 Task: Find connections with filter location Araraquara with filter topic #Storytellingwith filter profile language Potuguese with filter current company Taj Hotels with filter school PGDAV College with filter industry Historical Sites with filter service category Public Speaking with filter keywords title Suicide Hotline Volunteer
Action: Mouse moved to (644, 126)
Screenshot: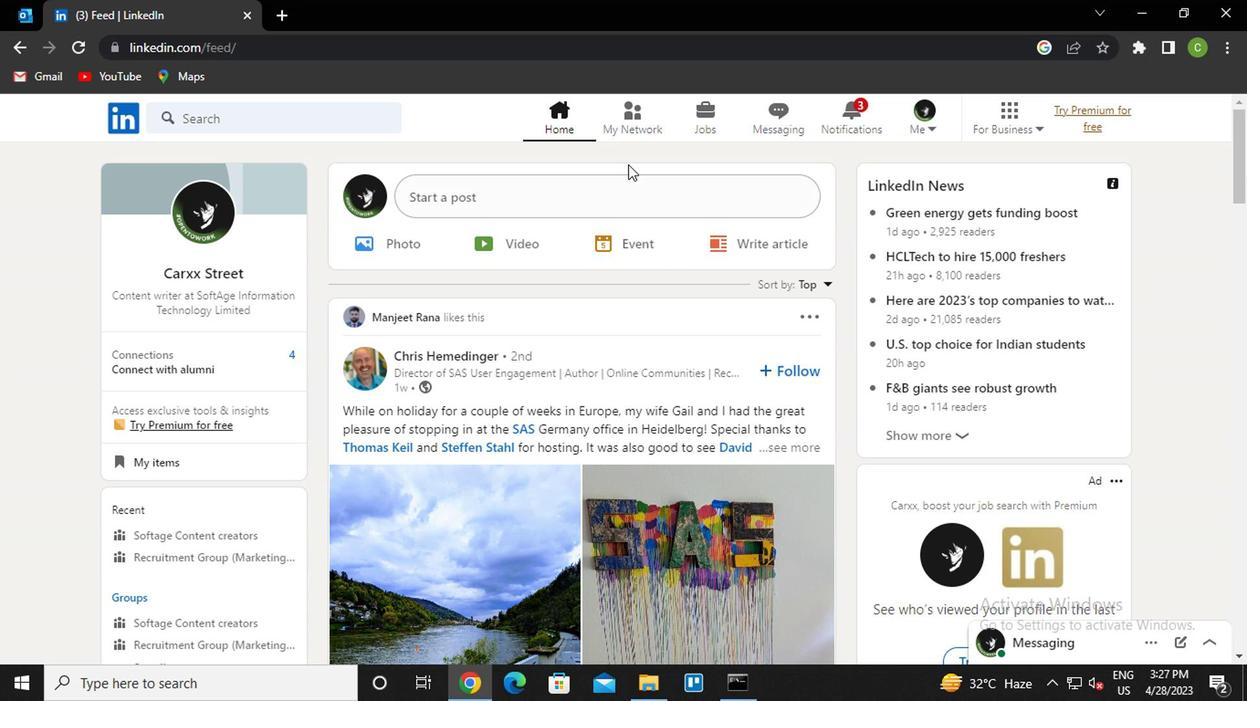 
Action: Mouse pressed left at (644, 126)
Screenshot: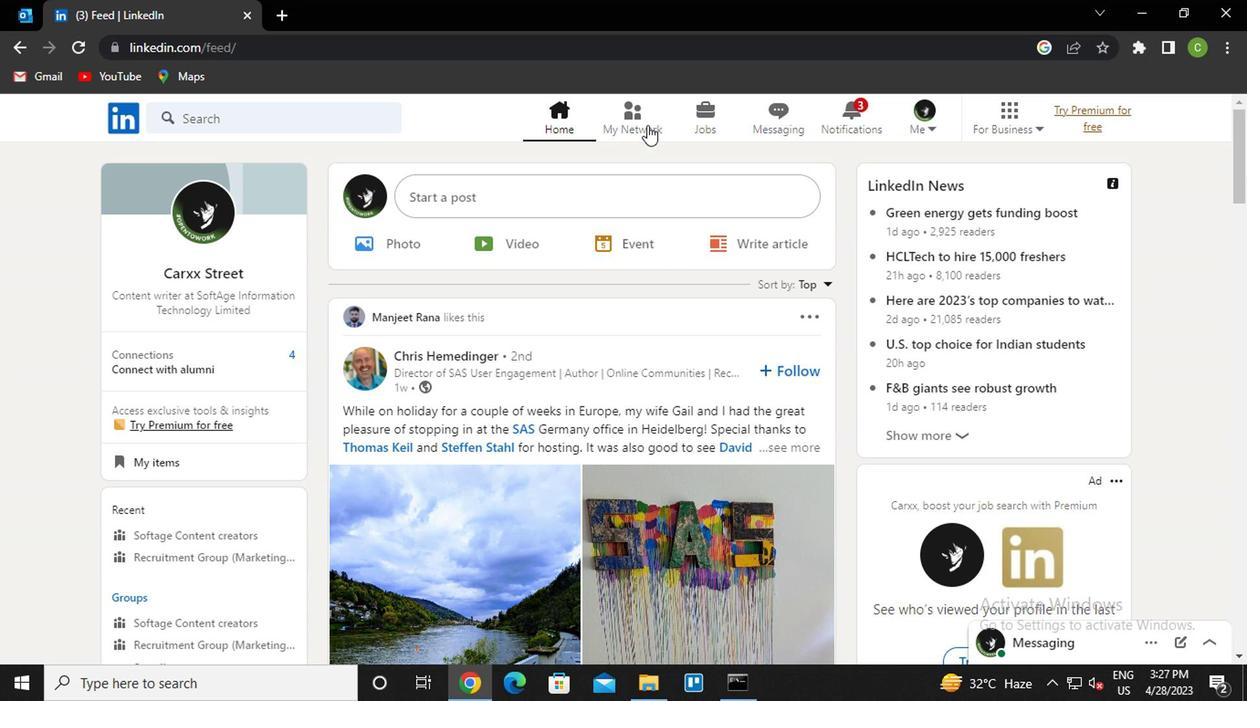 
Action: Mouse moved to (231, 214)
Screenshot: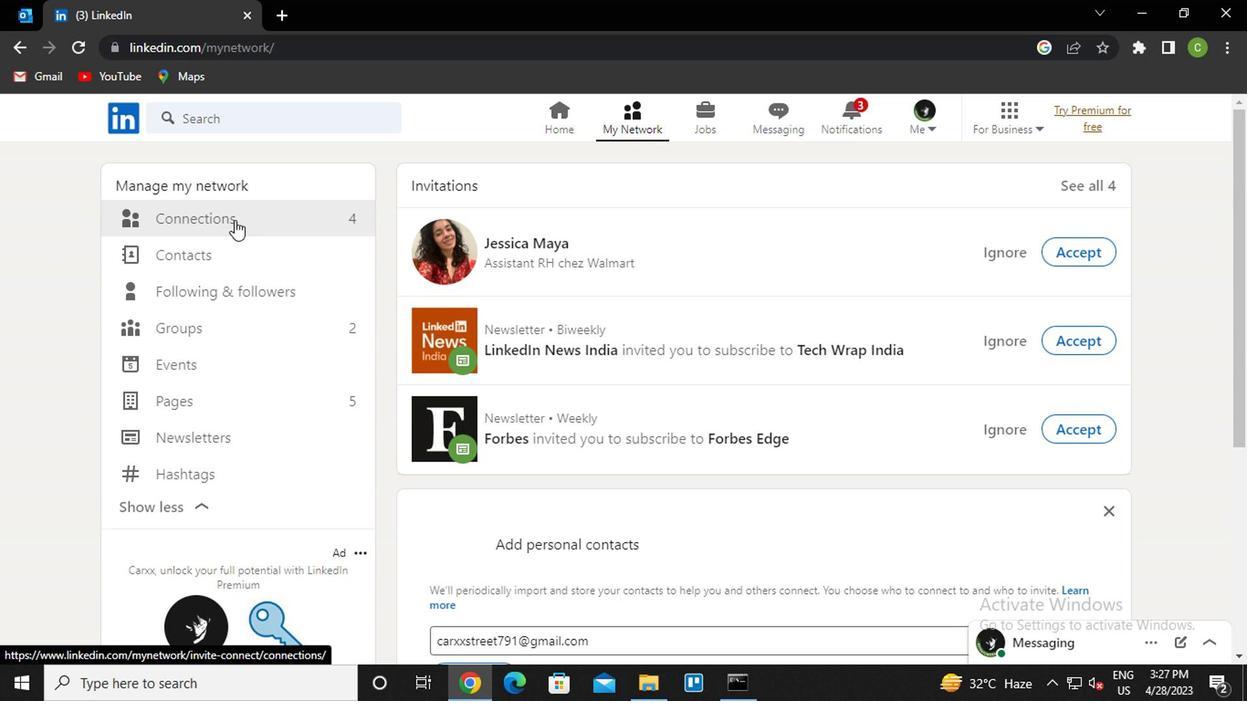 
Action: Mouse pressed left at (231, 214)
Screenshot: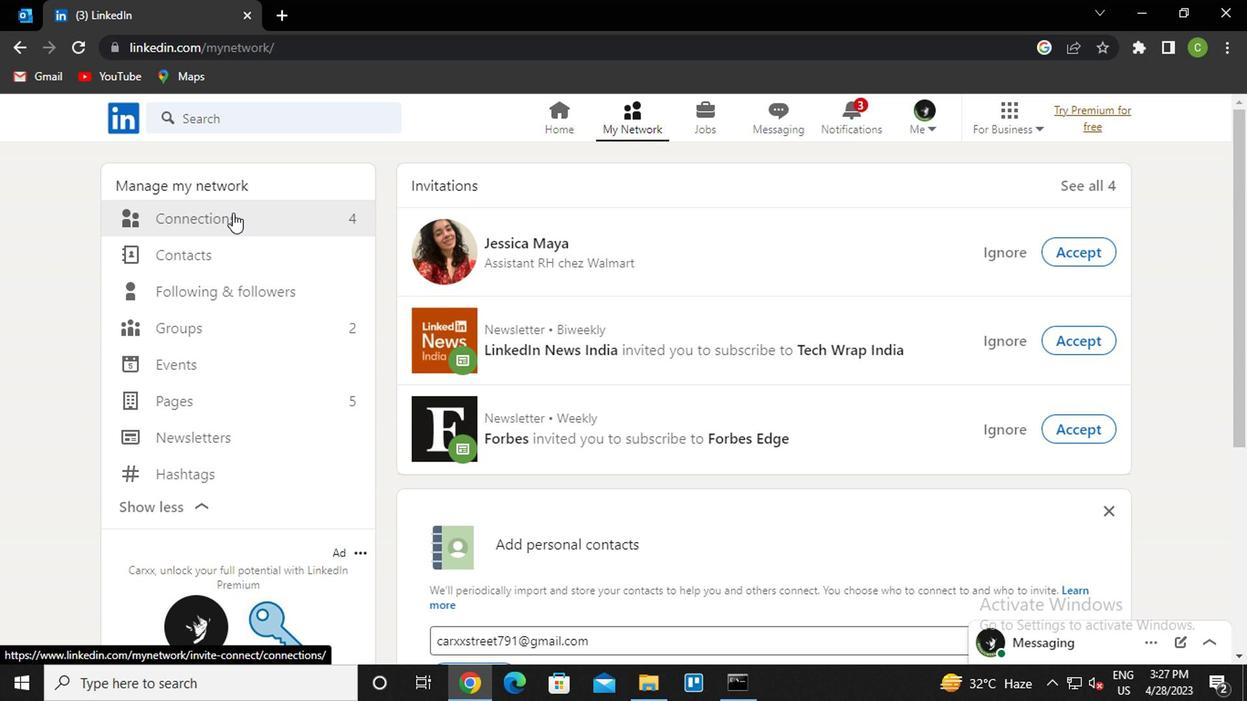 
Action: Mouse moved to (761, 226)
Screenshot: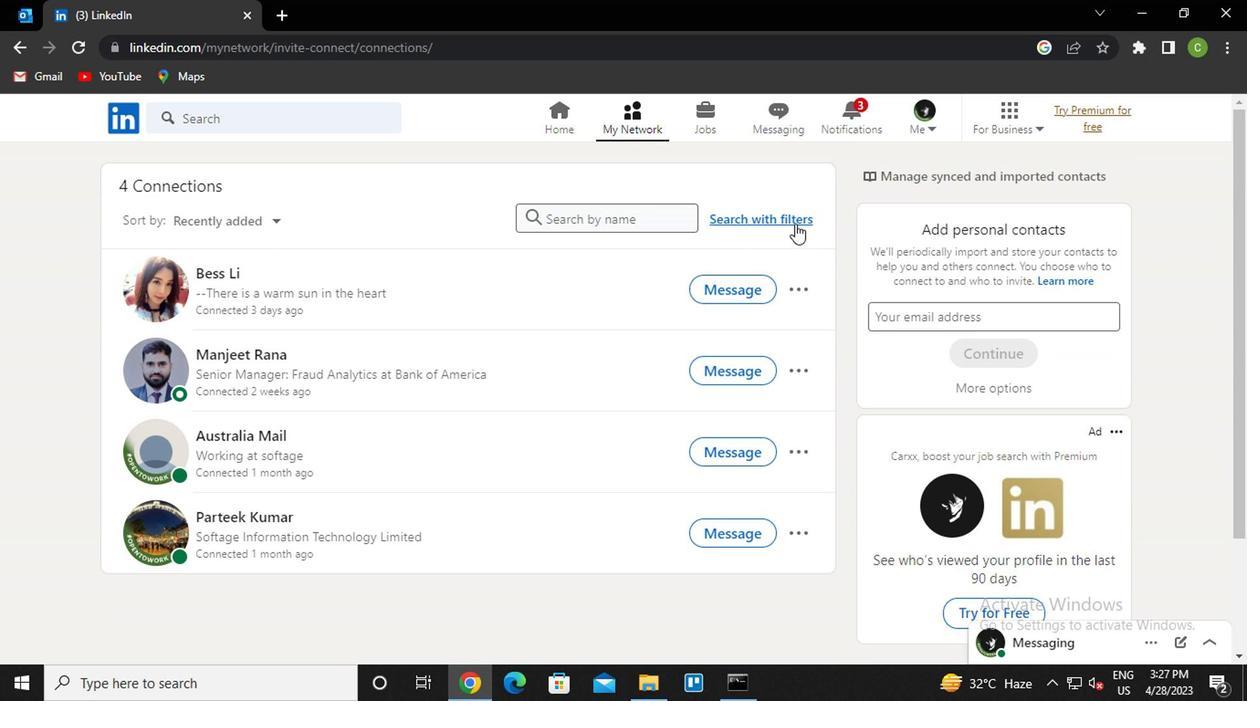 
Action: Mouse pressed left at (761, 226)
Screenshot: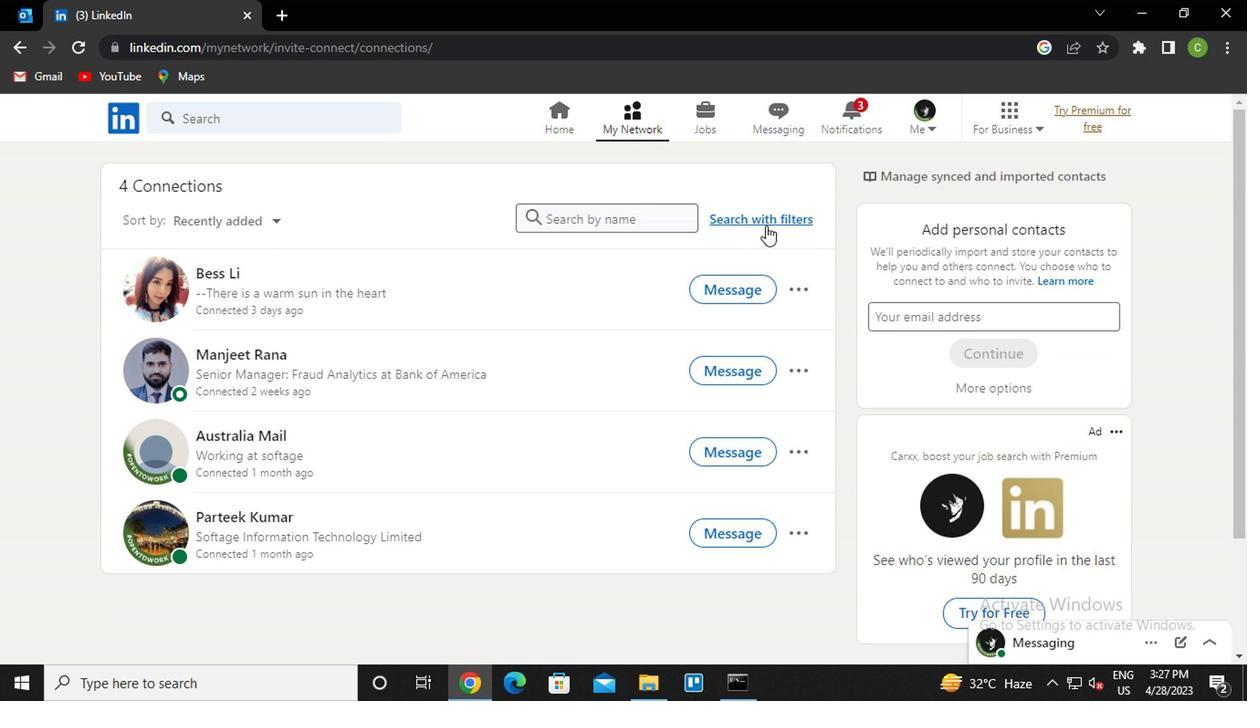 
Action: Mouse moved to (685, 172)
Screenshot: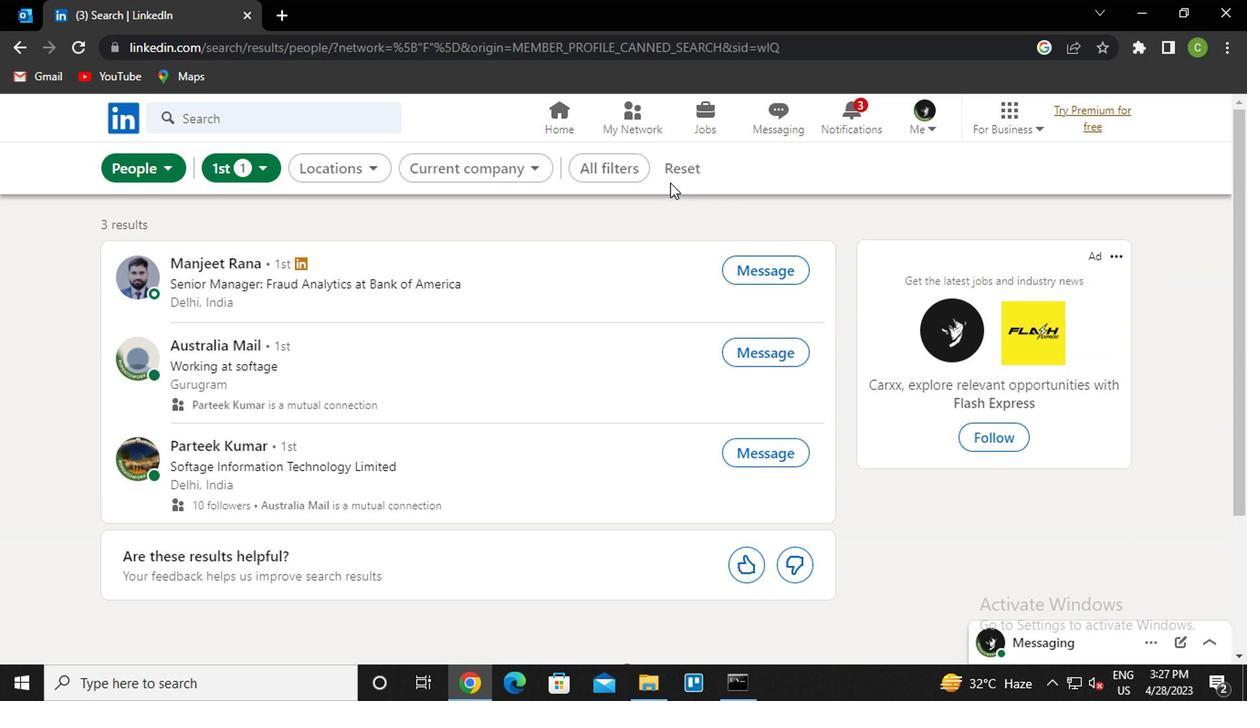
Action: Mouse pressed left at (685, 172)
Screenshot: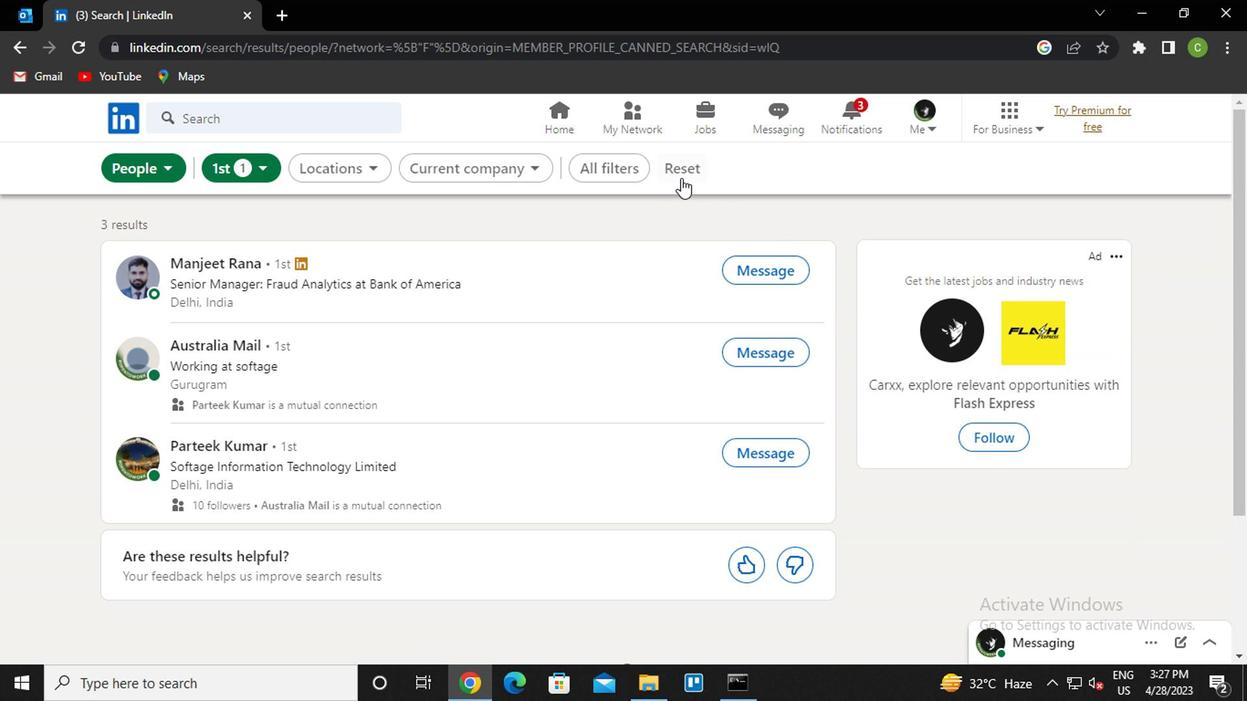 
Action: Mouse moved to (664, 170)
Screenshot: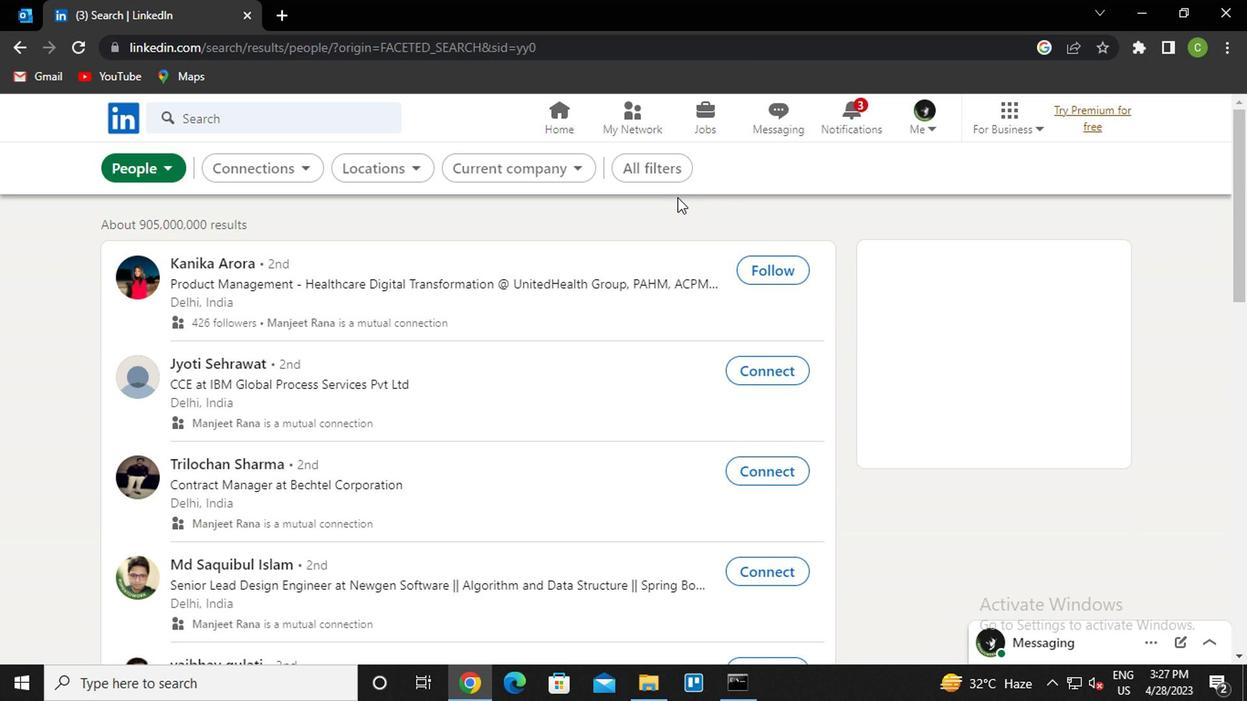 
Action: Mouse pressed left at (664, 170)
Screenshot: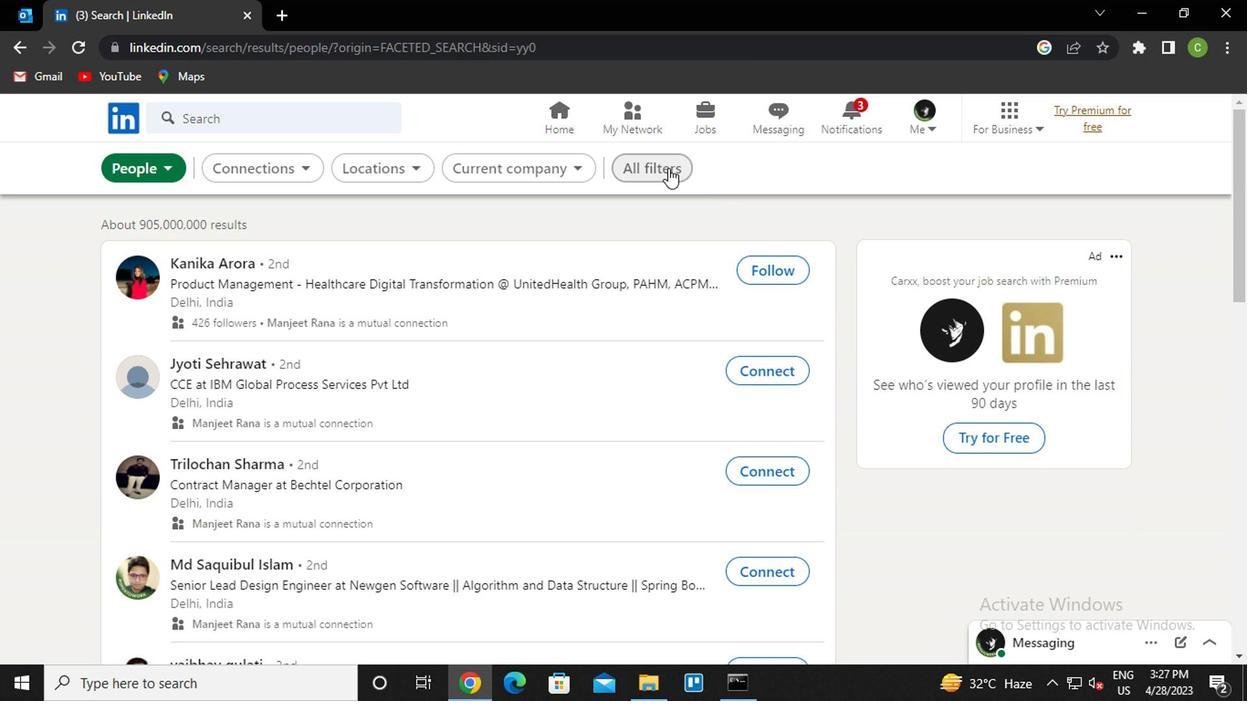 
Action: Mouse moved to (1004, 396)
Screenshot: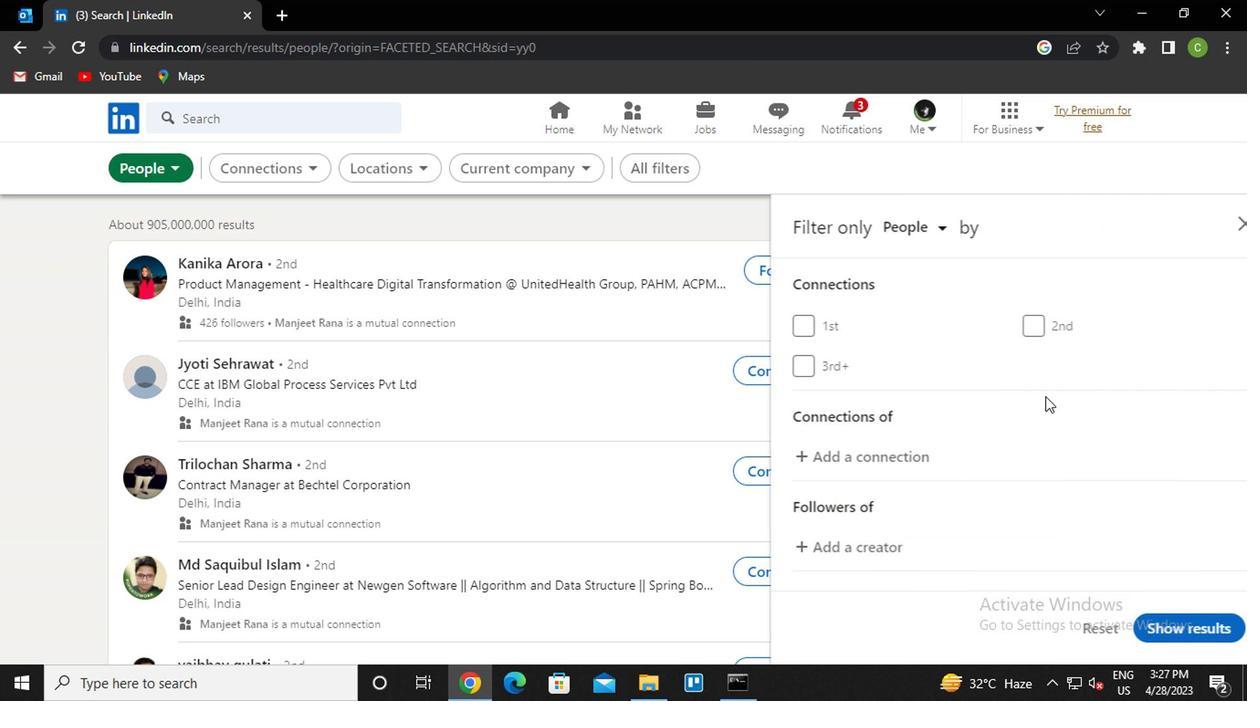 
Action: Mouse scrolled (1004, 395) with delta (0, -1)
Screenshot: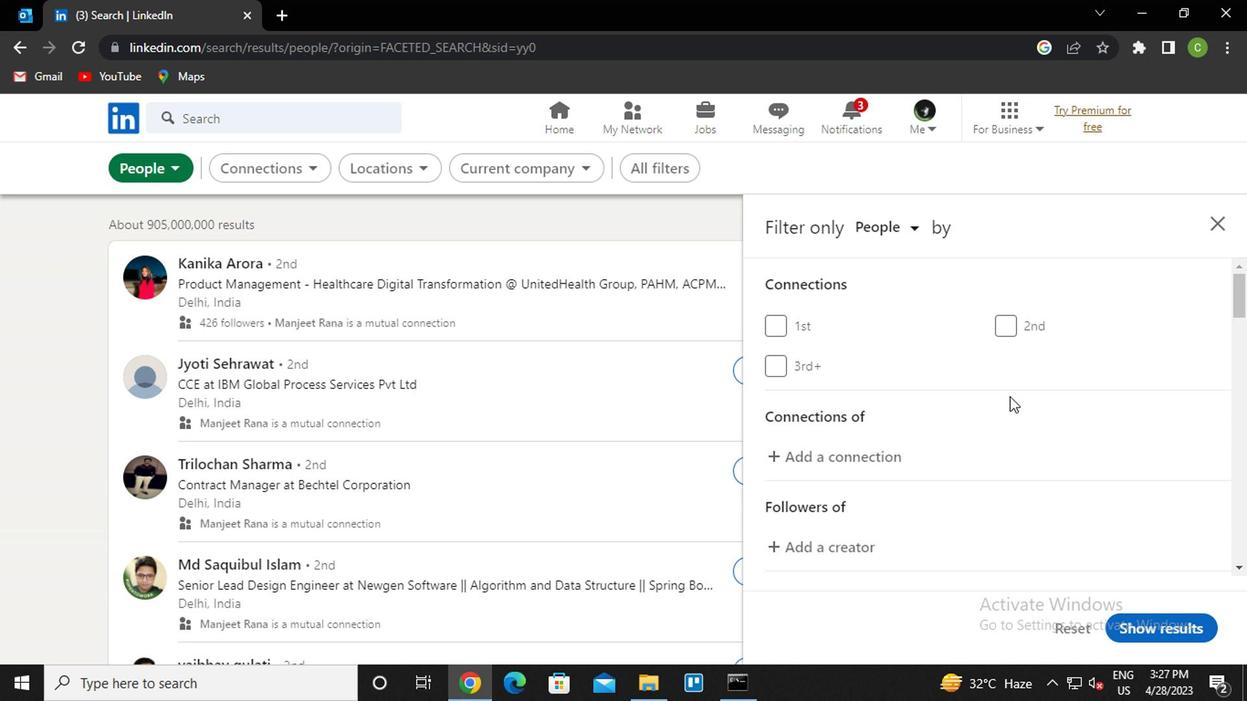 
Action: Mouse scrolled (1004, 395) with delta (0, -1)
Screenshot: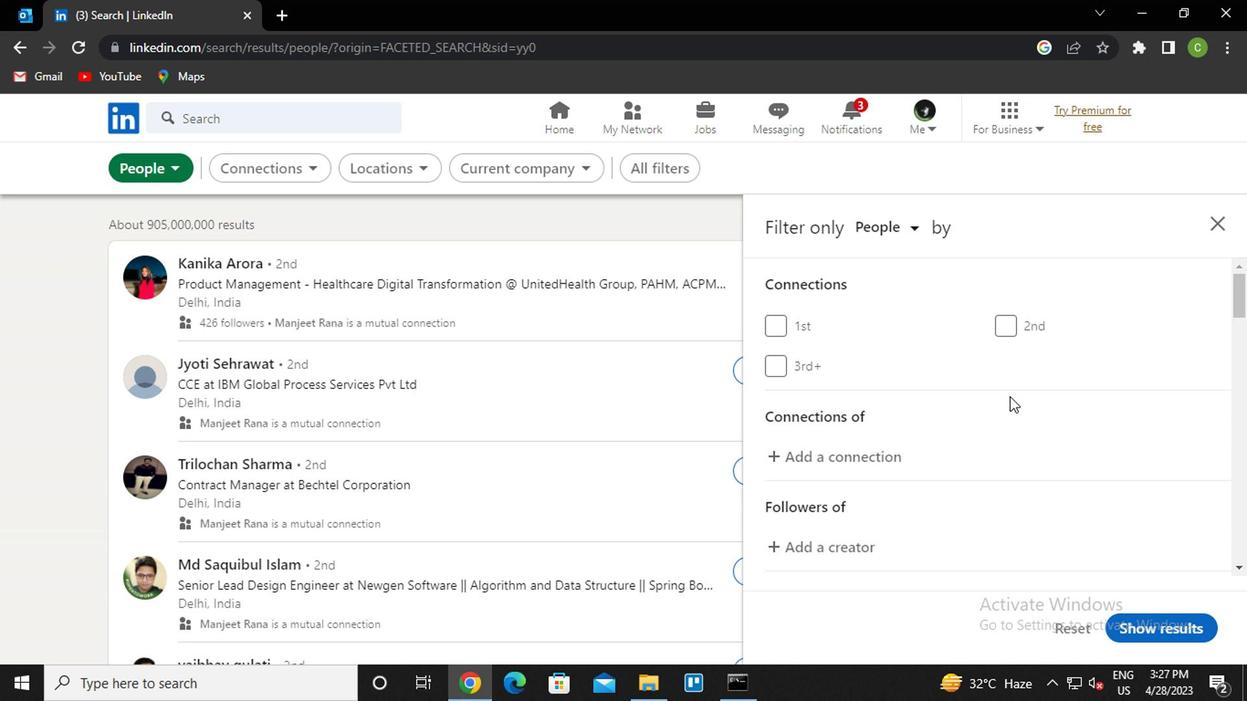 
Action: Mouse scrolled (1004, 395) with delta (0, -1)
Screenshot: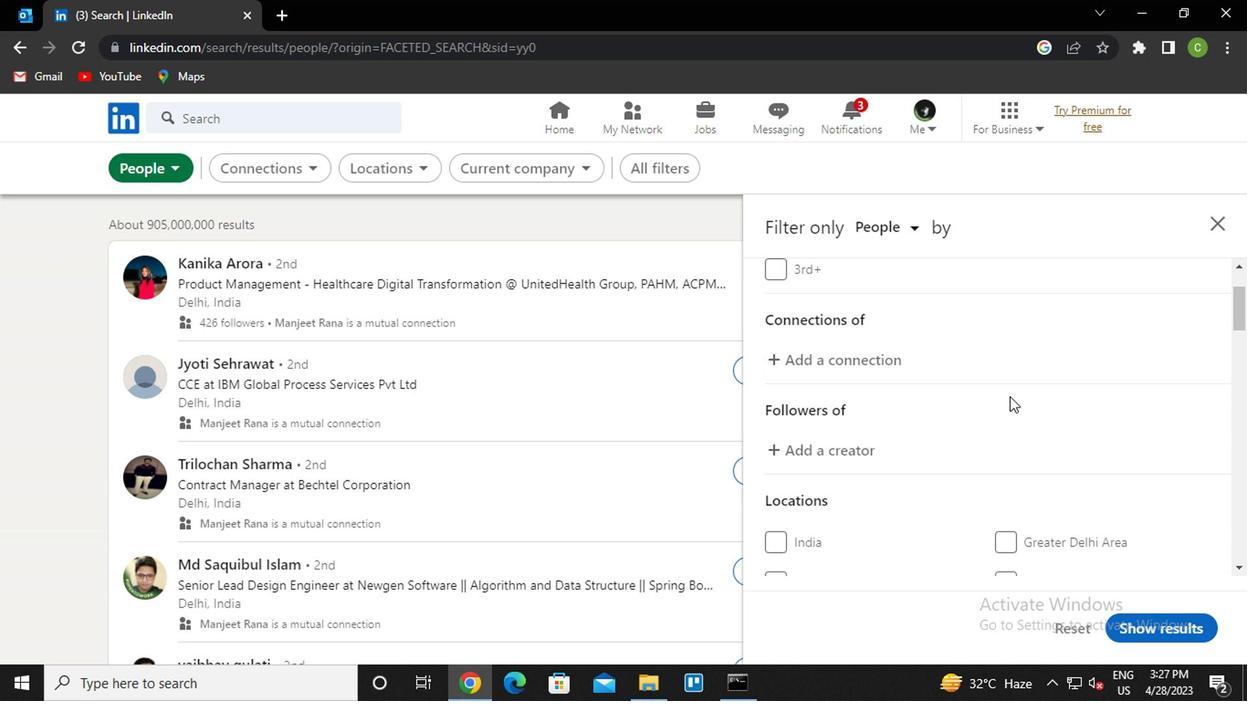
Action: Mouse scrolled (1004, 395) with delta (0, -1)
Screenshot: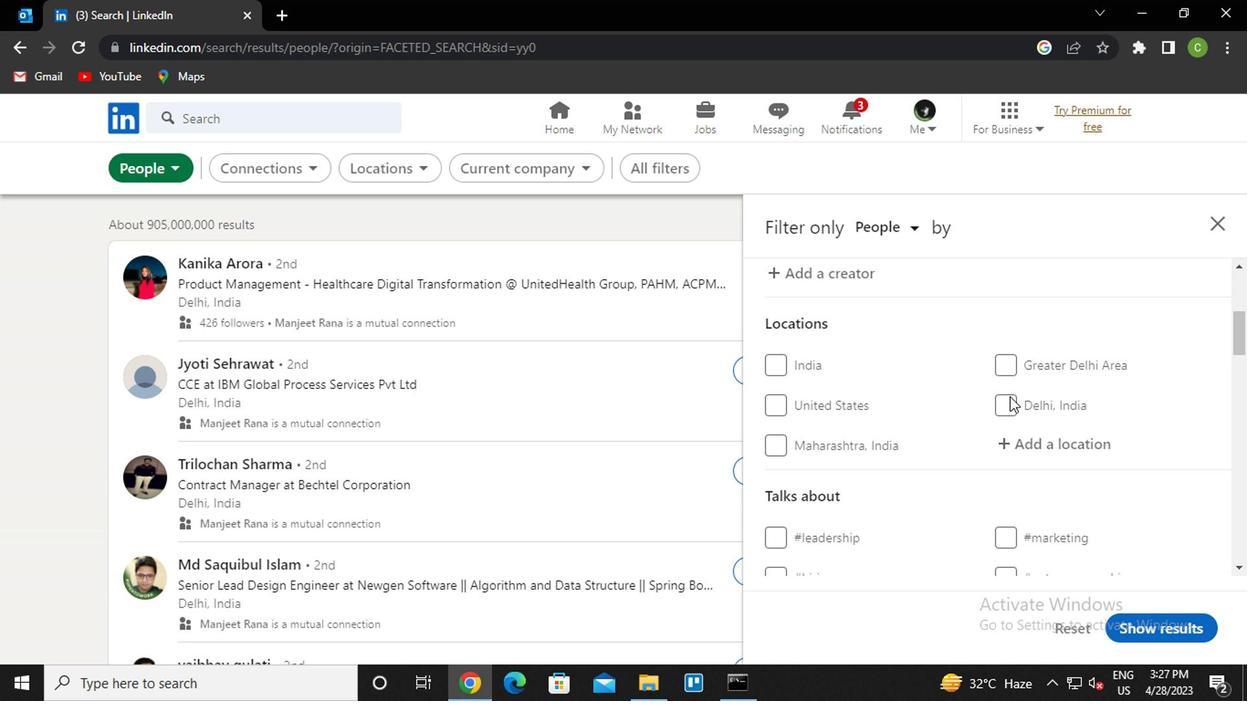 
Action: Mouse moved to (1049, 358)
Screenshot: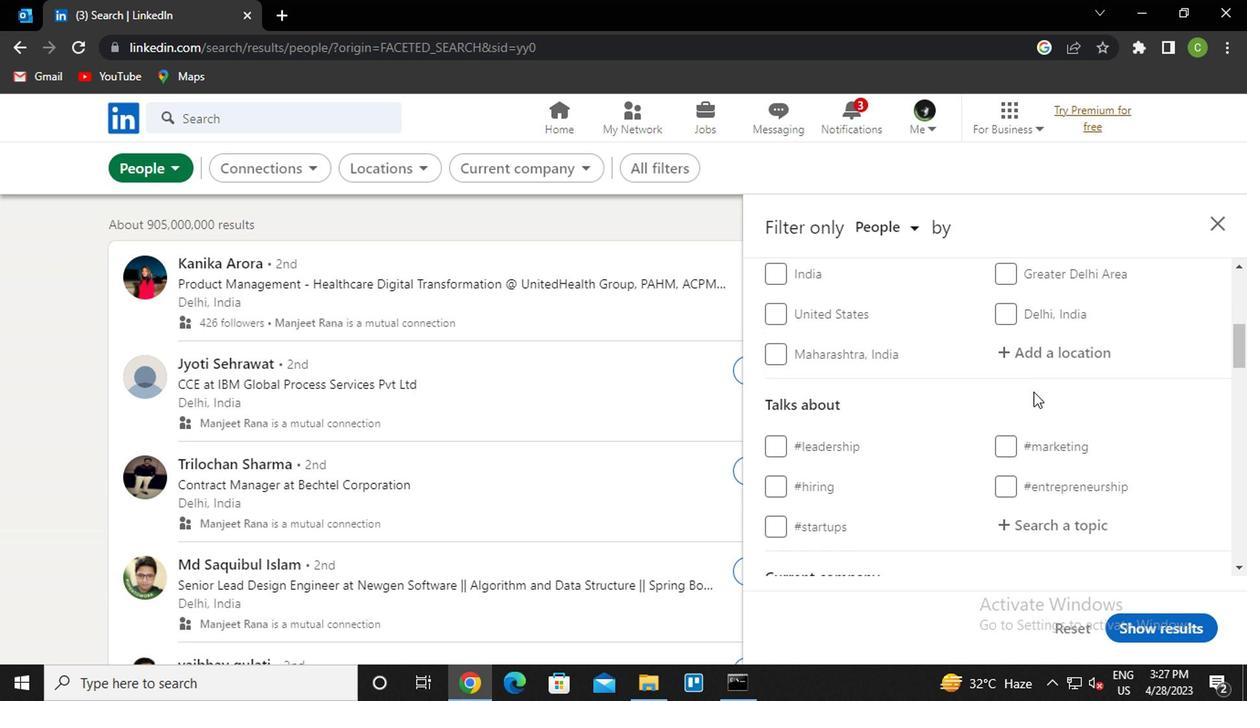 
Action: Mouse pressed left at (1049, 358)
Screenshot: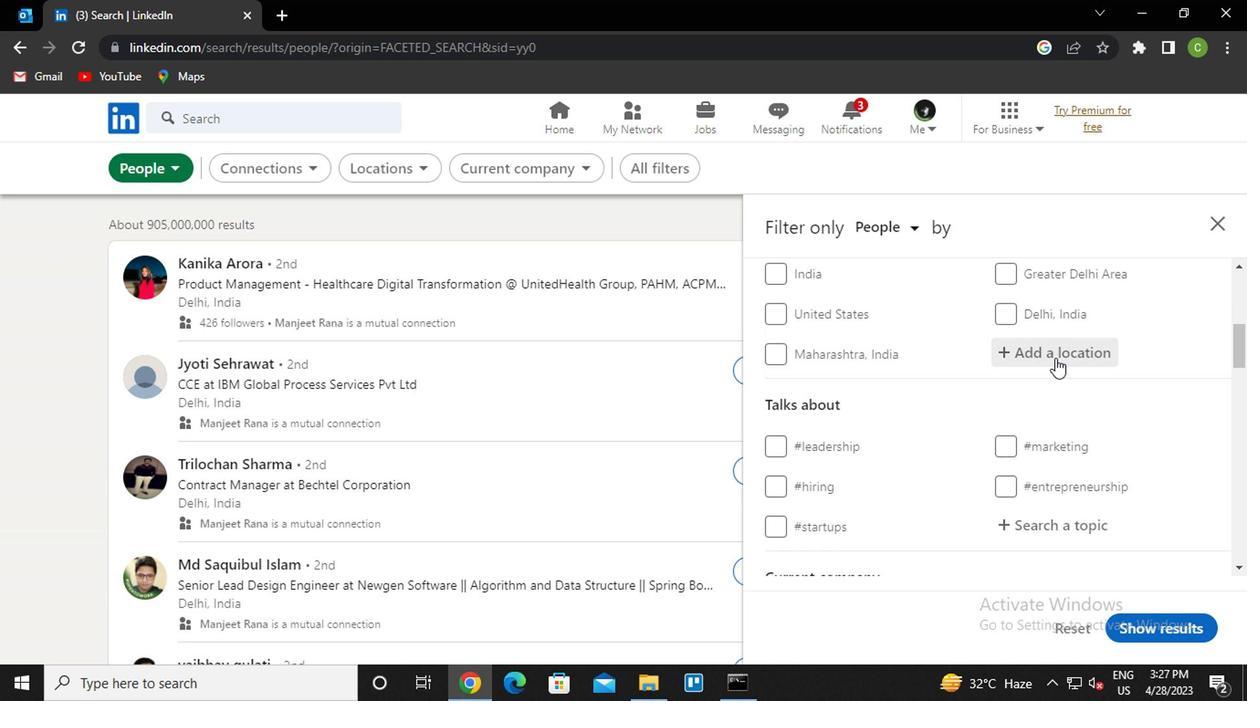 
Action: Key pressed <Key.caps_lock>a<Key.caps_lock>raraq<Key.down><Key.enter>
Screenshot: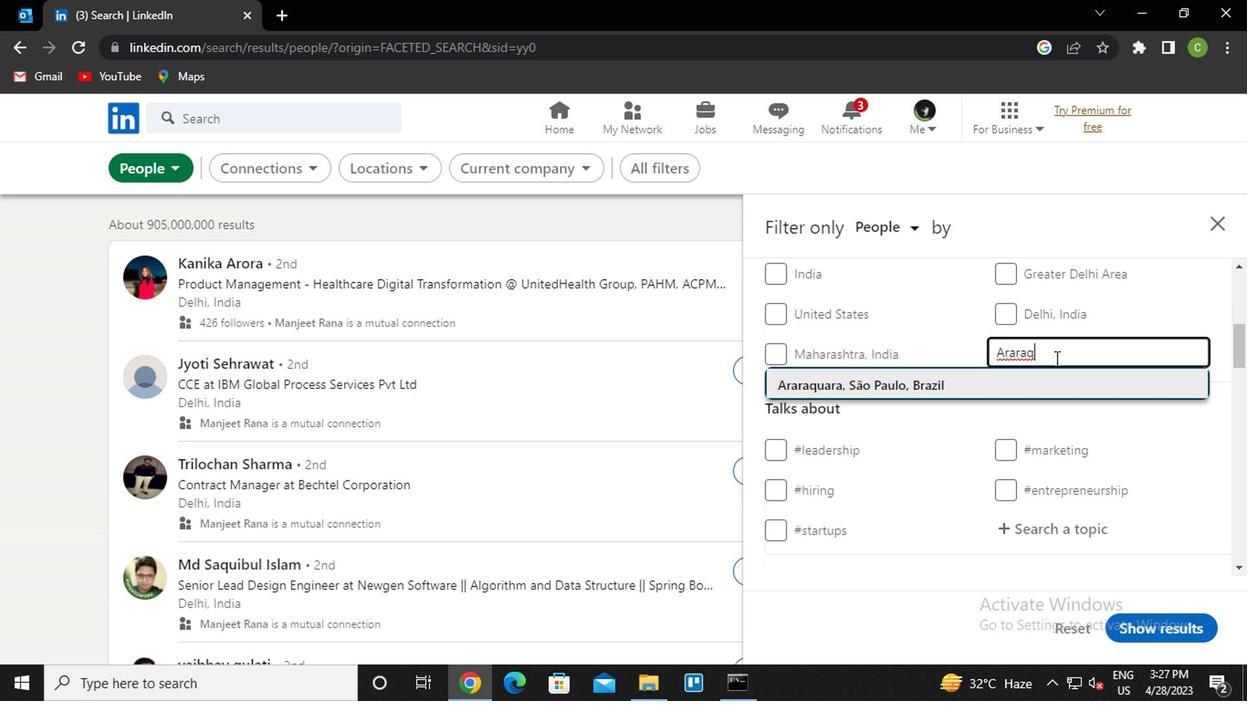 
Action: Mouse scrolled (1049, 357) with delta (0, 0)
Screenshot: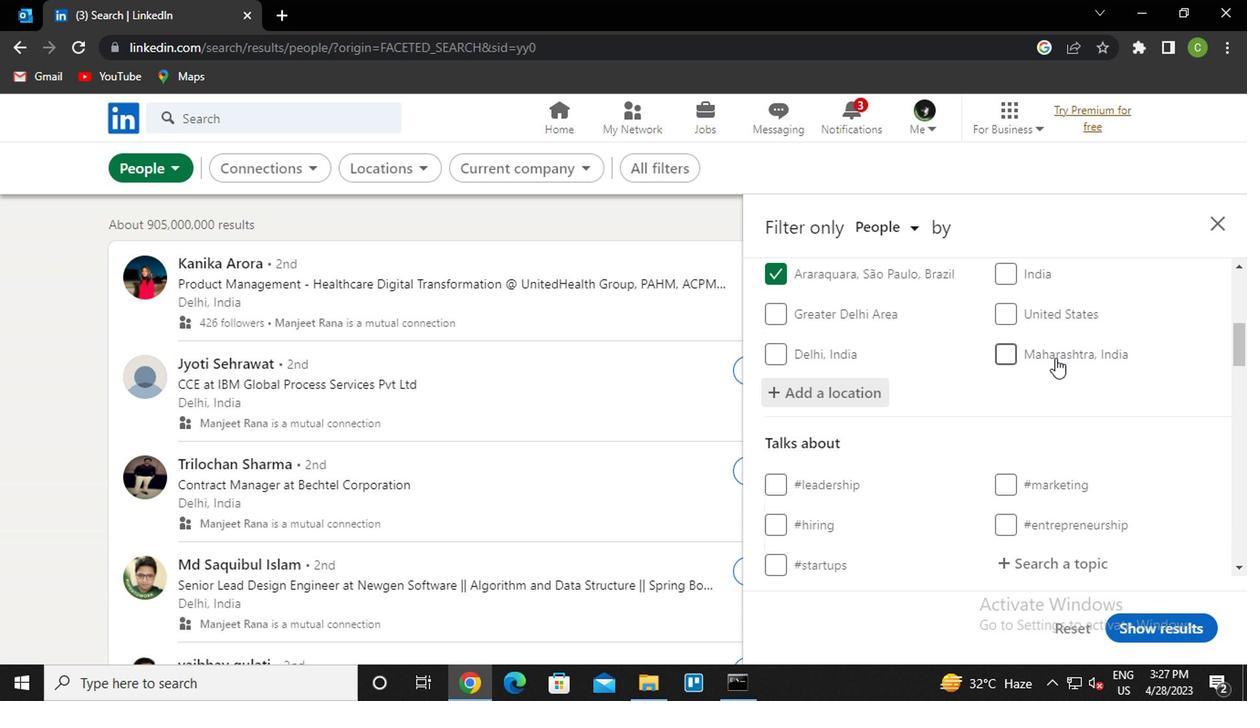 
Action: Mouse scrolled (1049, 357) with delta (0, 0)
Screenshot: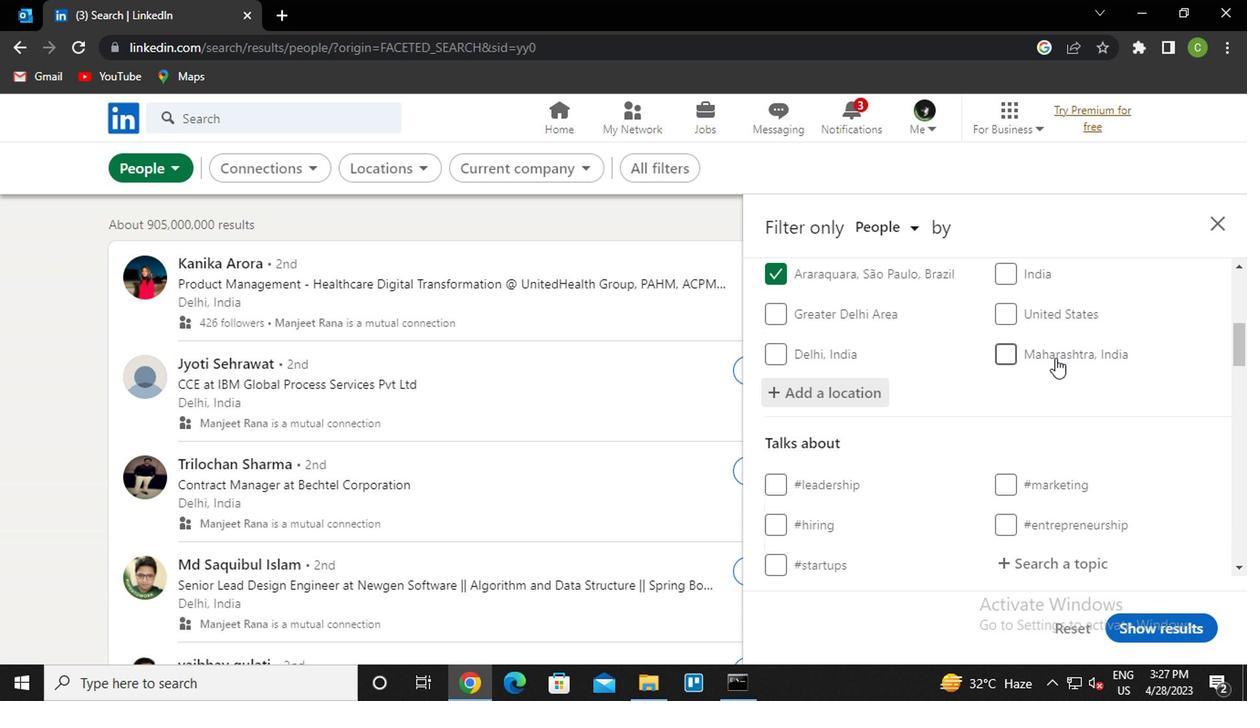 
Action: Mouse moved to (1037, 373)
Screenshot: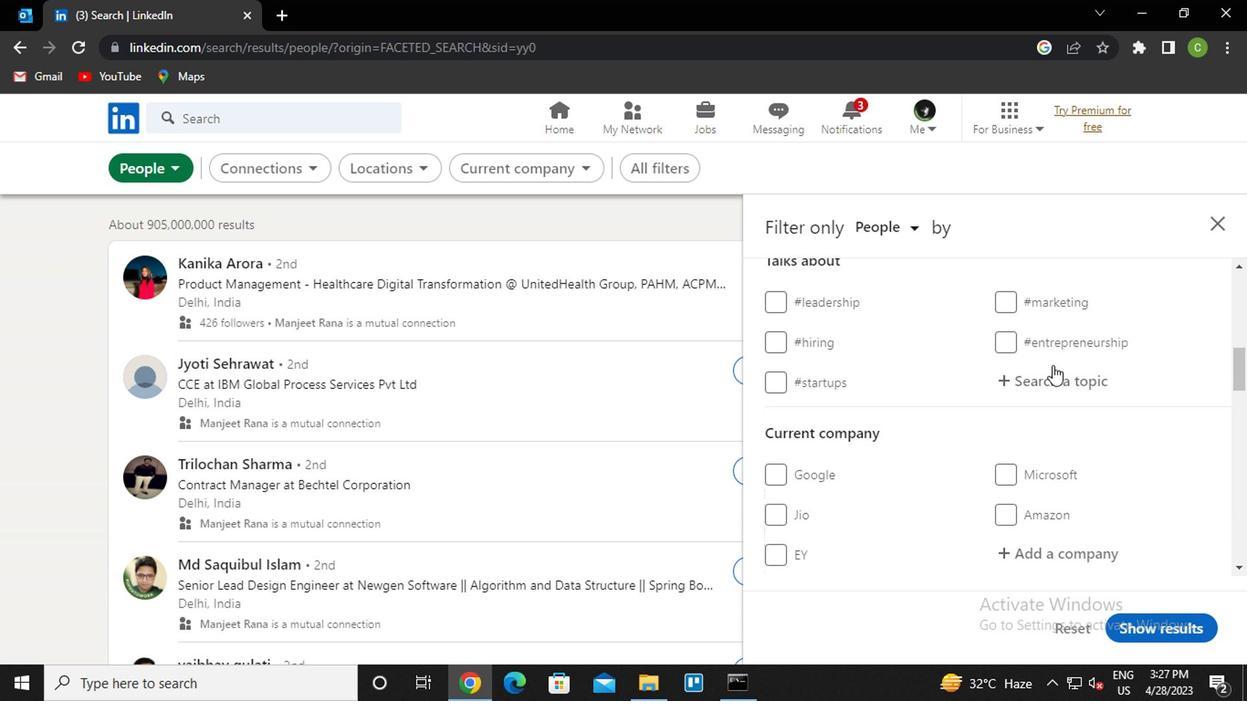 
Action: Mouse pressed left at (1037, 373)
Screenshot: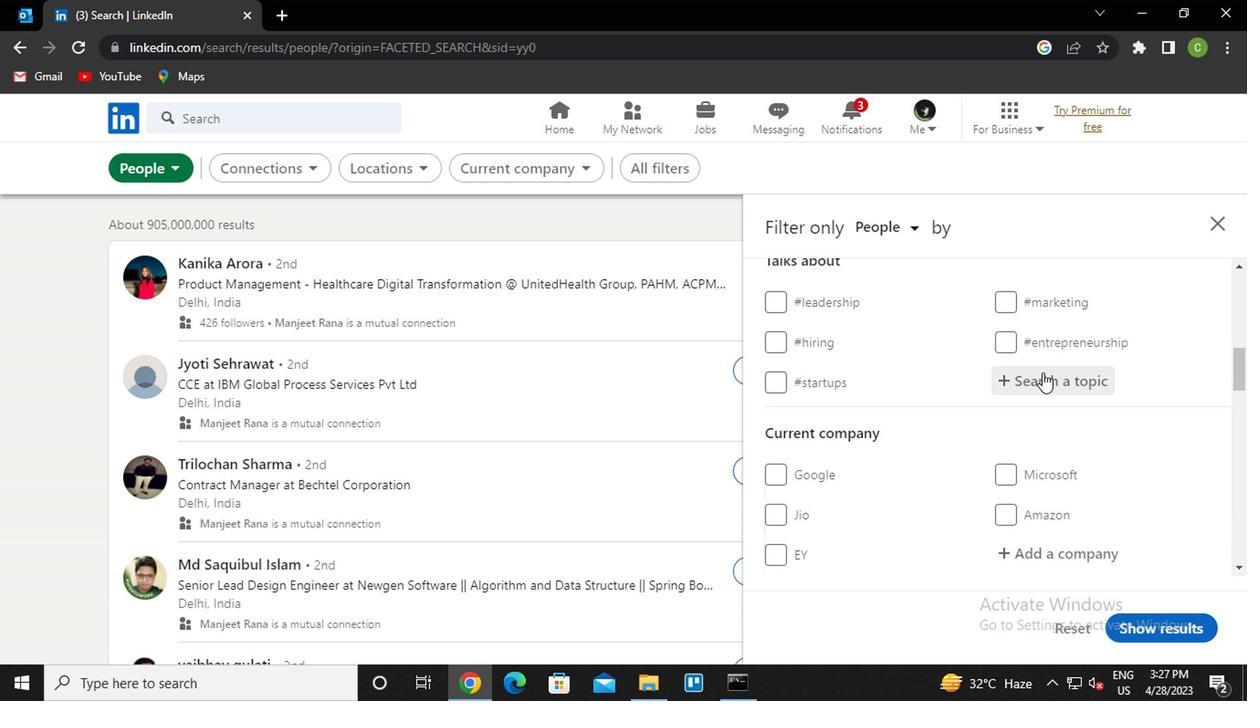 
Action: Key pressed <Key.caps_lock>s<Key.caps_lock>torytelling<Key.down><Key.enter>
Screenshot: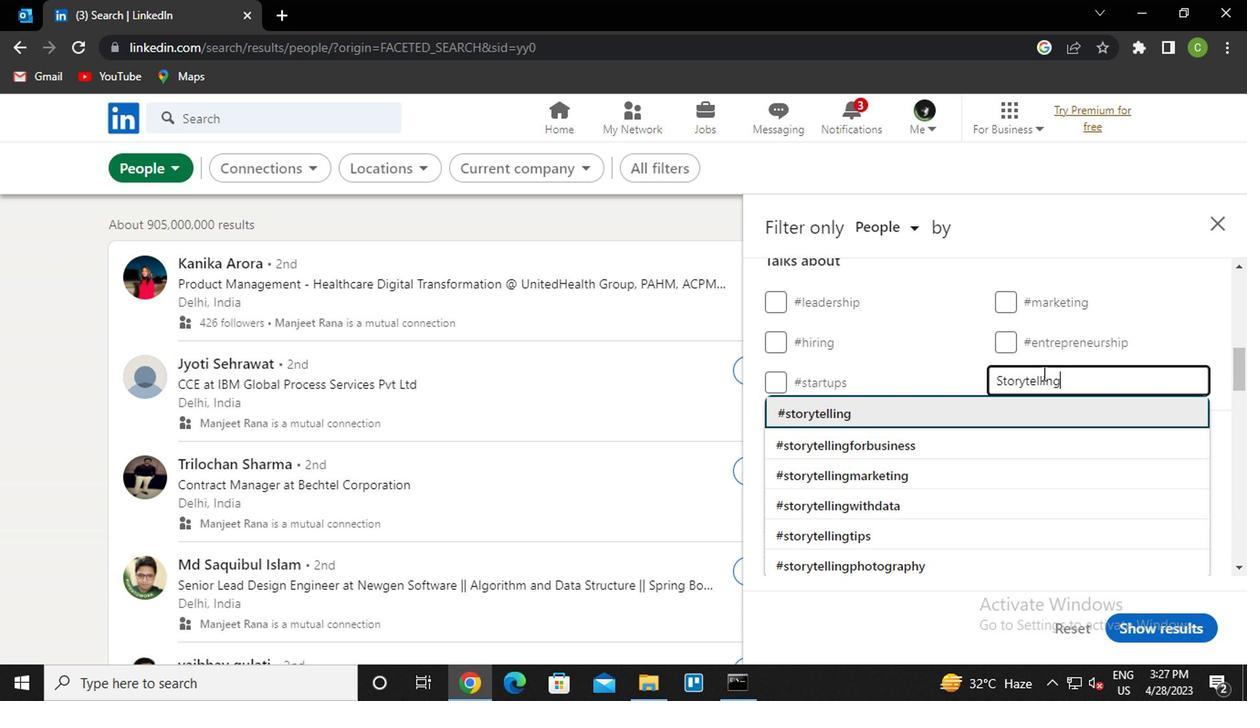 
Action: Mouse scrolled (1037, 373) with delta (0, 0)
Screenshot: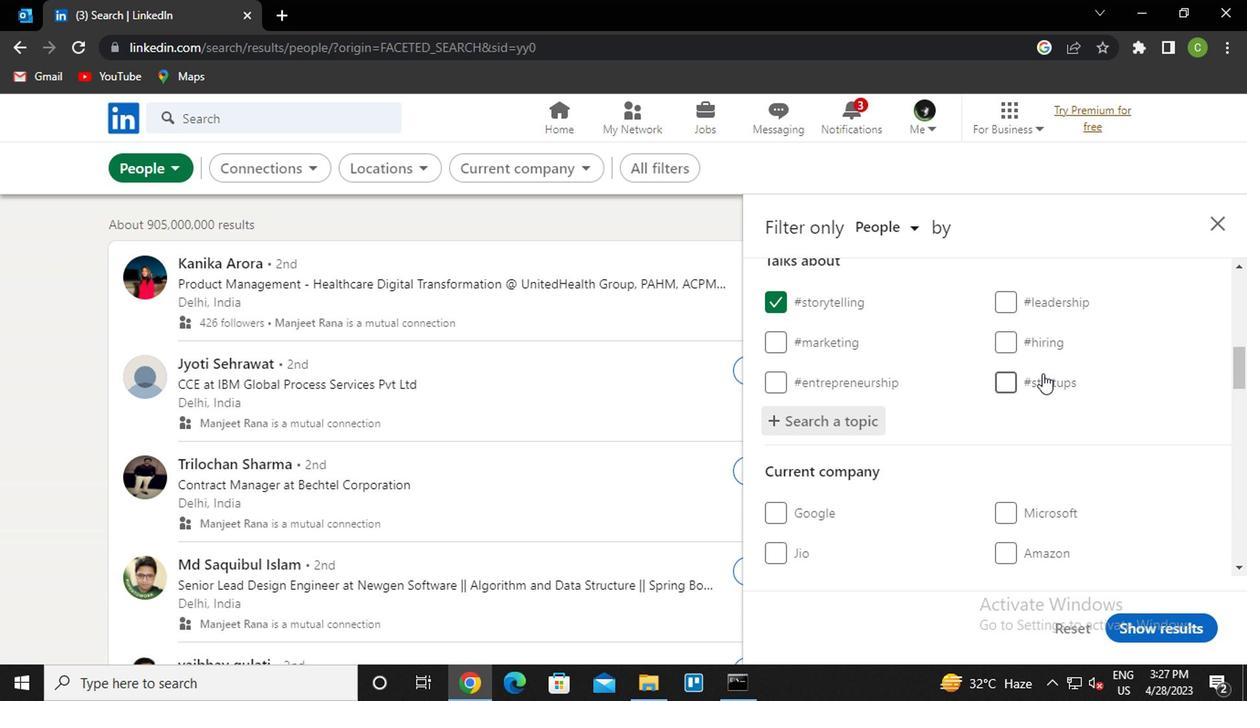
Action: Mouse scrolled (1037, 373) with delta (0, 0)
Screenshot: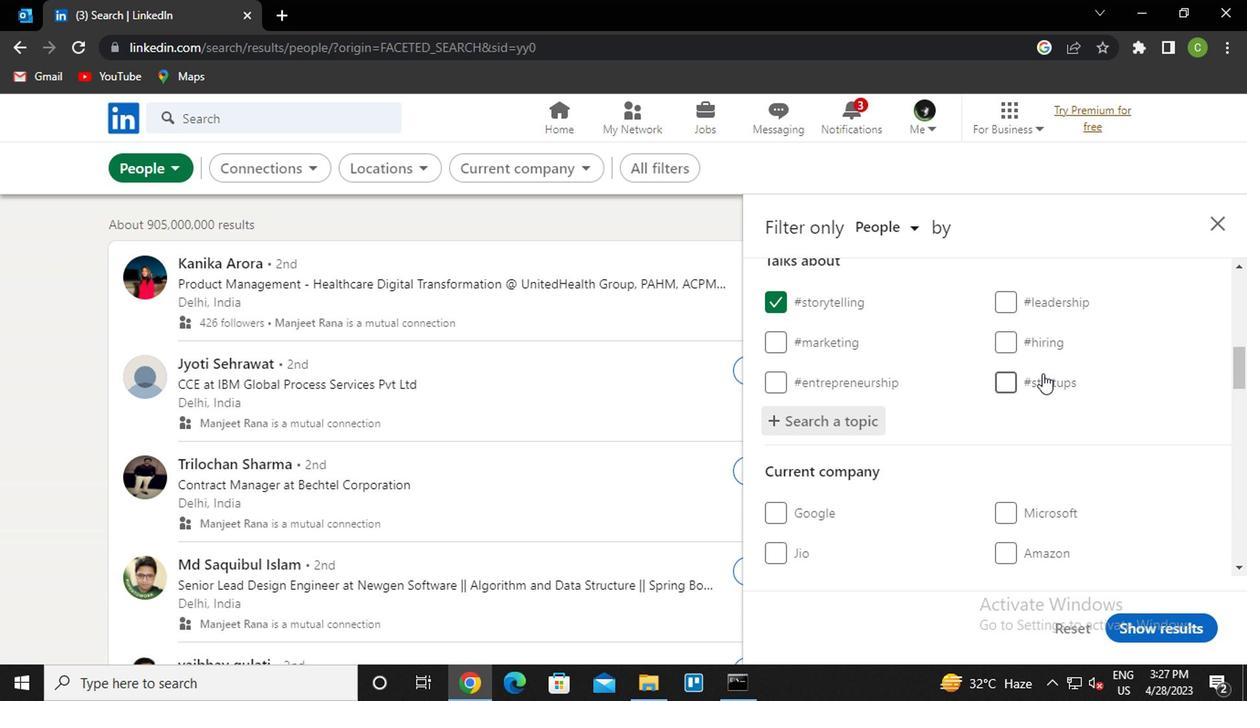 
Action: Mouse scrolled (1037, 373) with delta (0, 0)
Screenshot: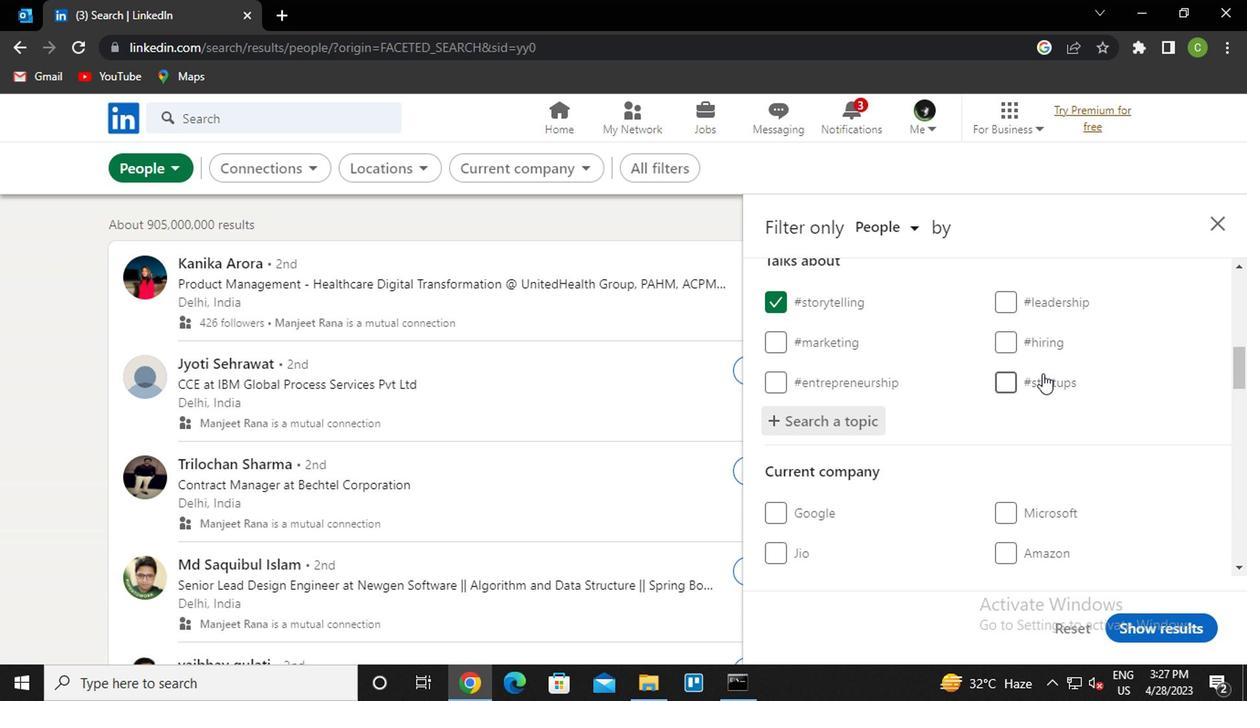 
Action: Mouse scrolled (1037, 373) with delta (0, 0)
Screenshot: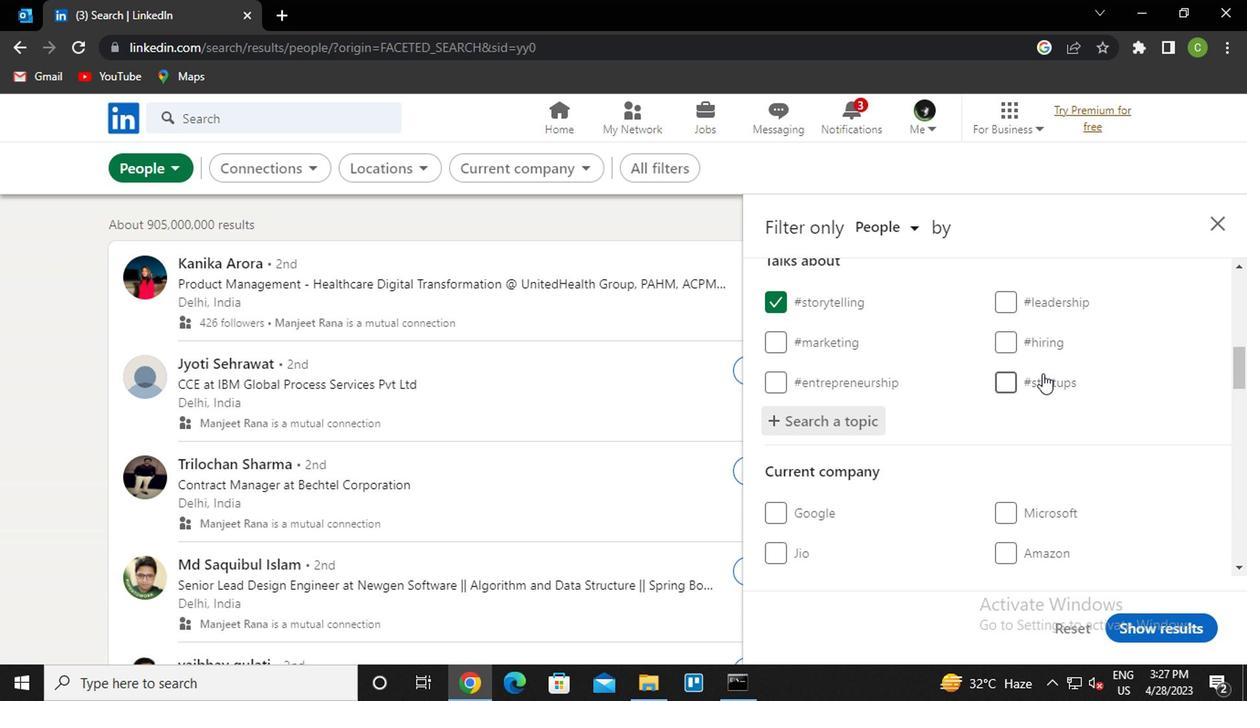 
Action: Mouse scrolled (1037, 373) with delta (0, 0)
Screenshot: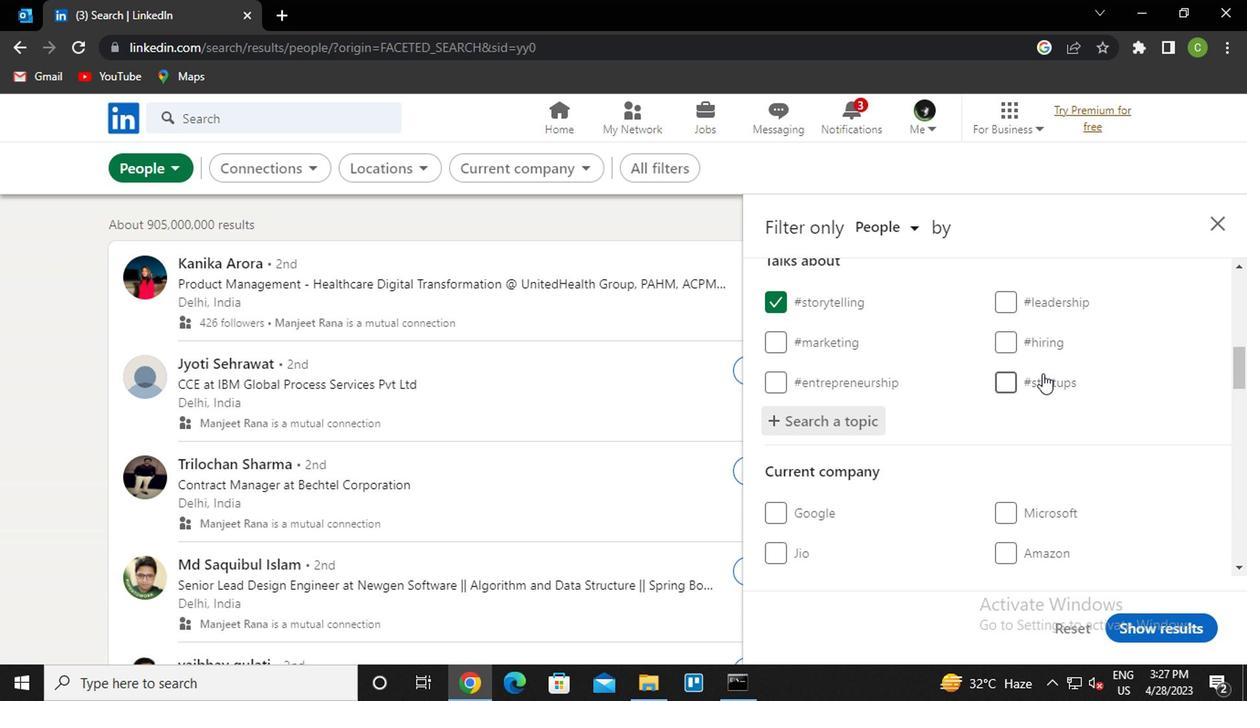 
Action: Mouse moved to (1037, 377)
Screenshot: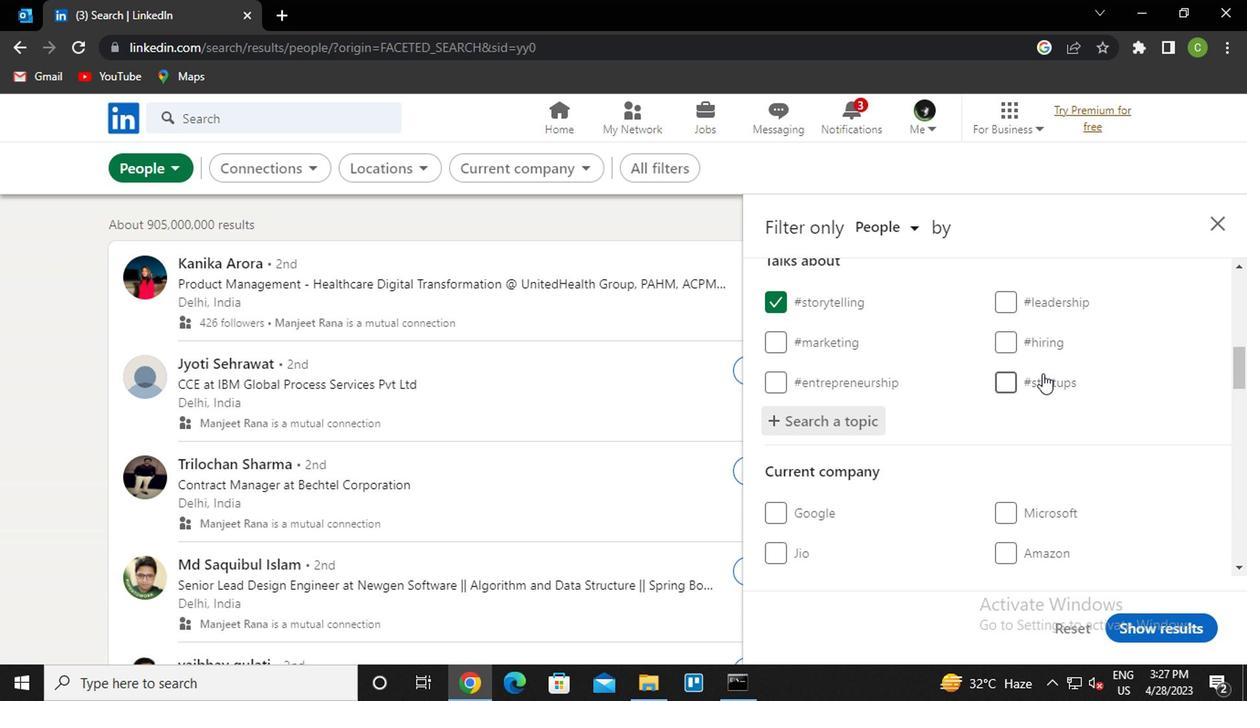 
Action: Mouse scrolled (1037, 376) with delta (0, -1)
Screenshot: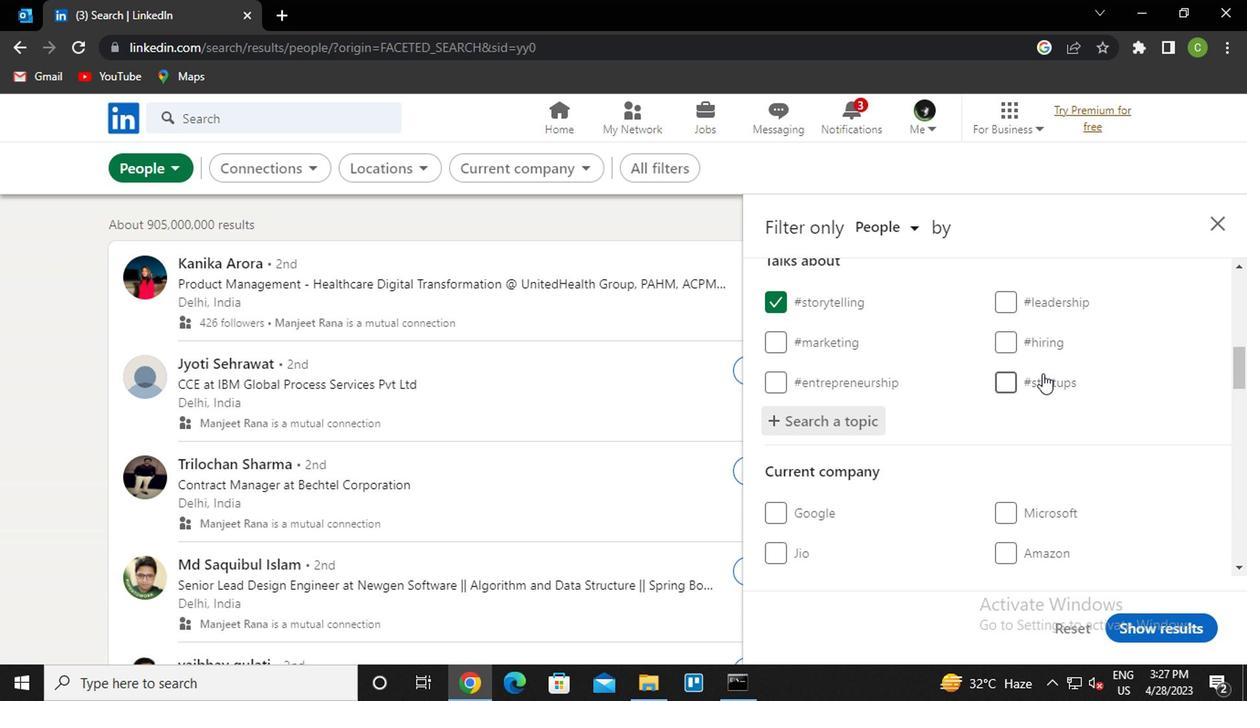 
Action: Mouse moved to (1032, 381)
Screenshot: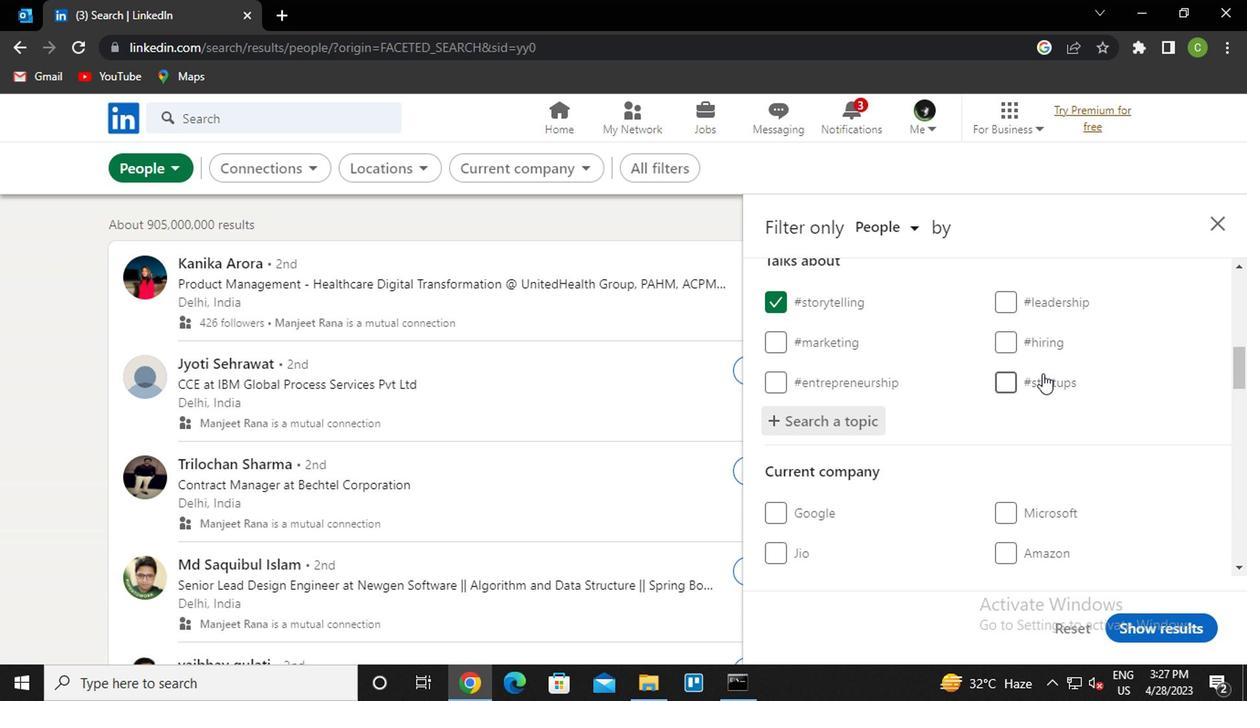 
Action: Mouse scrolled (1032, 380) with delta (0, 0)
Screenshot: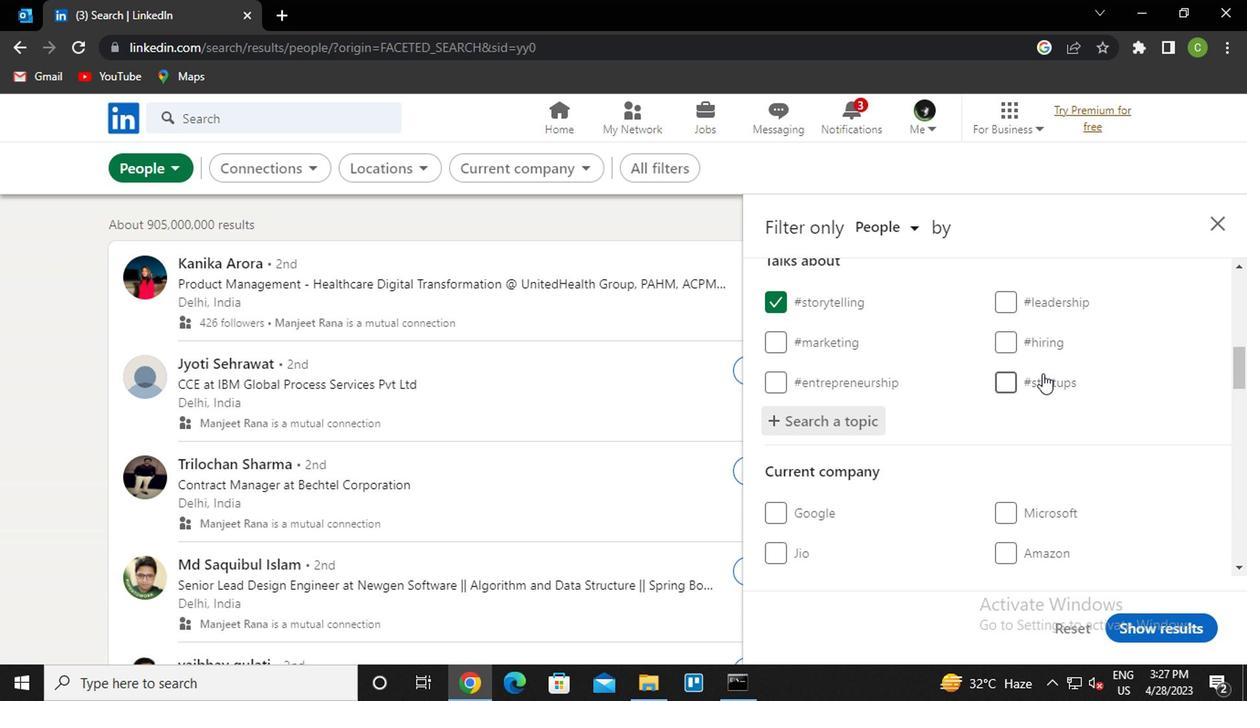 
Action: Mouse moved to (1030, 384)
Screenshot: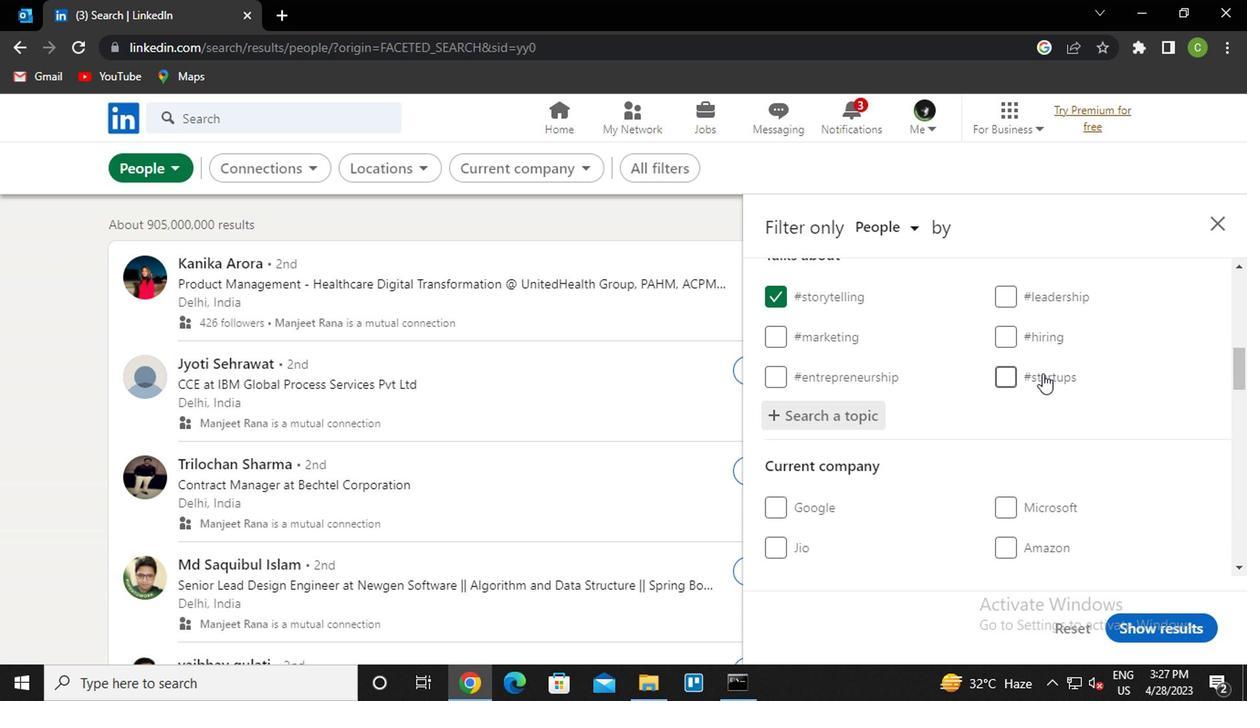 
Action: Mouse scrolled (1030, 383) with delta (0, -1)
Screenshot: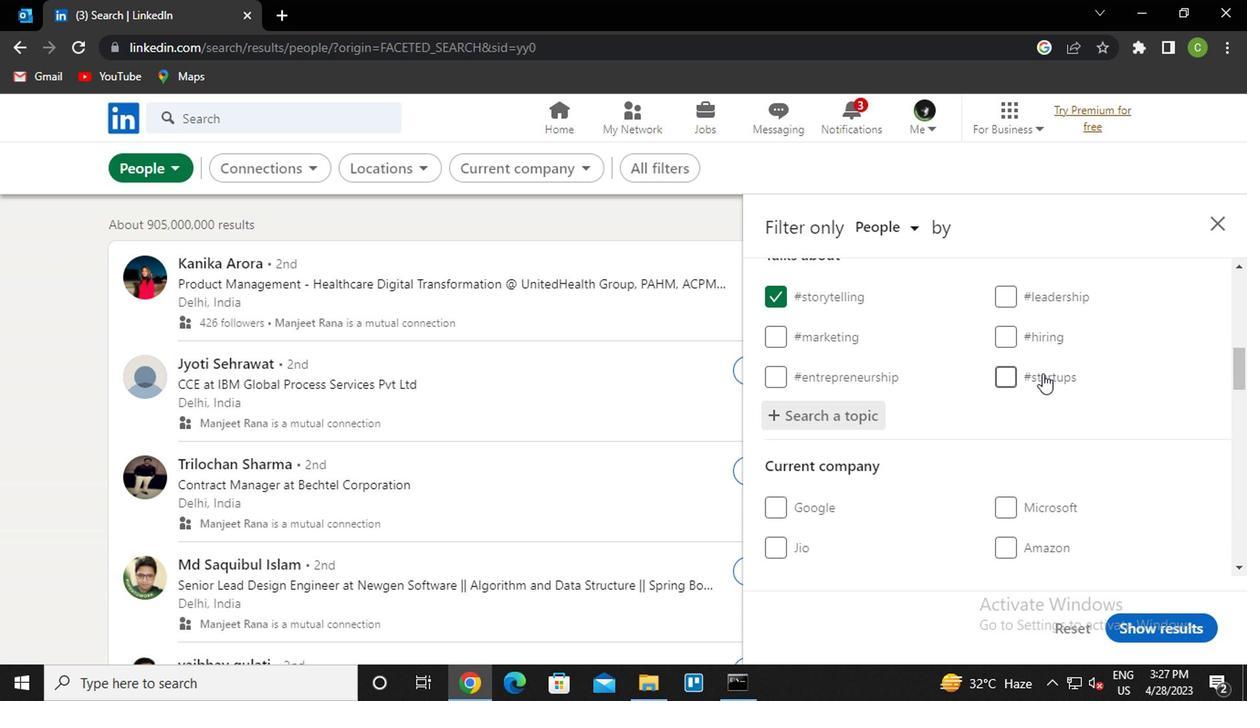 
Action: Mouse scrolled (1030, 383) with delta (0, -1)
Screenshot: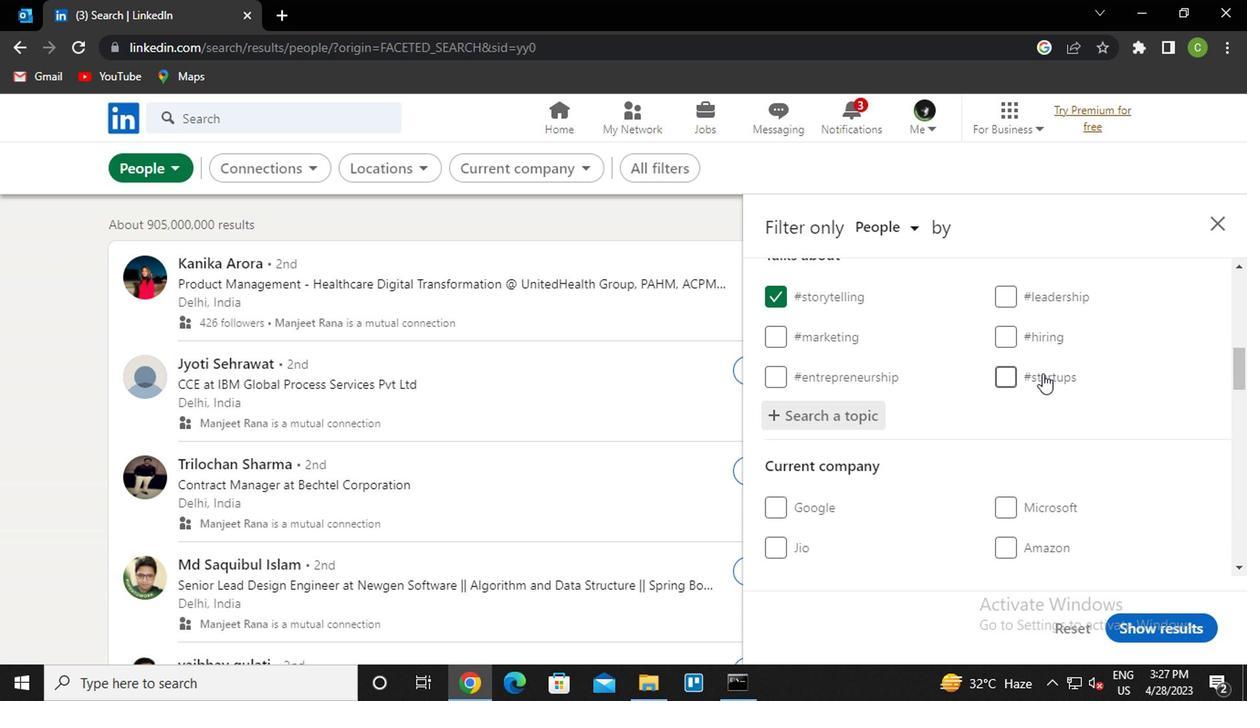 
Action: Mouse moved to (1001, 454)
Screenshot: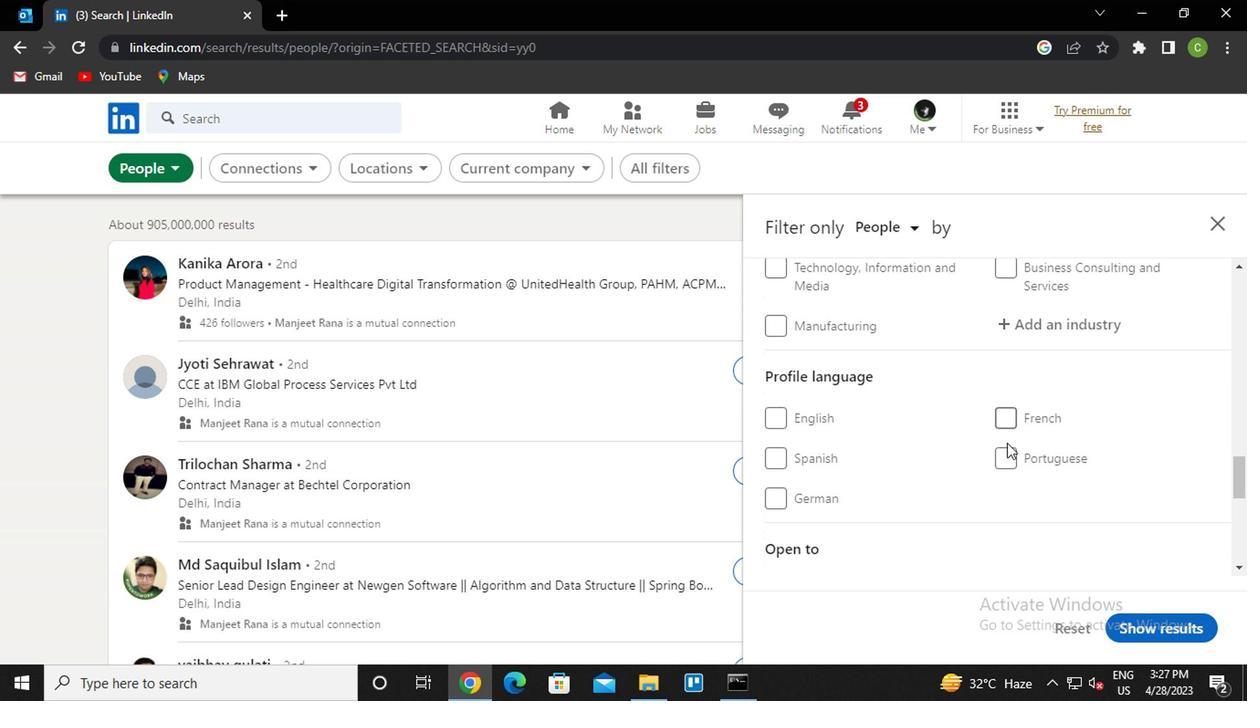 
Action: Mouse pressed left at (1001, 454)
Screenshot: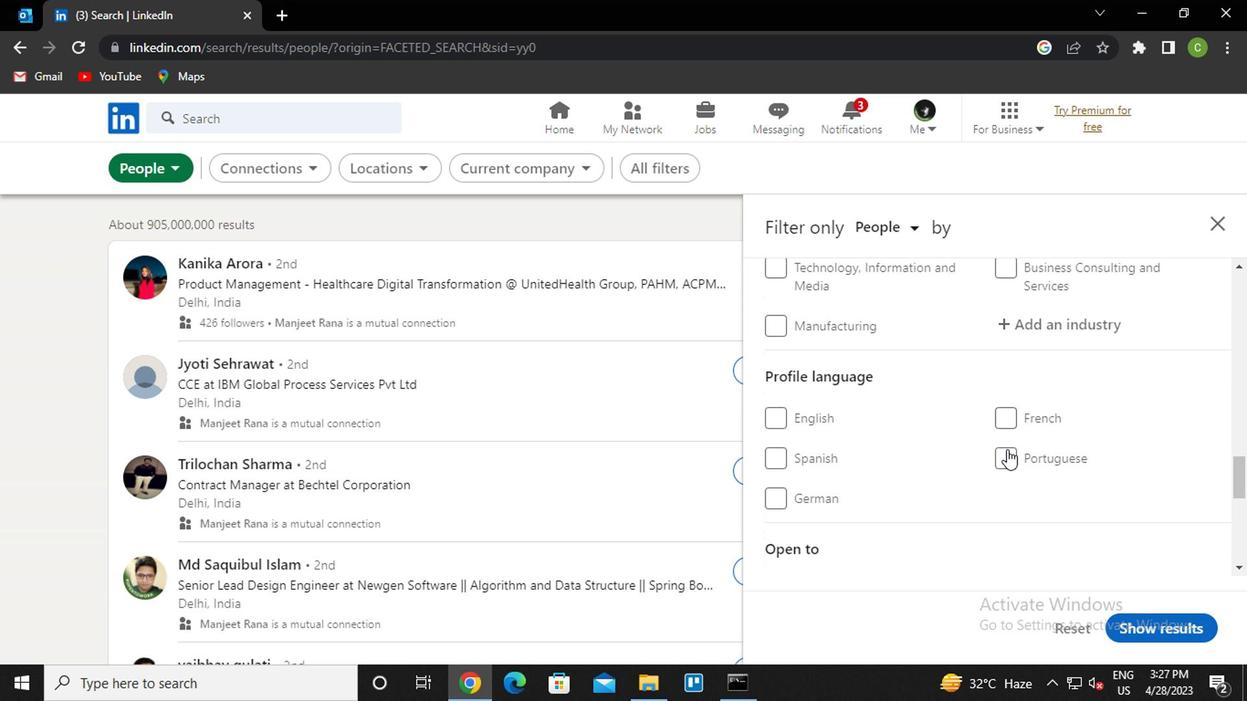 
Action: Mouse moved to (1000, 454)
Screenshot: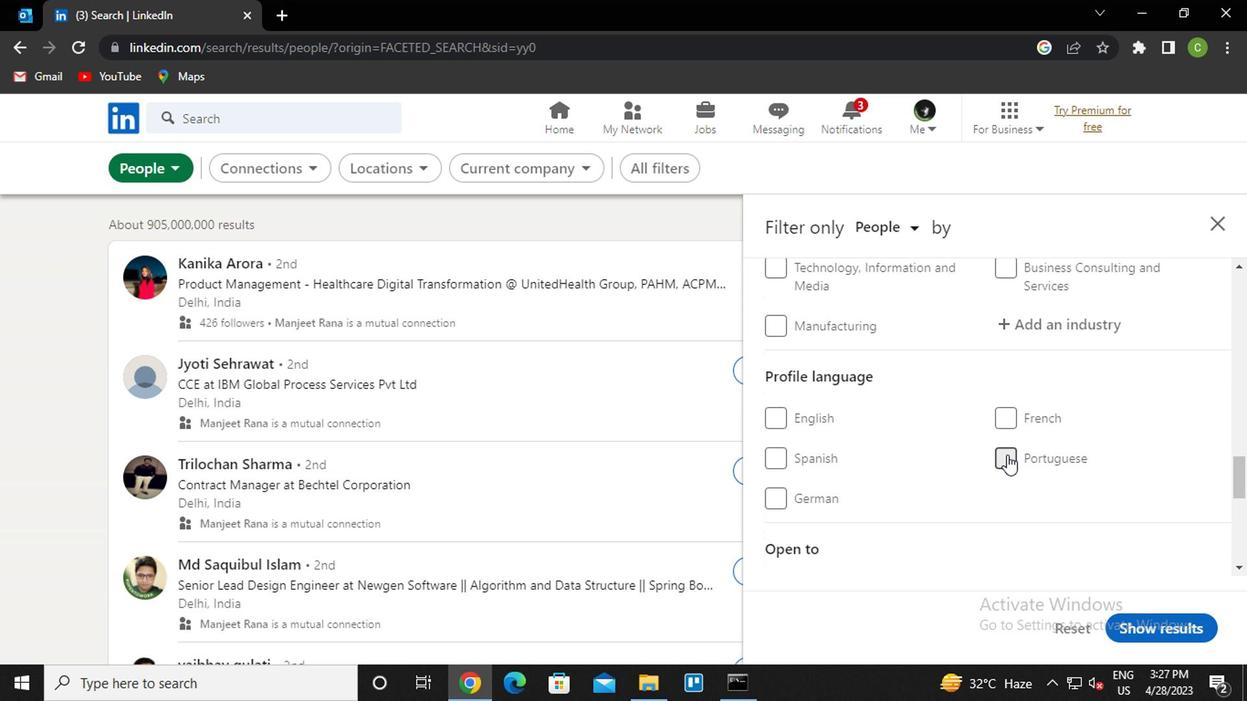 
Action: Mouse scrolled (1000, 456) with delta (0, 1)
Screenshot: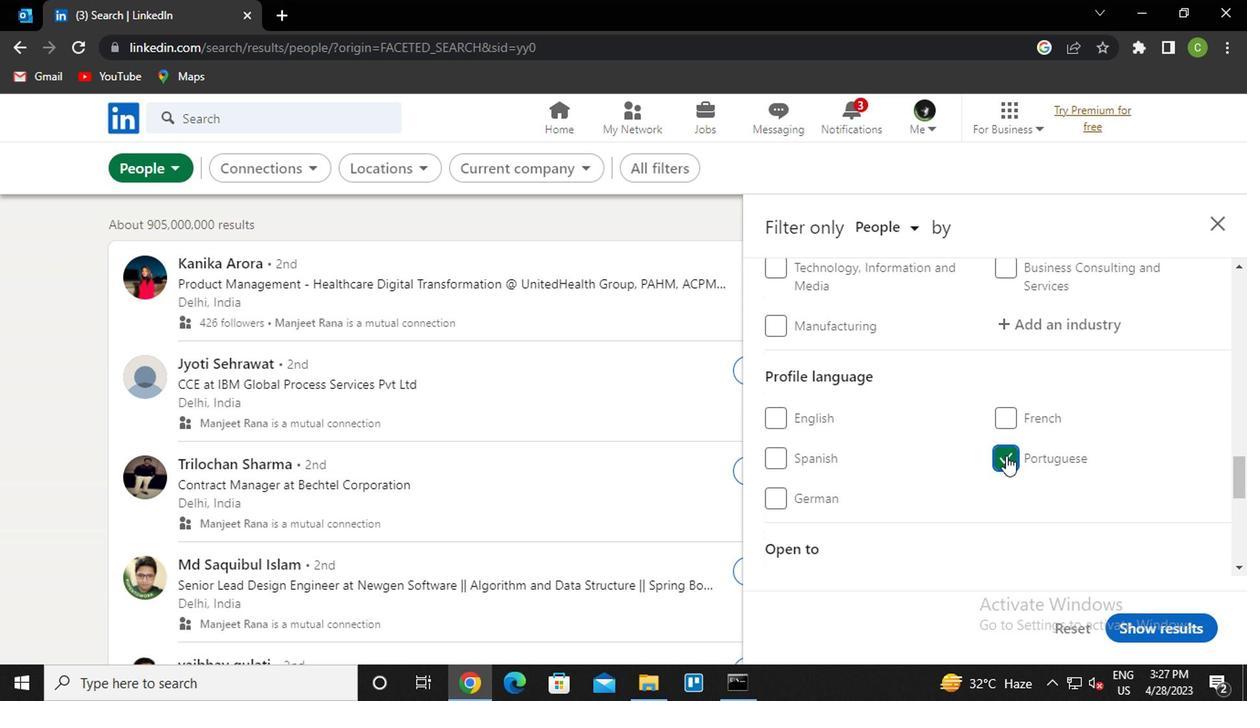 
Action: Mouse scrolled (1000, 456) with delta (0, 1)
Screenshot: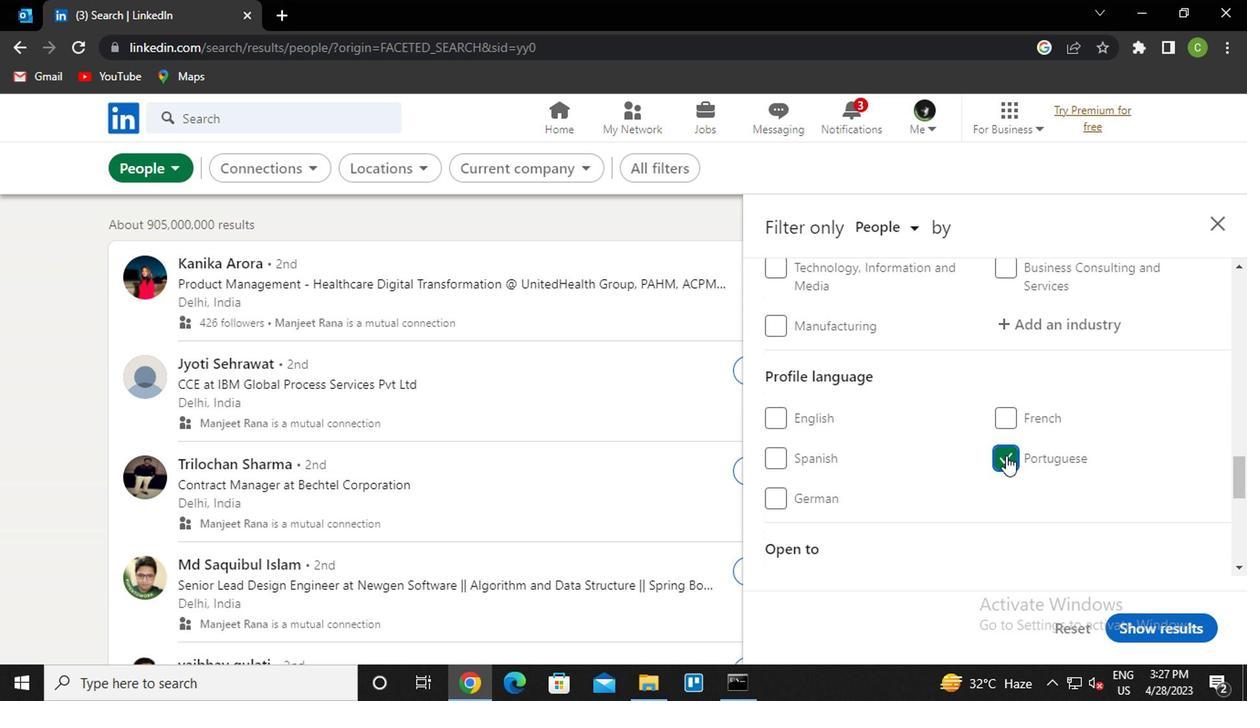 
Action: Mouse scrolled (1000, 456) with delta (0, 1)
Screenshot: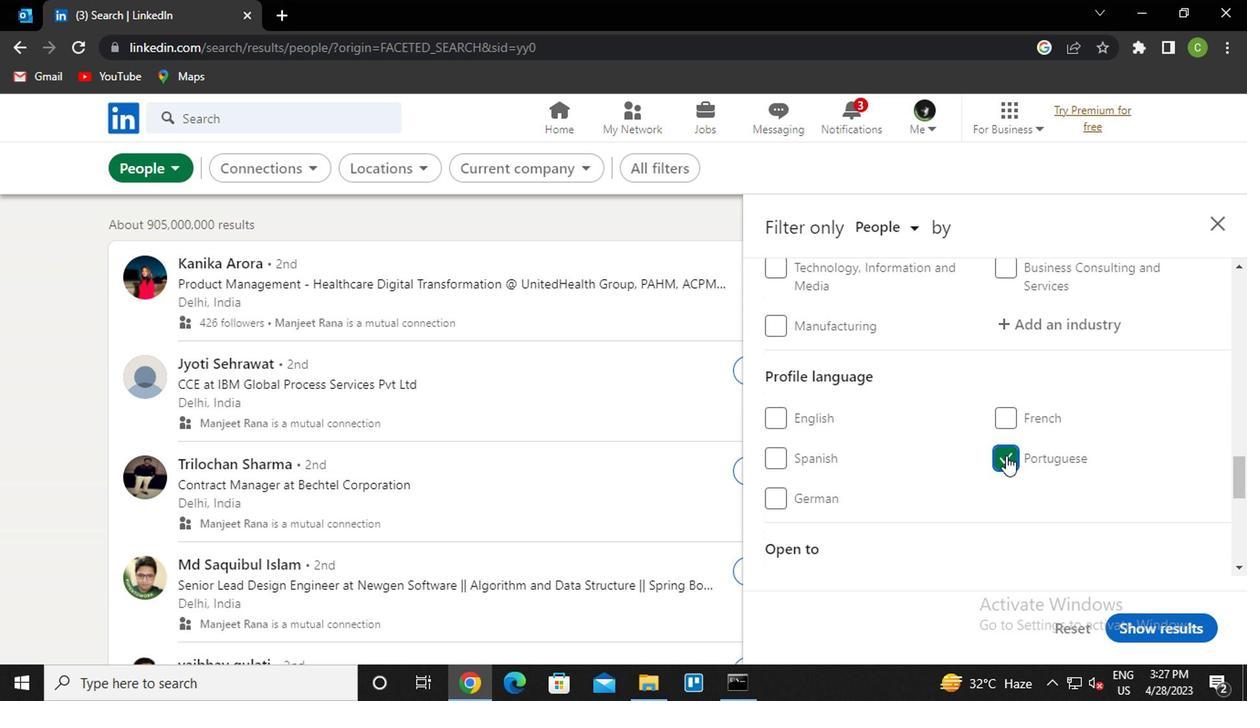
Action: Mouse scrolled (1000, 456) with delta (0, 1)
Screenshot: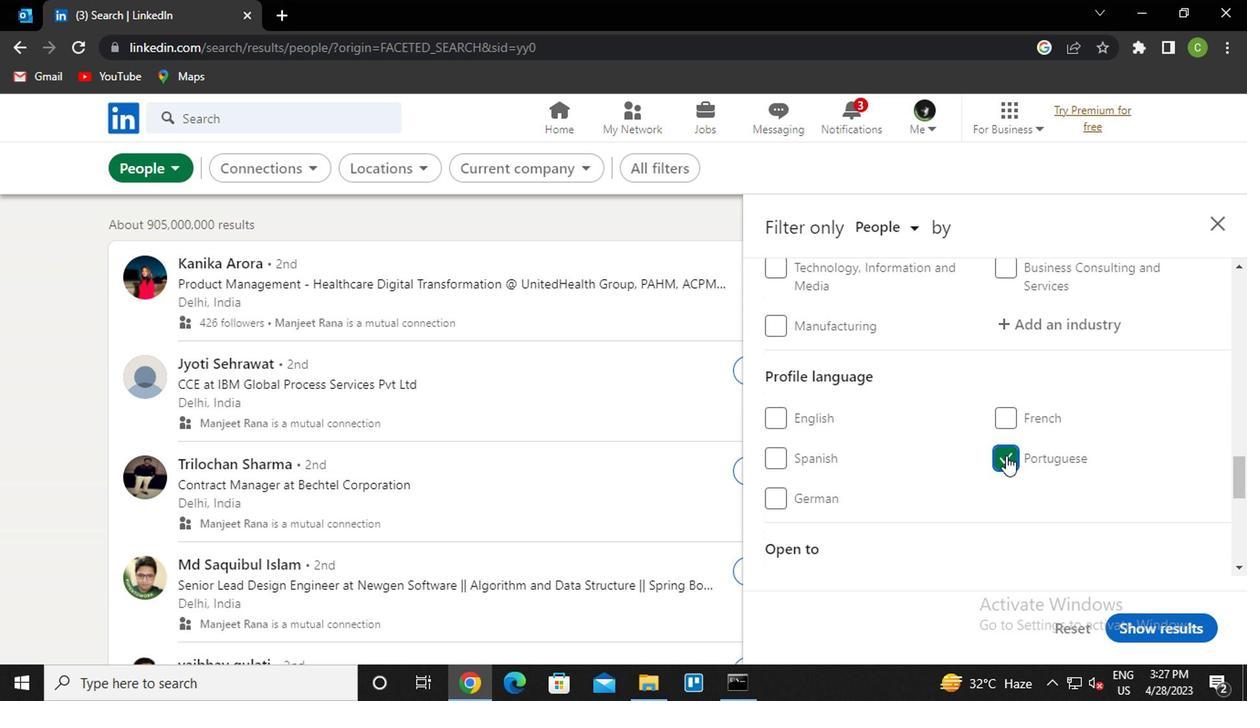 
Action: Mouse scrolled (1000, 456) with delta (0, 1)
Screenshot: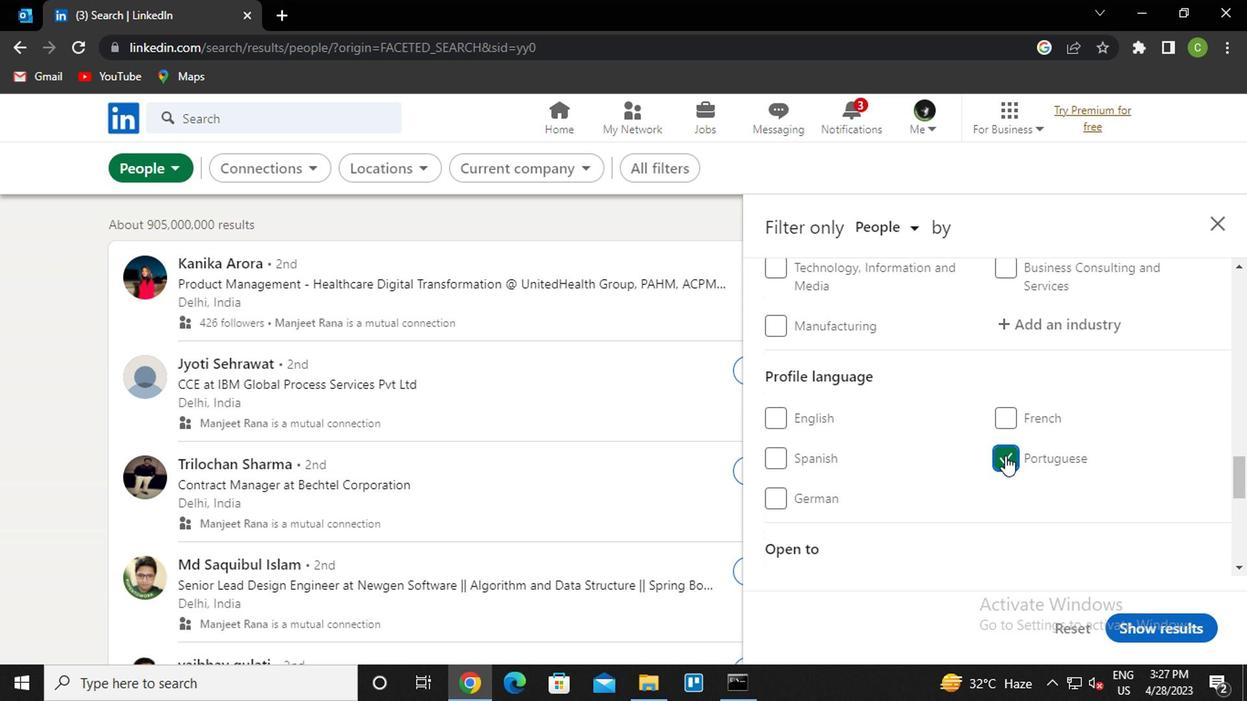 
Action: Mouse scrolled (1000, 456) with delta (0, 1)
Screenshot: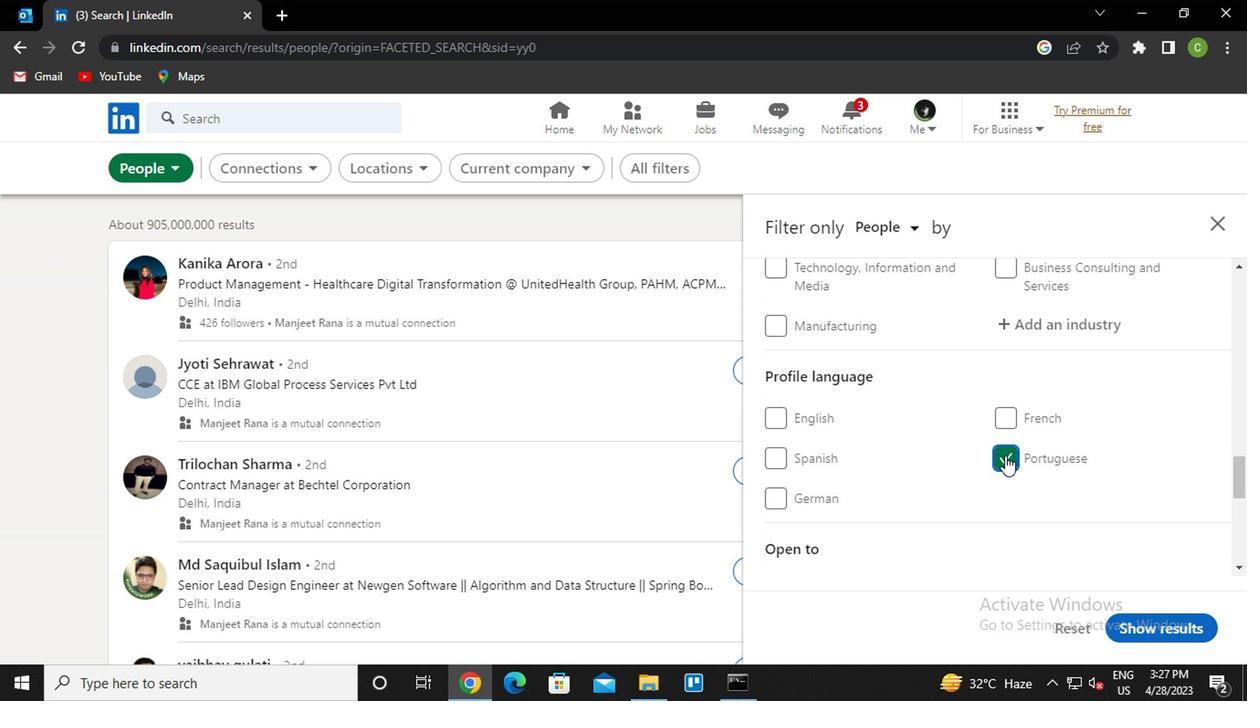 
Action: Mouse moved to (1037, 323)
Screenshot: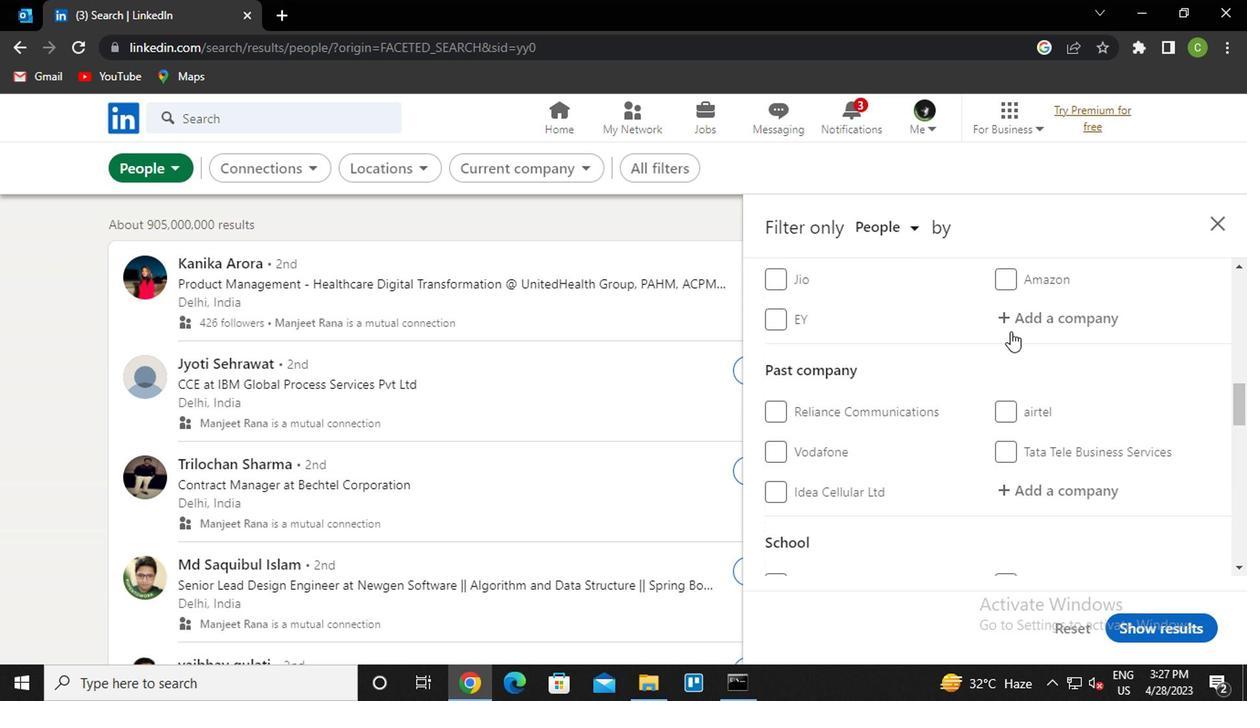 
Action: Mouse pressed left at (1037, 323)
Screenshot: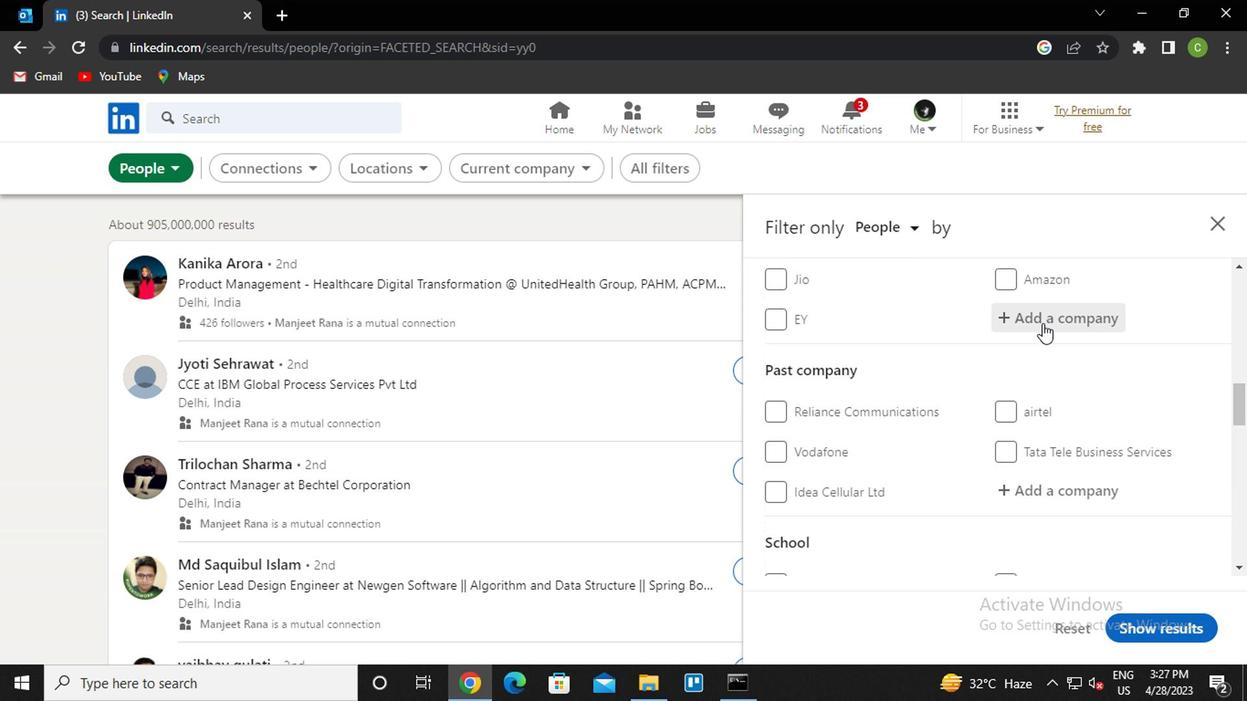 
Action: Key pressed <Key.caps_lock>t<Key.caps_lock>aj<Key.space><Key.down><Key.enter>
Screenshot: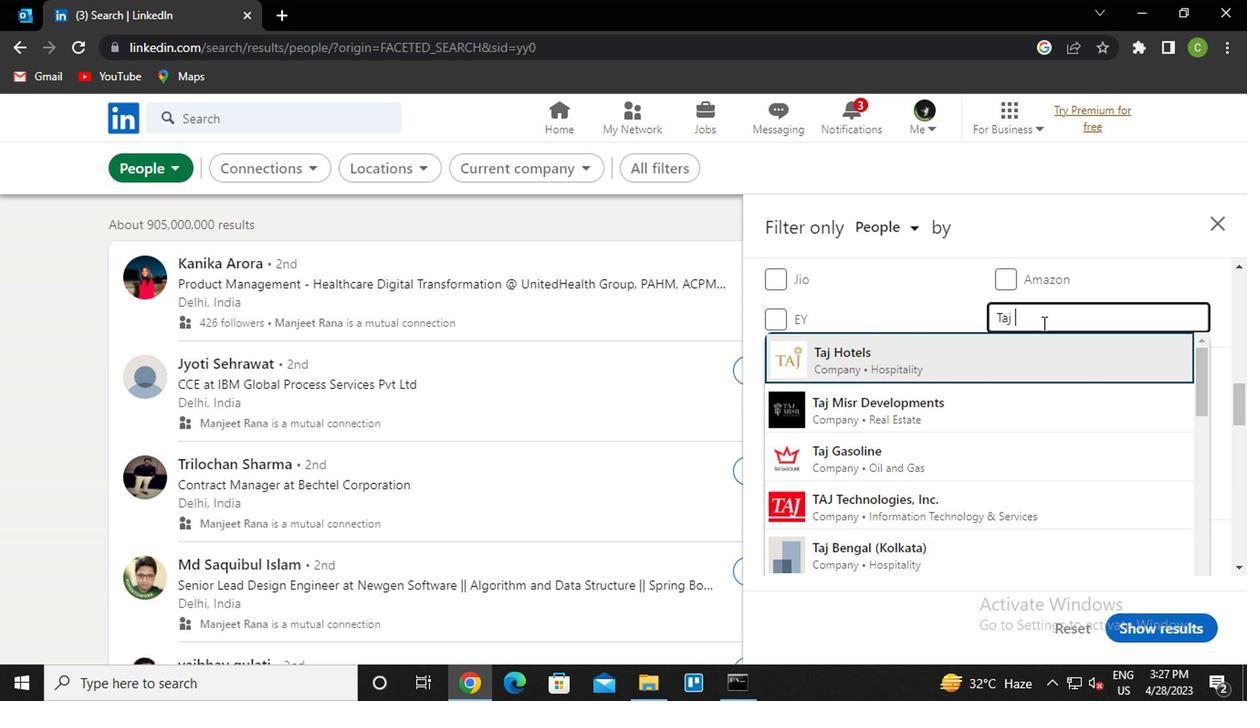 
Action: Mouse scrolled (1037, 322) with delta (0, 0)
Screenshot: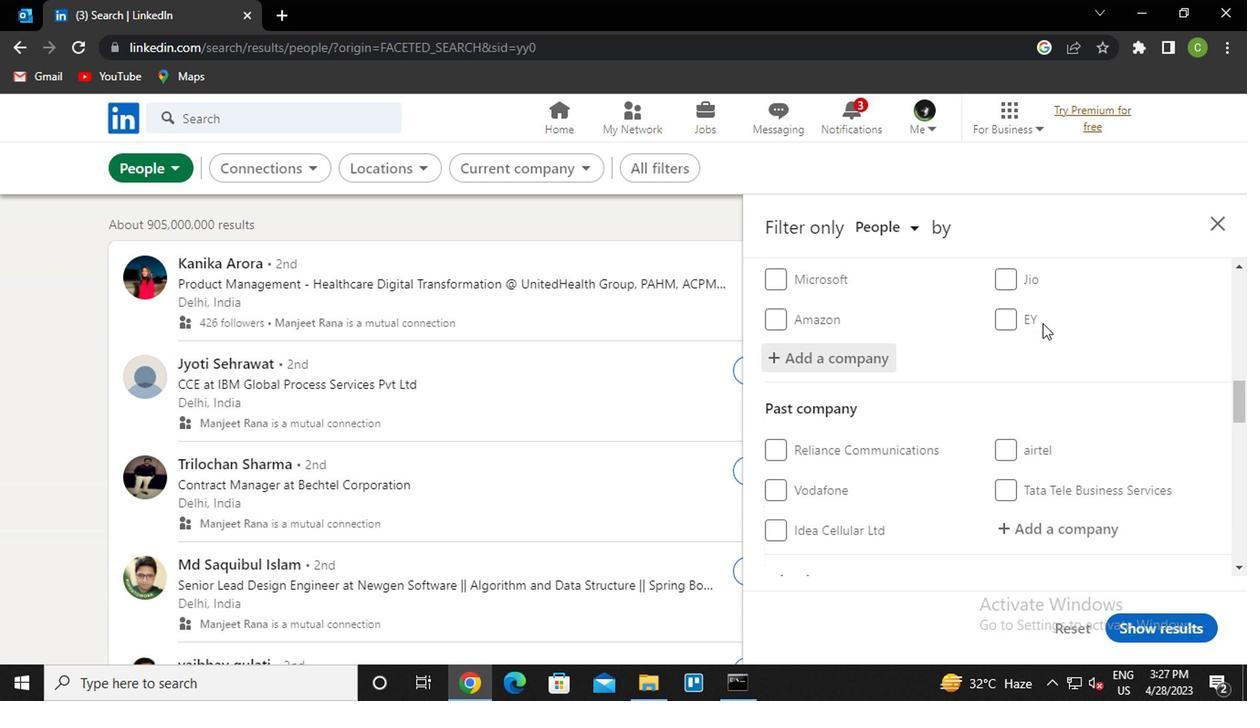 
Action: Mouse scrolled (1037, 322) with delta (0, 0)
Screenshot: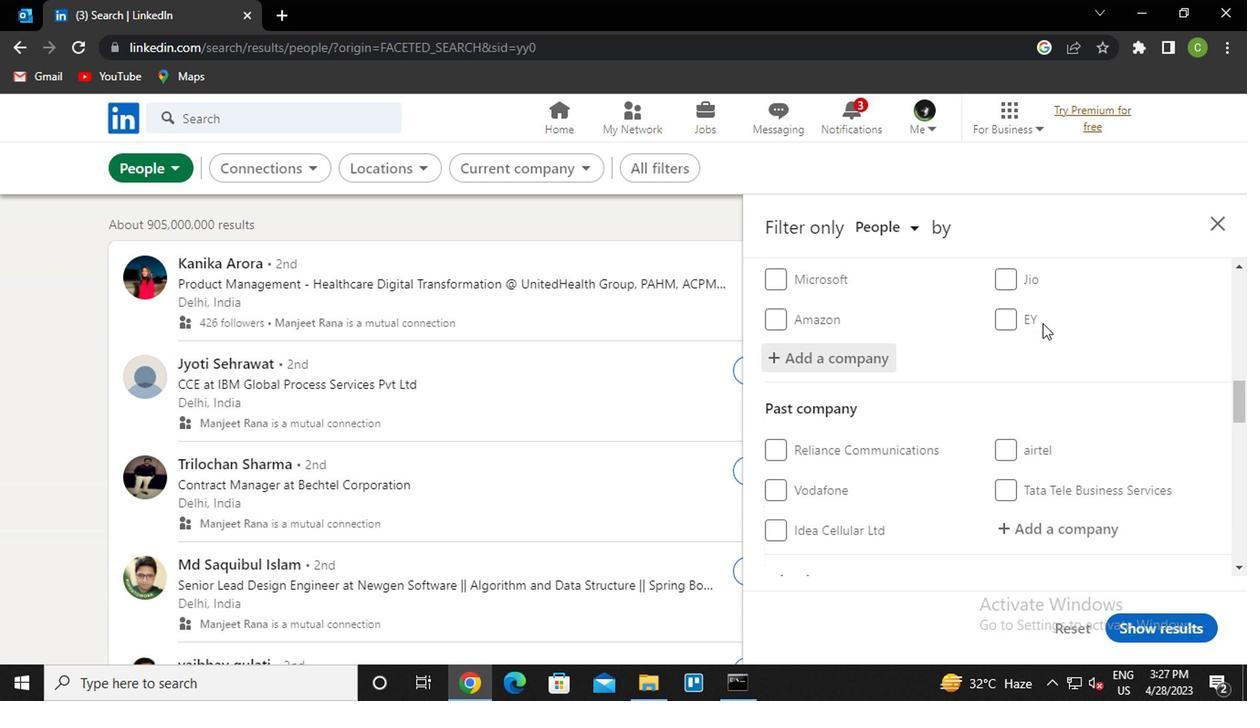 
Action: Mouse scrolled (1037, 322) with delta (0, 0)
Screenshot: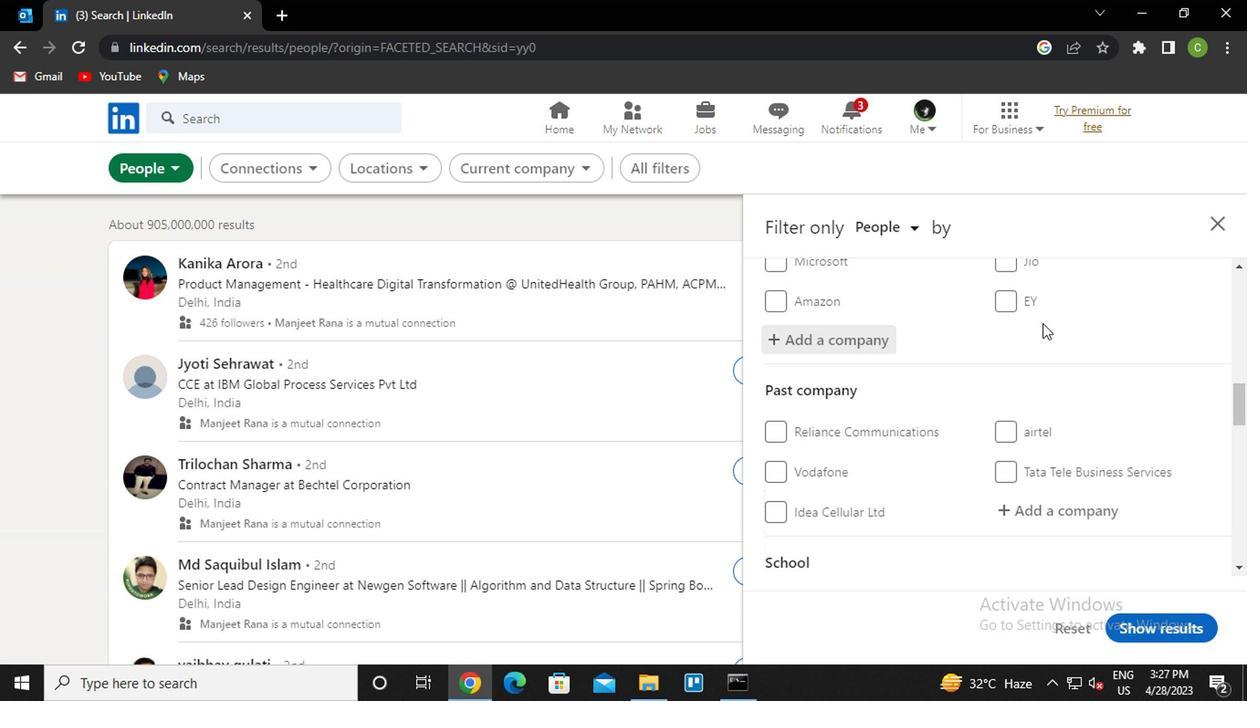 
Action: Mouse scrolled (1037, 322) with delta (0, 0)
Screenshot: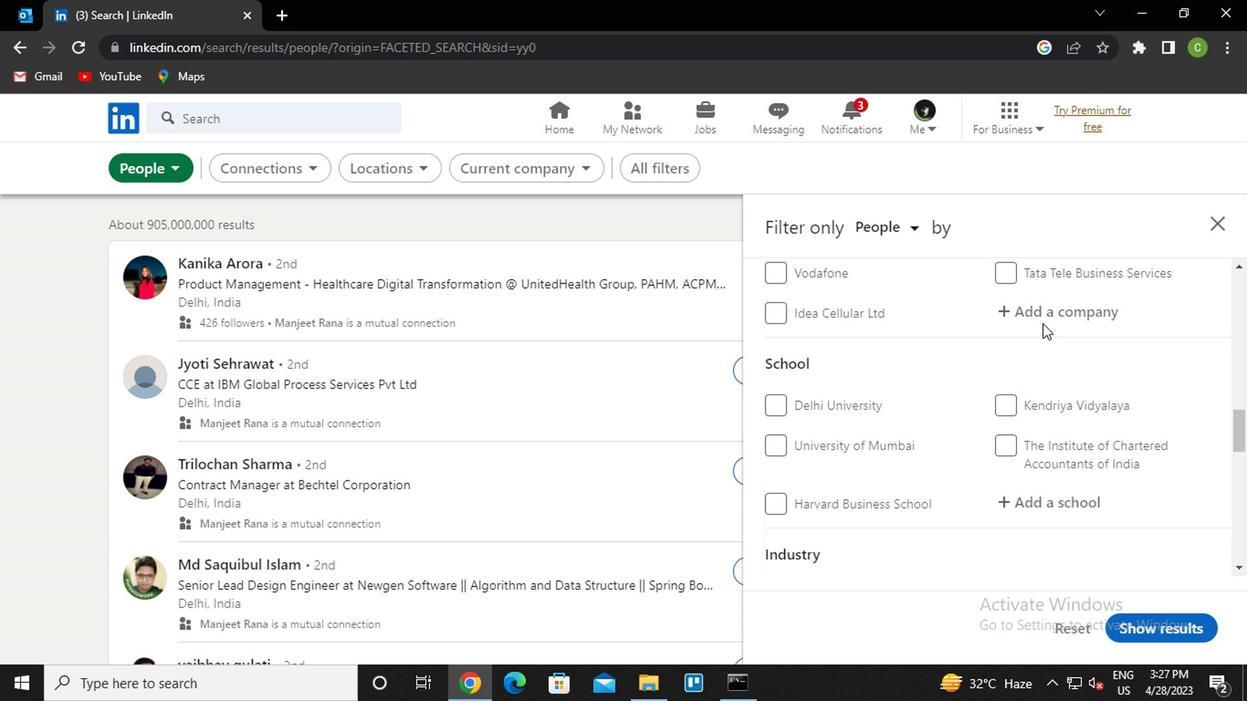 
Action: Mouse scrolled (1037, 322) with delta (0, 0)
Screenshot: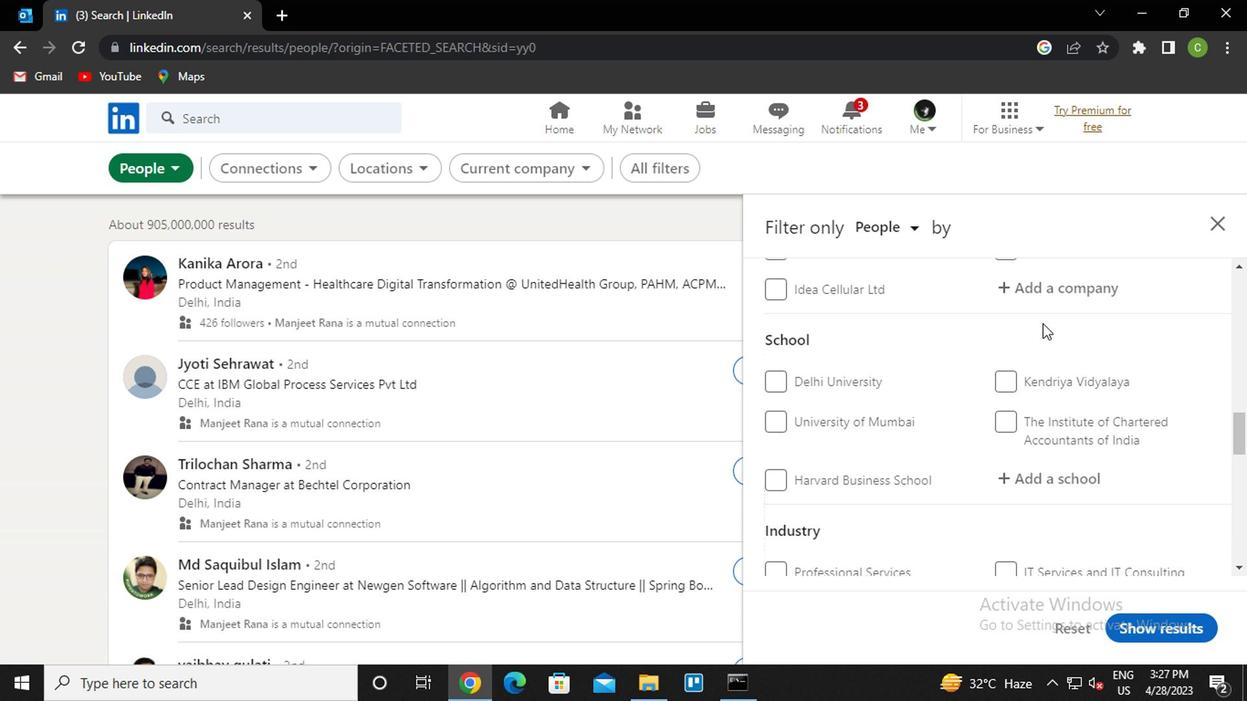 
Action: Mouse scrolled (1037, 324) with delta (0, 1)
Screenshot: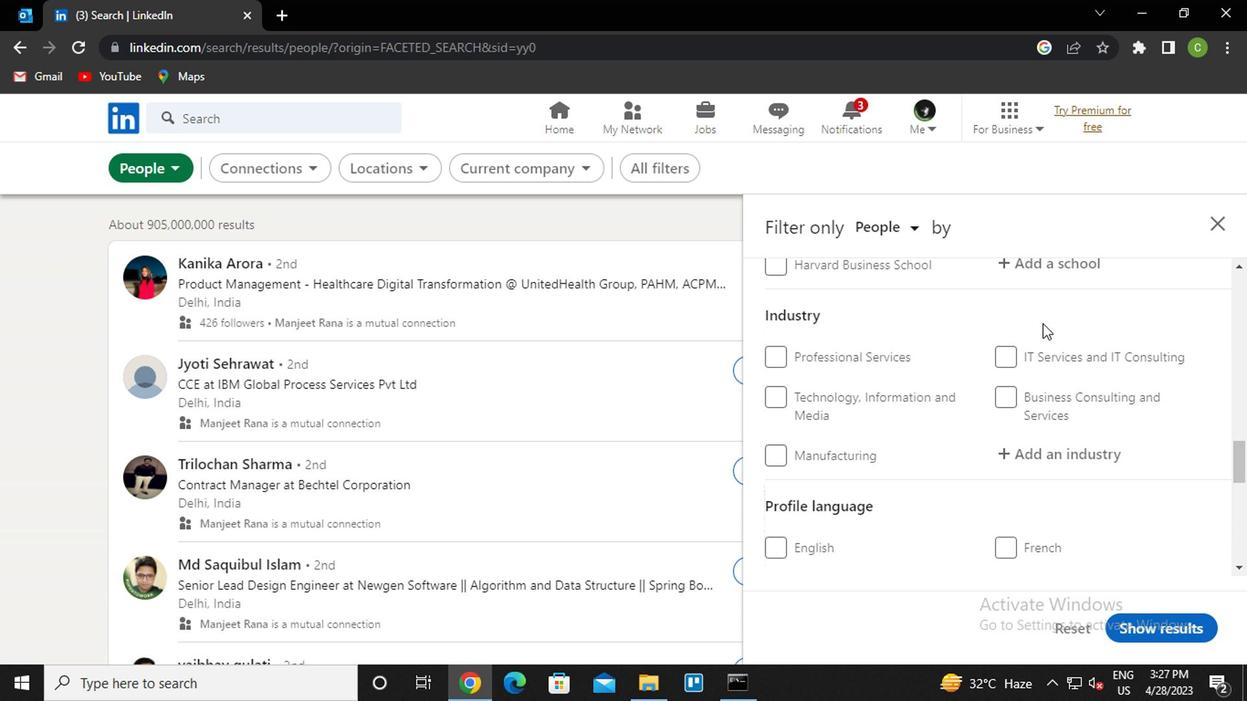 
Action: Mouse moved to (1037, 356)
Screenshot: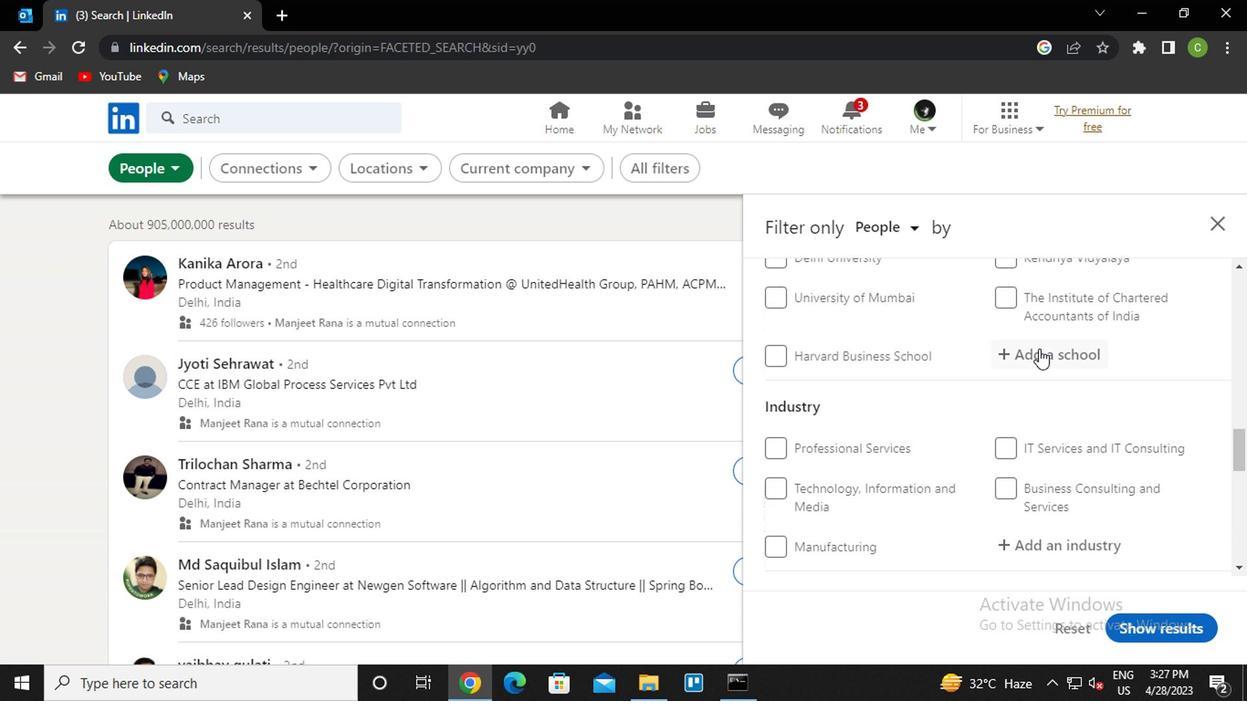 
Action: Mouse pressed left at (1037, 356)
Screenshot: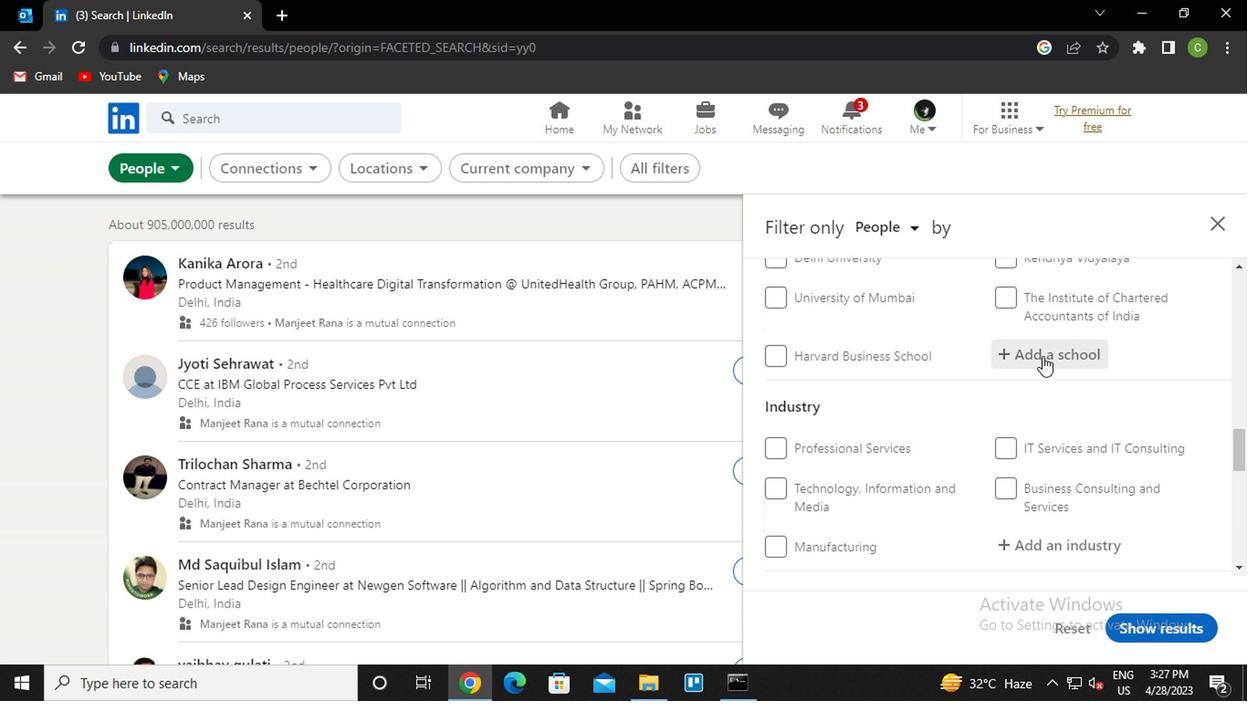 
Action: Key pressed <Key.caps_lock>pgdav<Key.down><Key.enter>
Screenshot: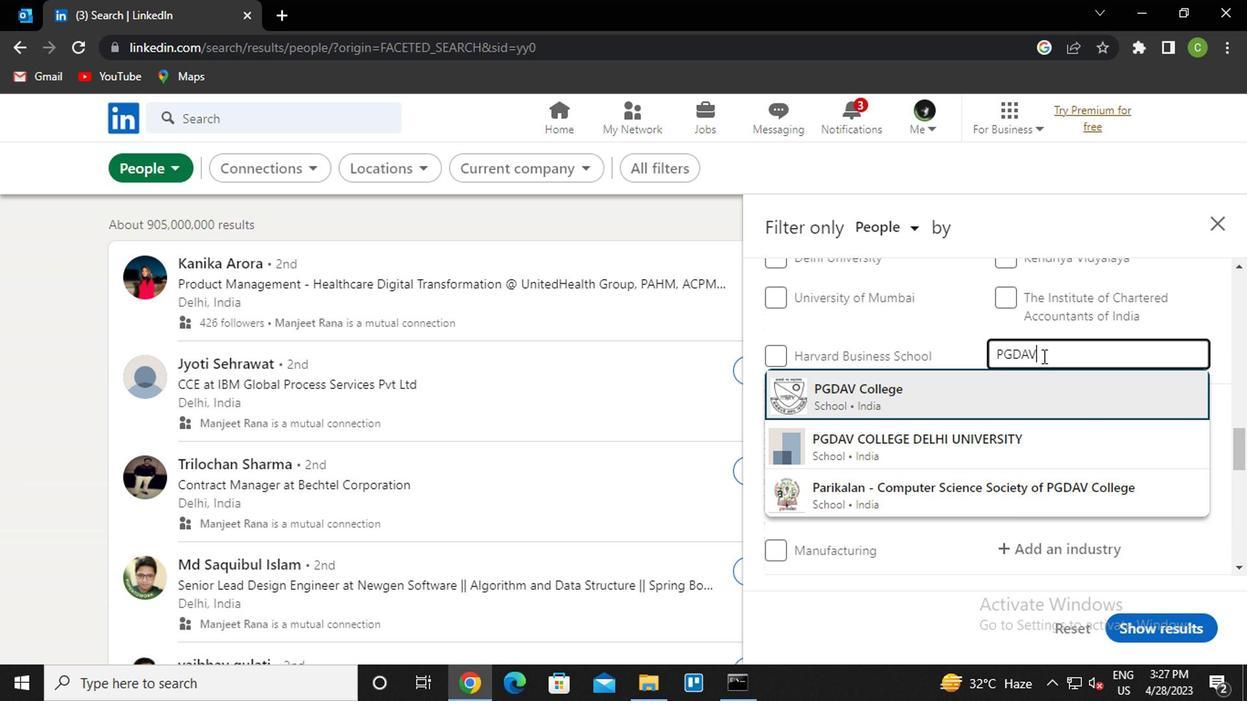 
Action: Mouse scrolled (1037, 355) with delta (0, -1)
Screenshot: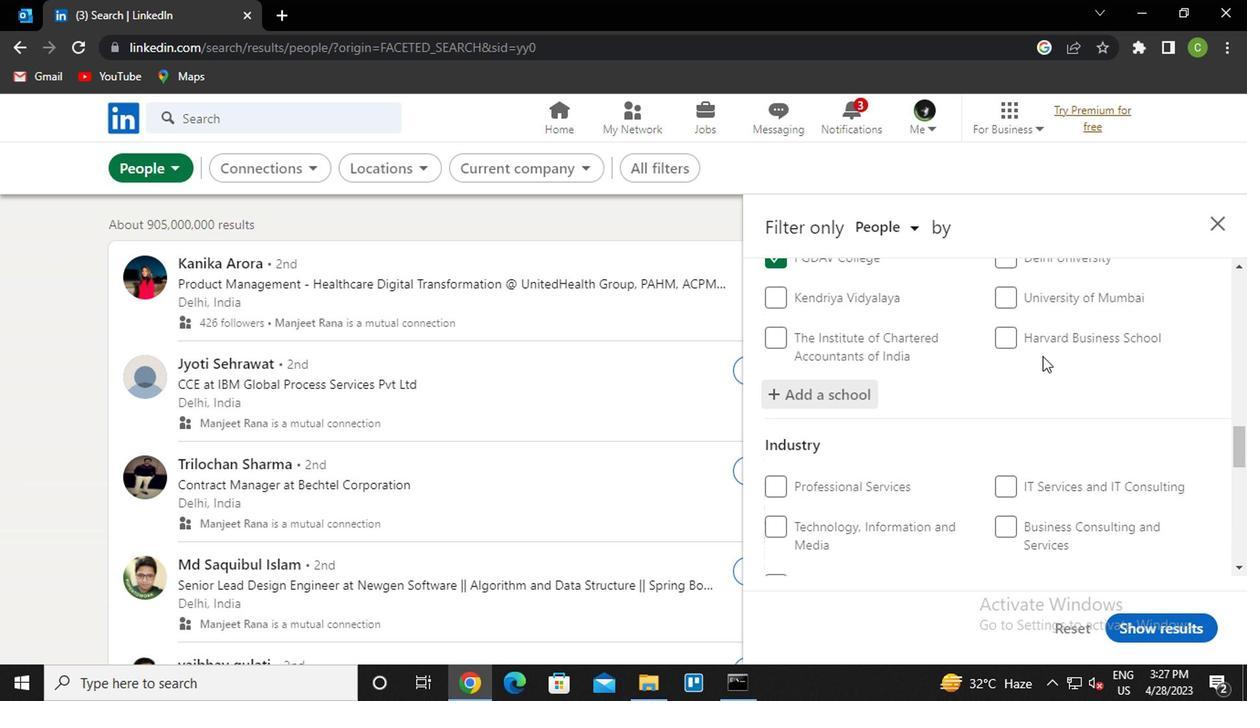
Action: Mouse scrolled (1037, 355) with delta (0, -1)
Screenshot: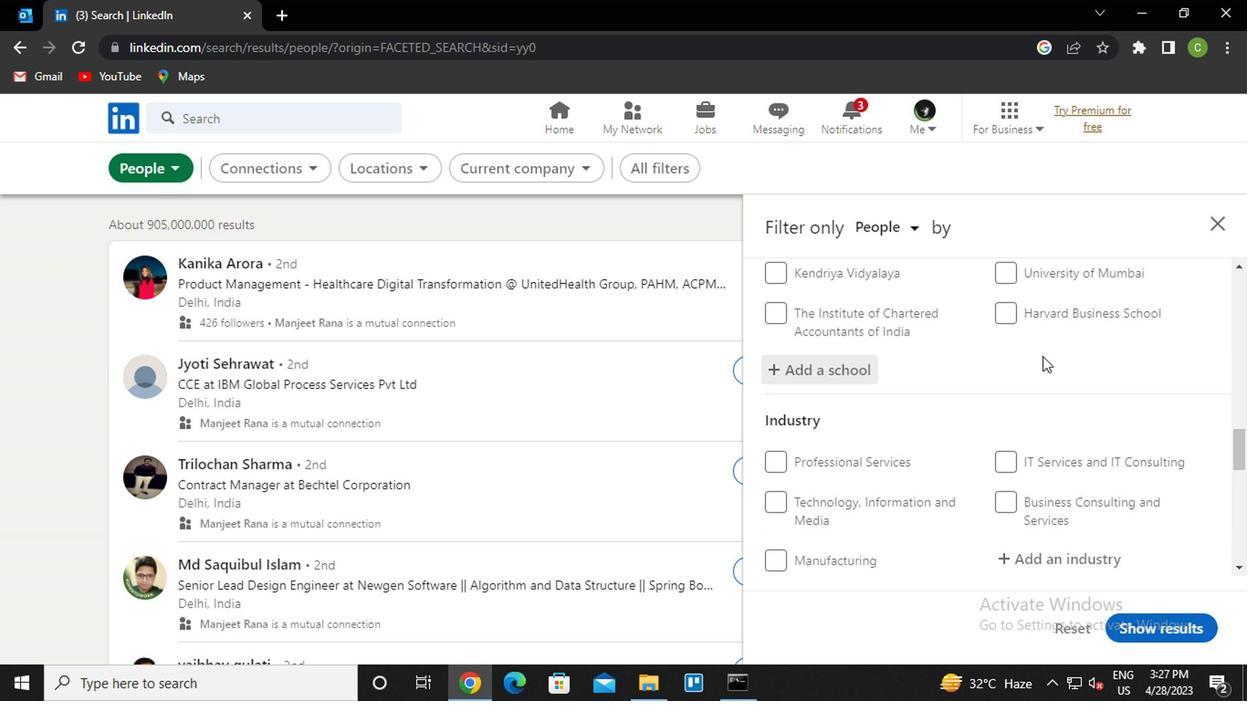 
Action: Mouse moved to (1037, 357)
Screenshot: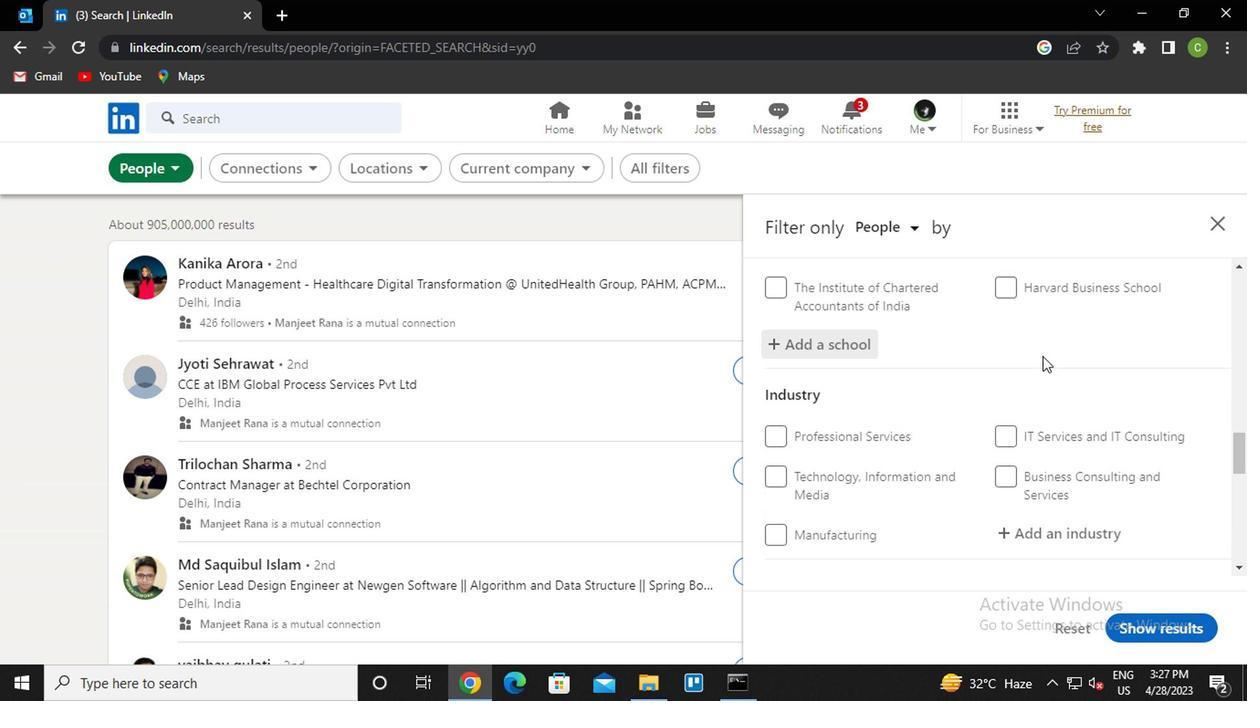 
Action: Mouse scrolled (1037, 356) with delta (0, 0)
Screenshot: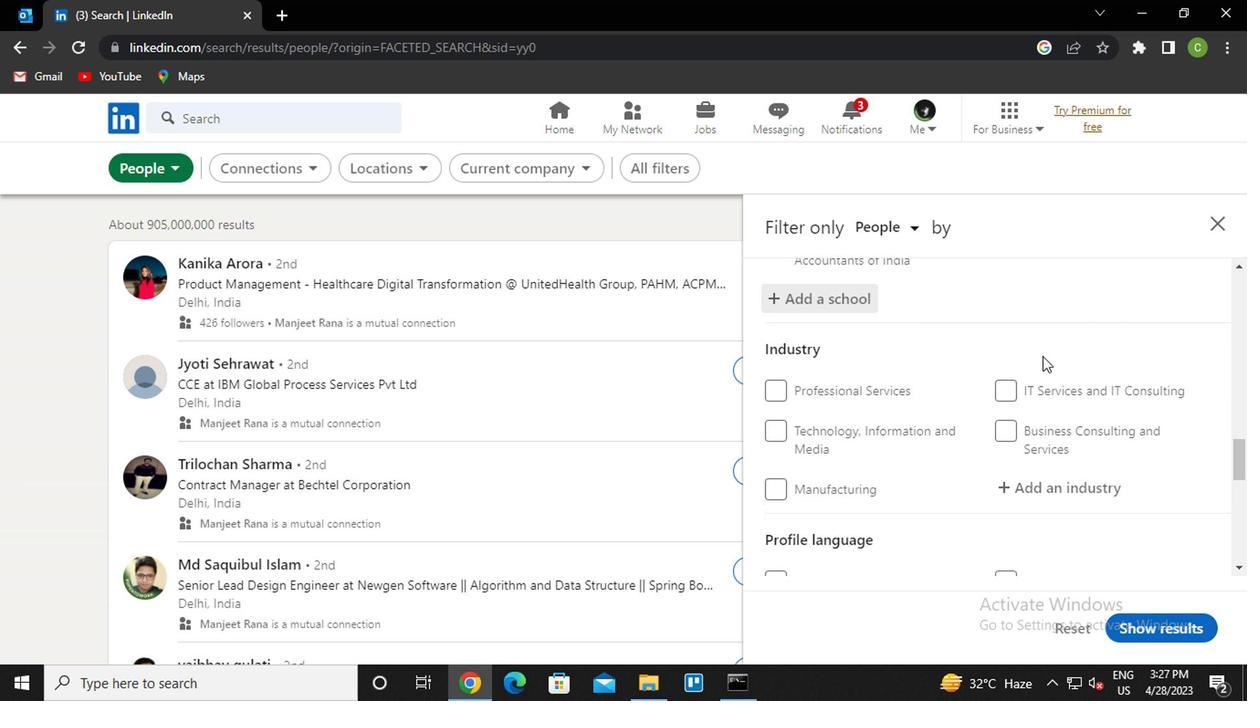 
Action: Mouse moved to (1035, 373)
Screenshot: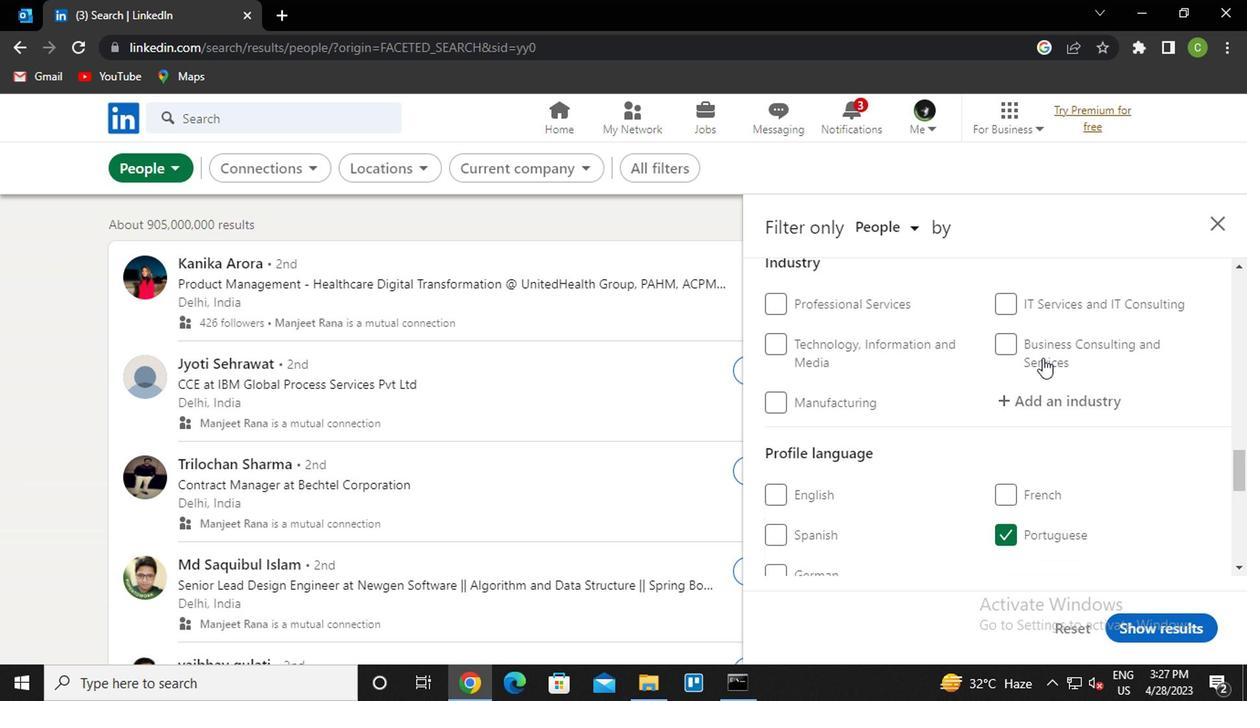 
Action: Mouse scrolled (1035, 373) with delta (0, 0)
Screenshot: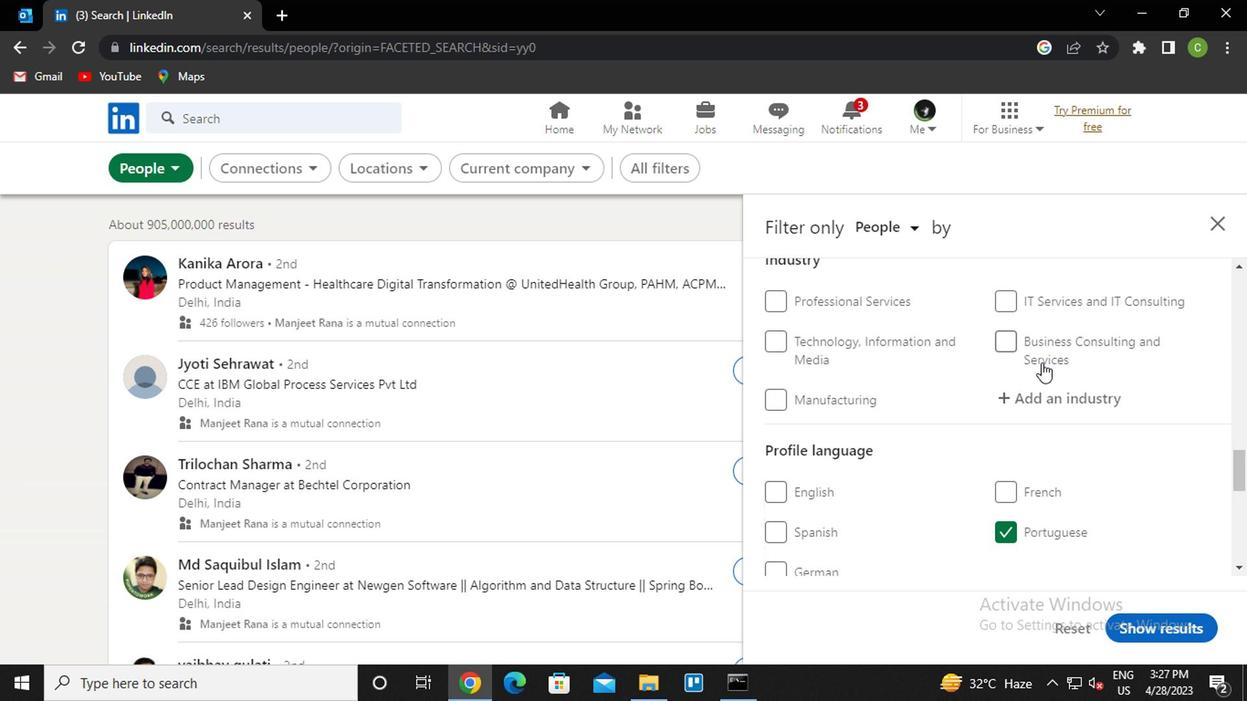
Action: Mouse moved to (1035, 369)
Screenshot: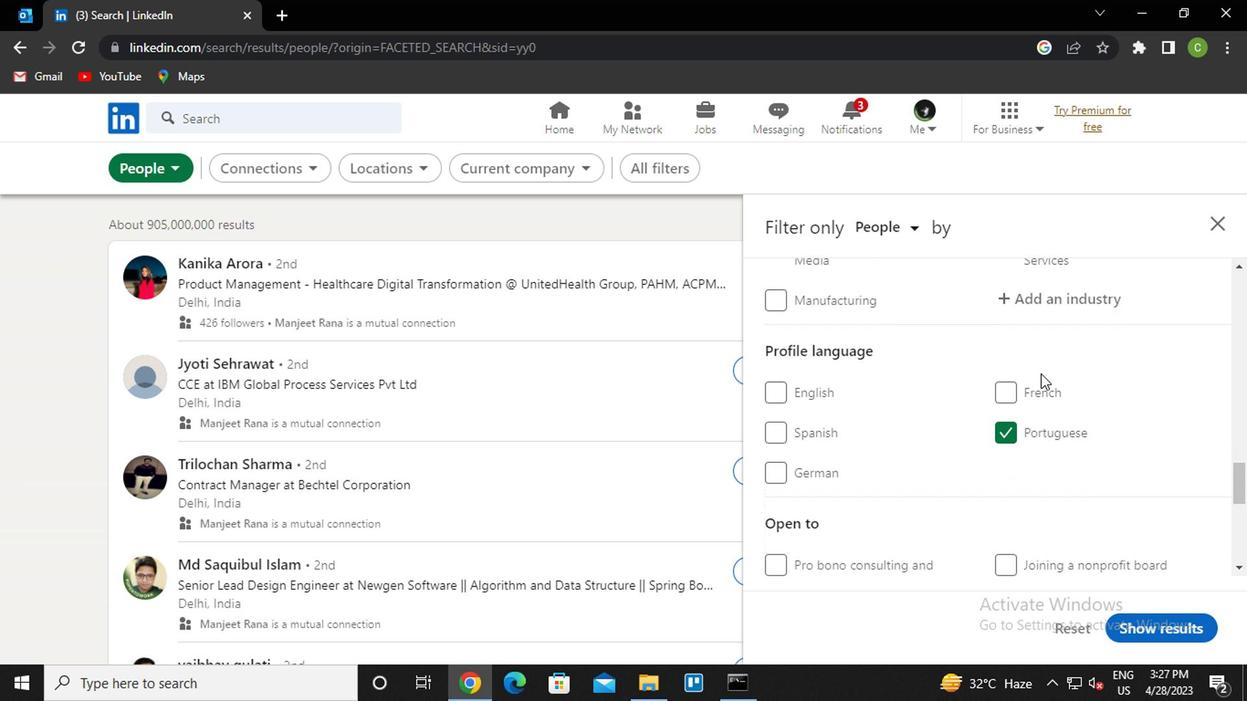
Action: Mouse scrolled (1035, 369) with delta (0, 0)
Screenshot: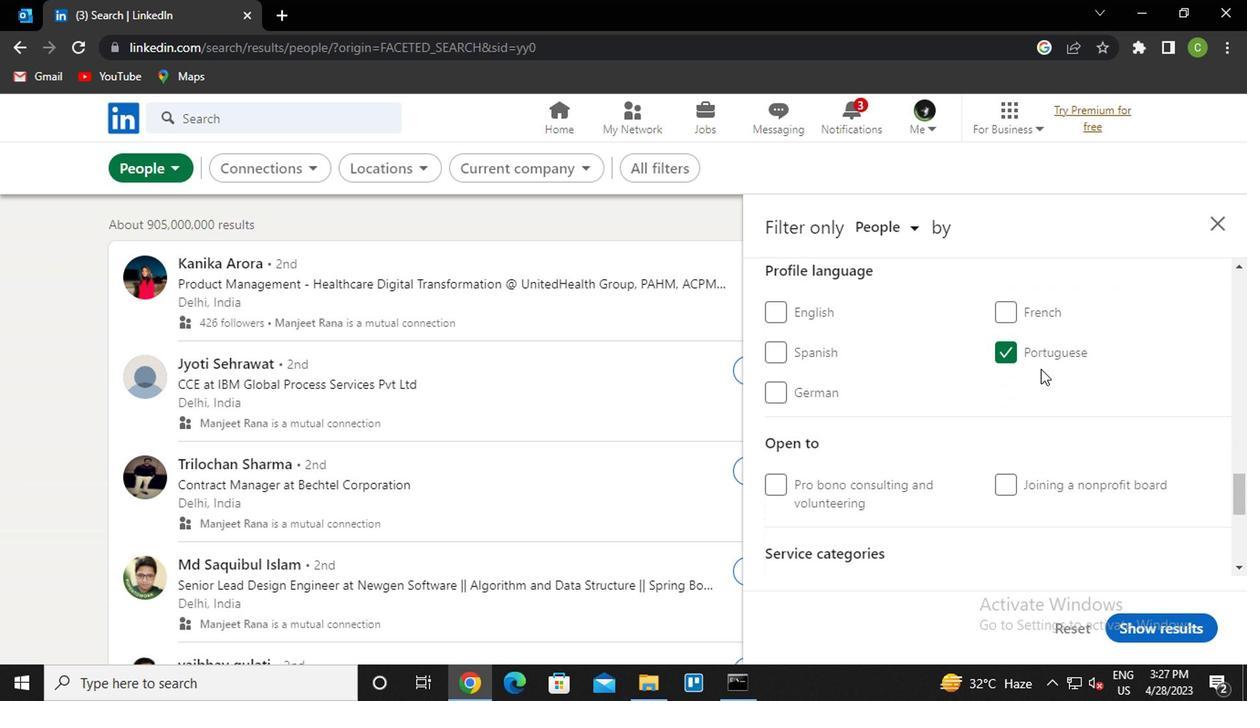
Action: Mouse moved to (1046, 315)
Screenshot: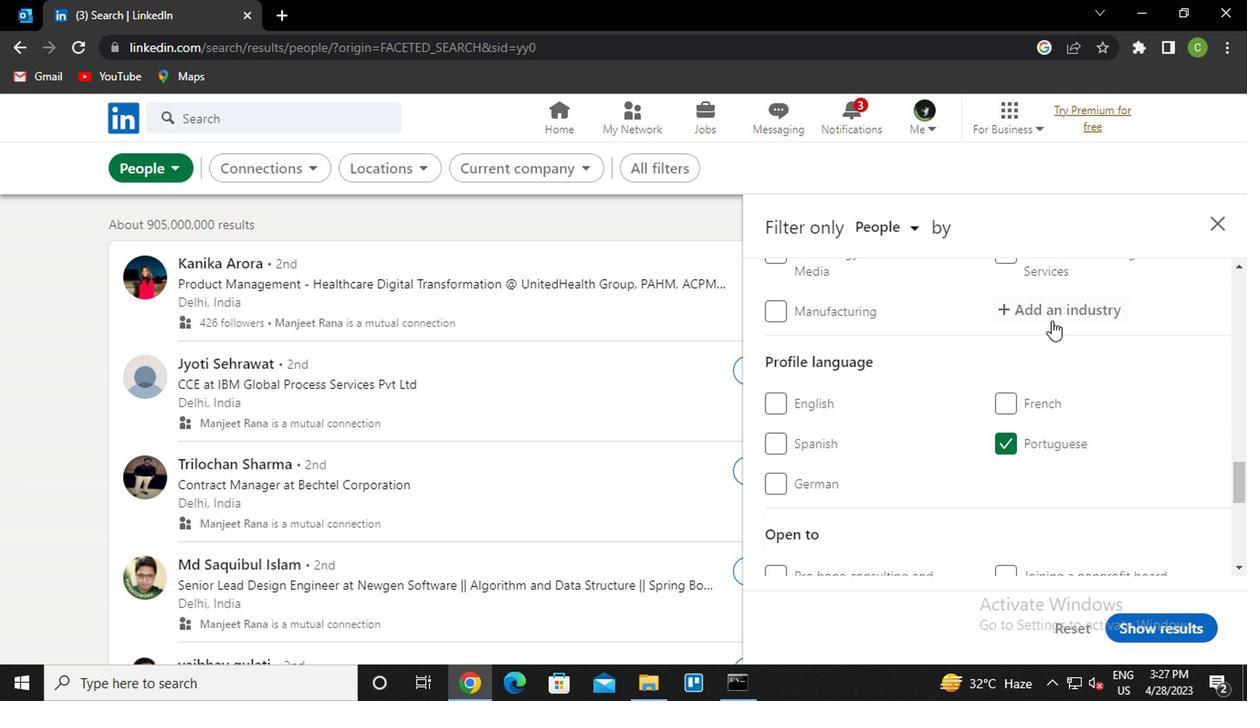 
Action: Mouse pressed left at (1046, 315)
Screenshot: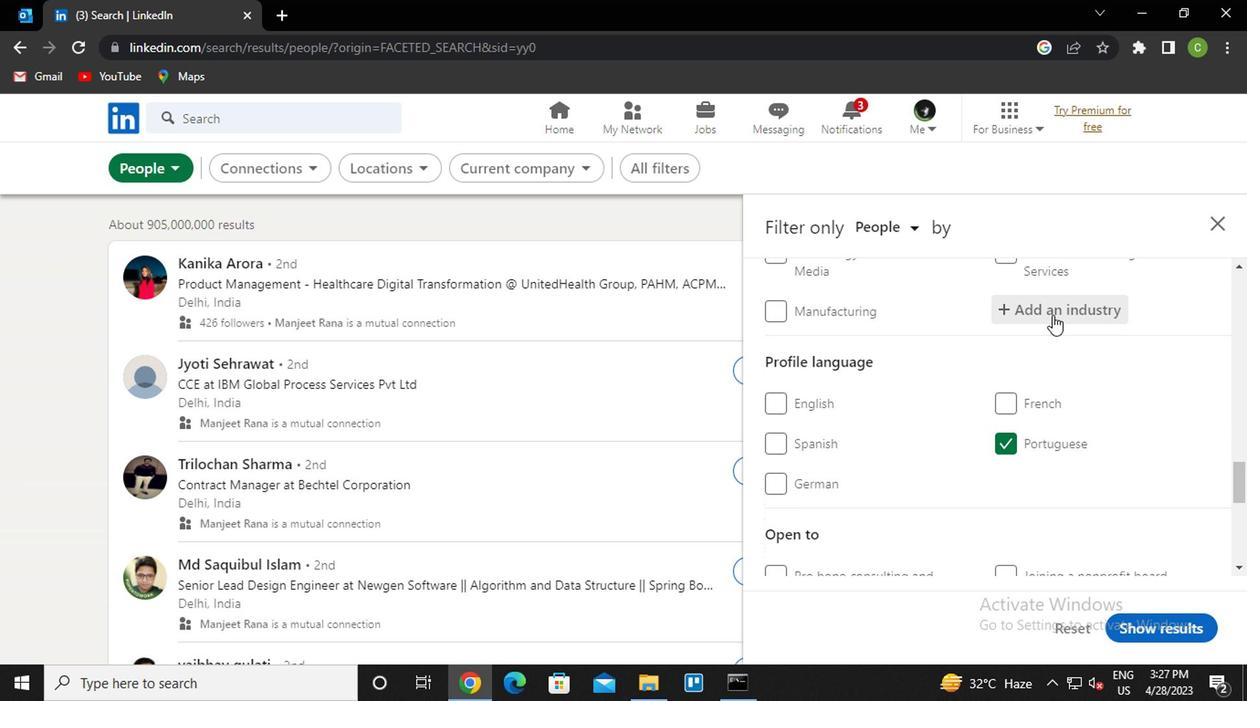 
Action: Key pressed <Key.caps_lock><Key.caps_lock>h<Key.caps_lock>isto<Key.down><Key.down><Key.enter>
Screenshot: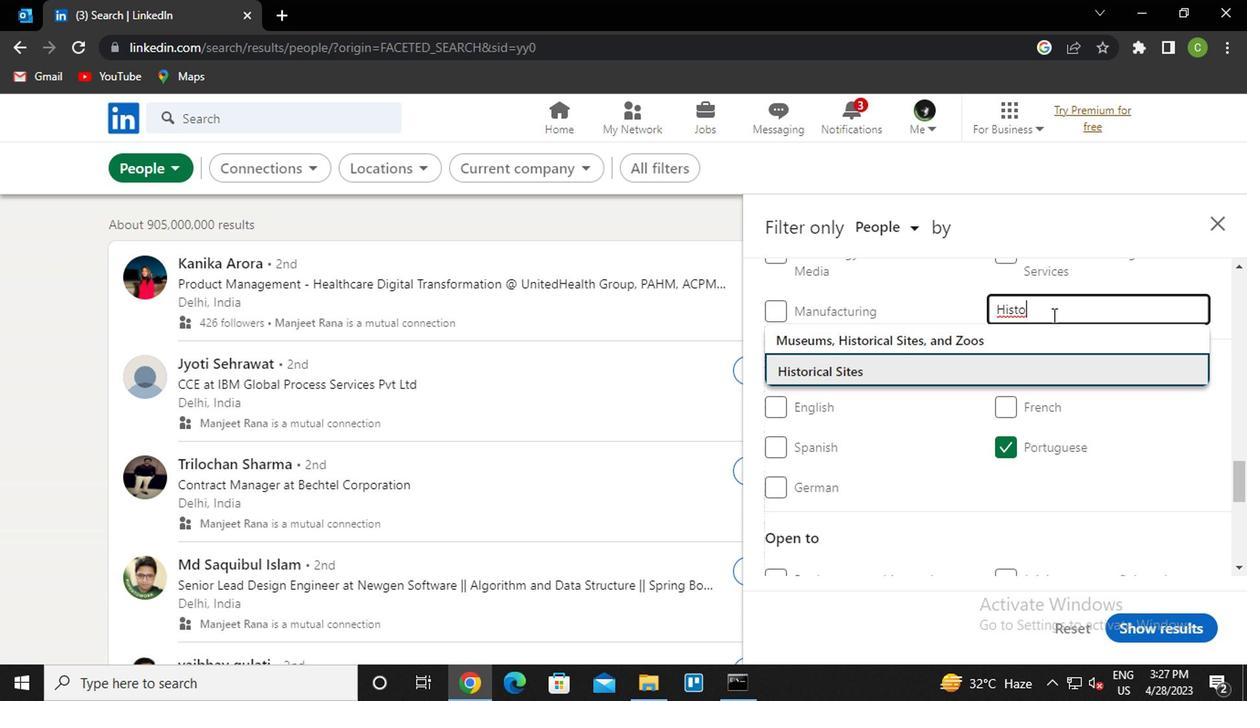 
Action: Mouse moved to (1056, 249)
Screenshot: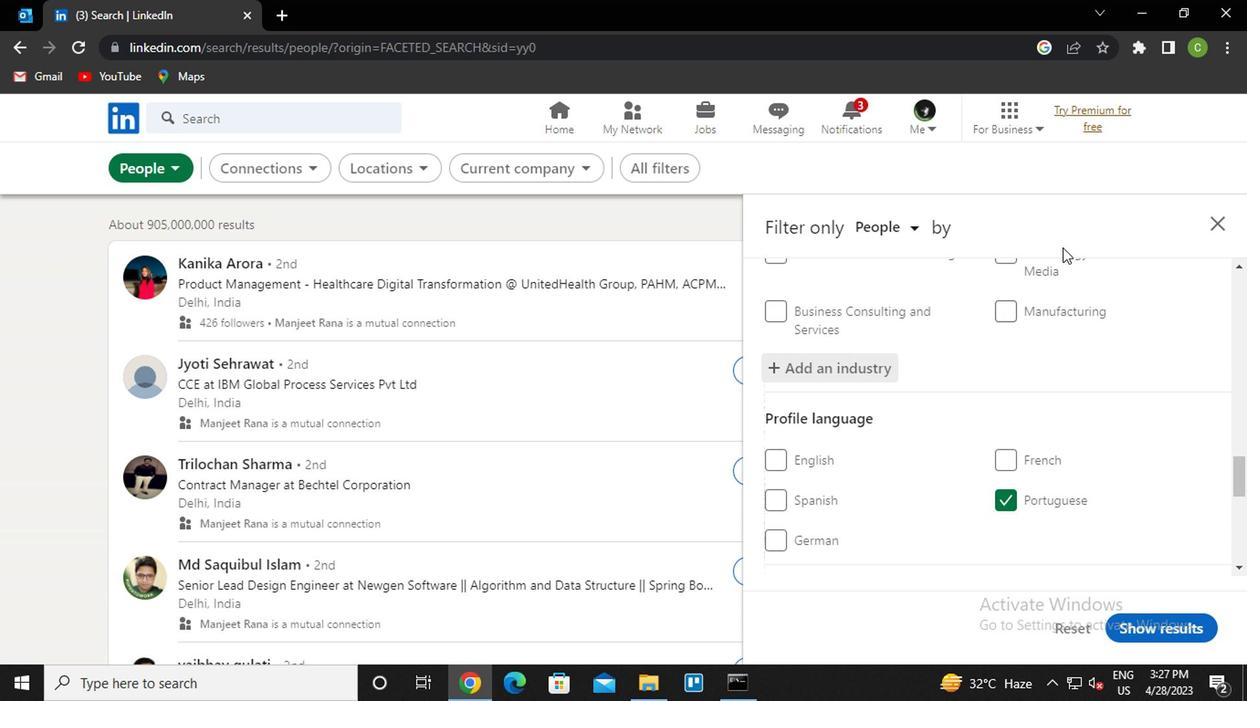 
Action: Mouse scrolled (1056, 248) with delta (0, 0)
Screenshot: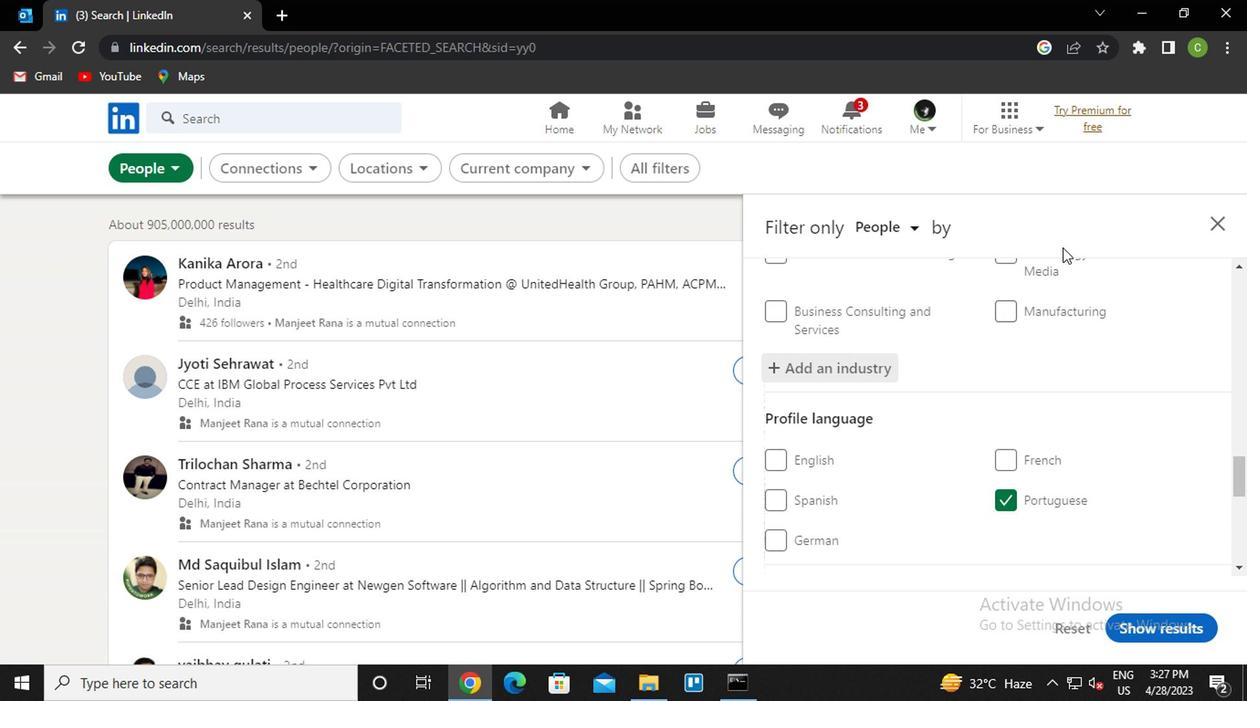 
Action: Mouse moved to (1045, 261)
Screenshot: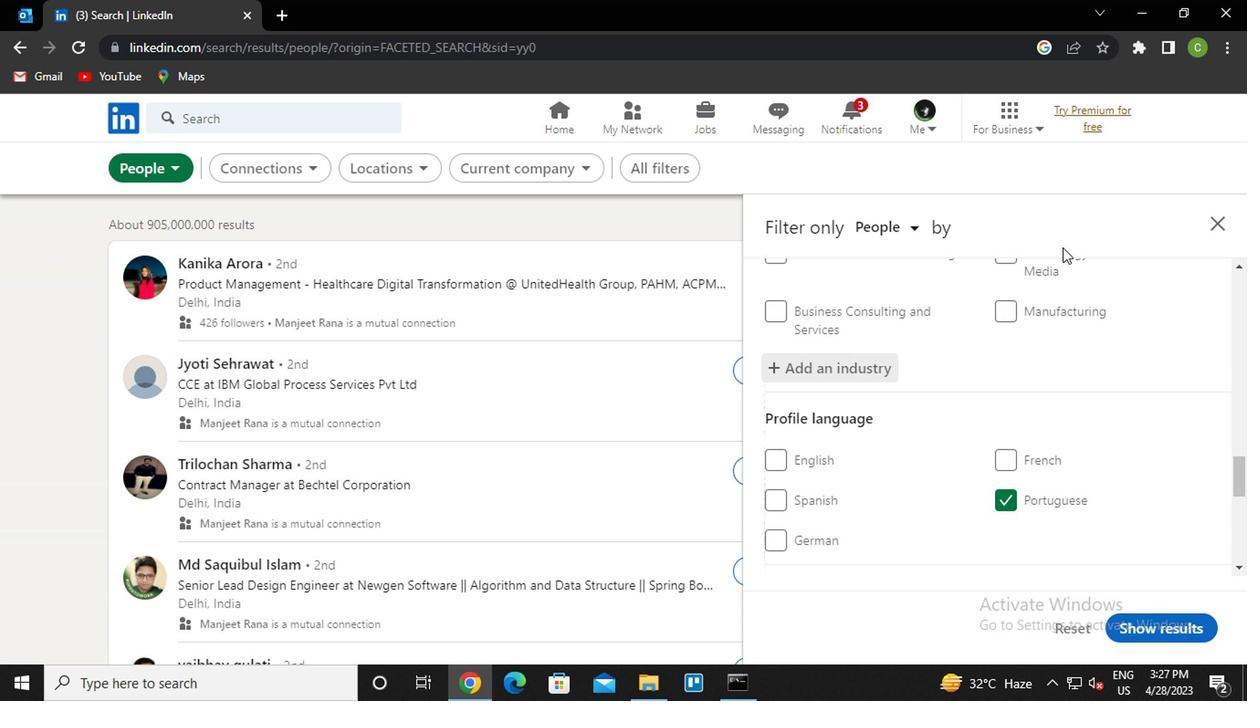 
Action: Mouse scrolled (1045, 260) with delta (0, 0)
Screenshot: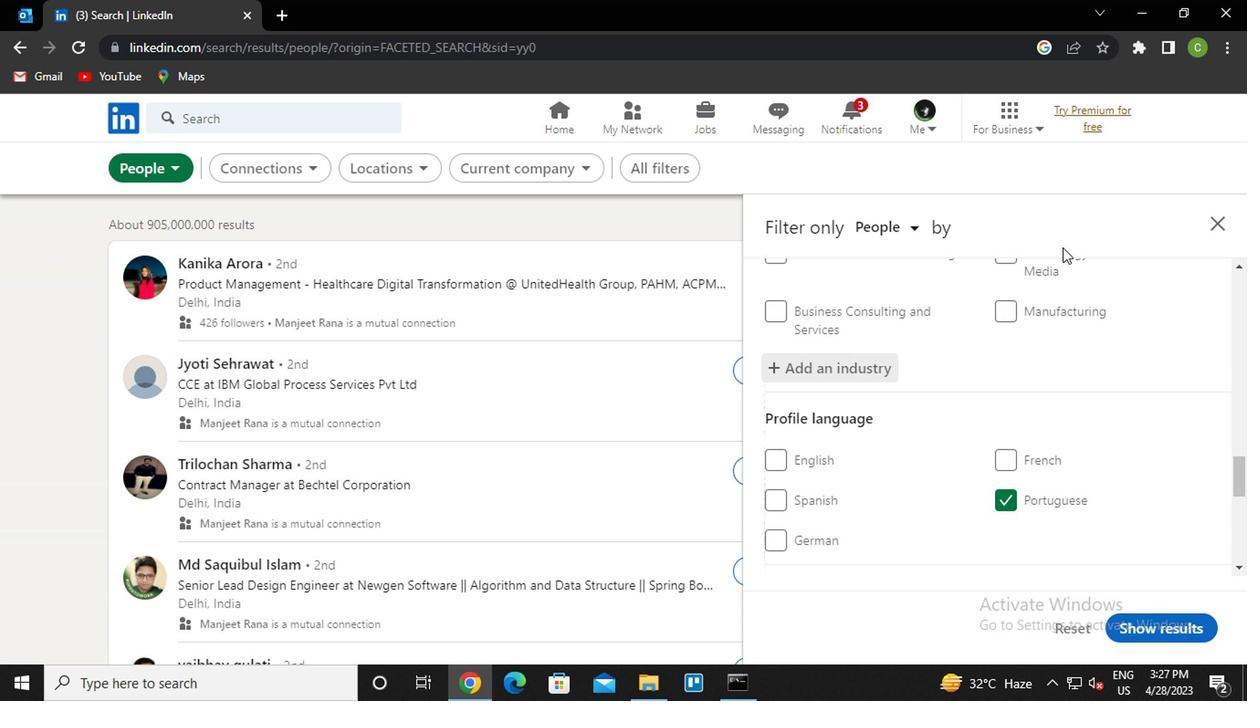 
Action: Mouse moved to (1039, 265)
Screenshot: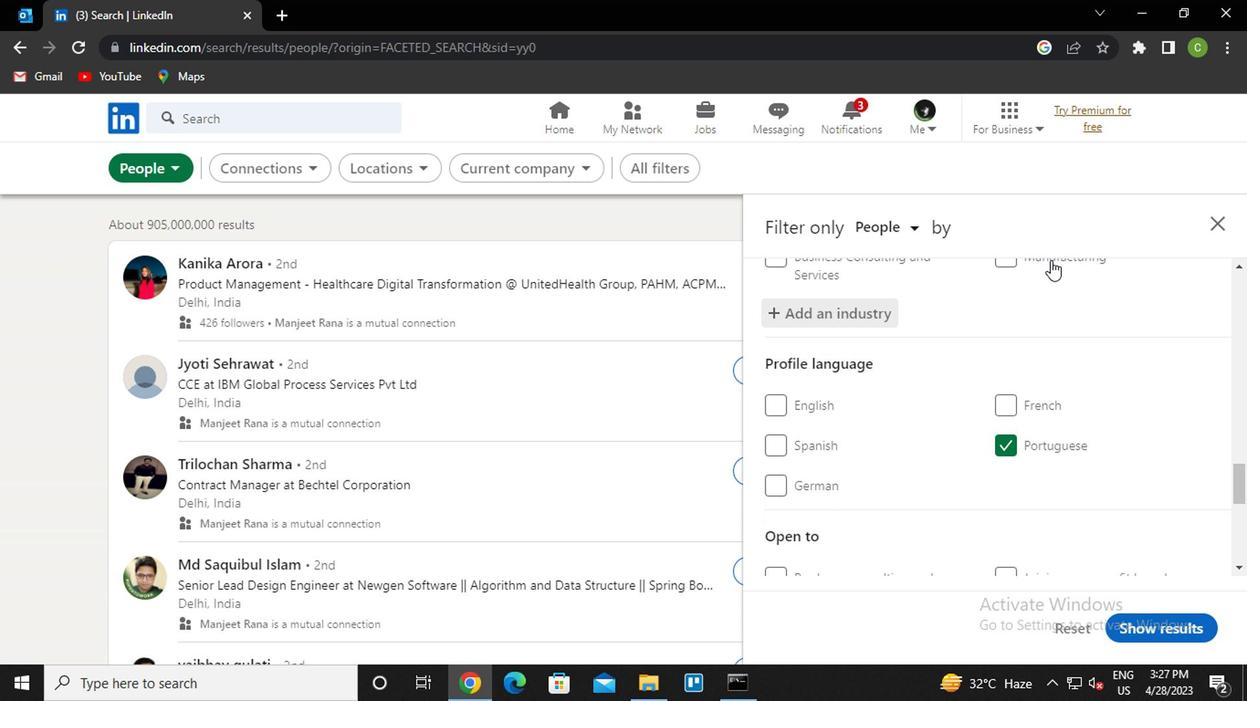 
Action: Mouse scrolled (1039, 264) with delta (0, 0)
Screenshot: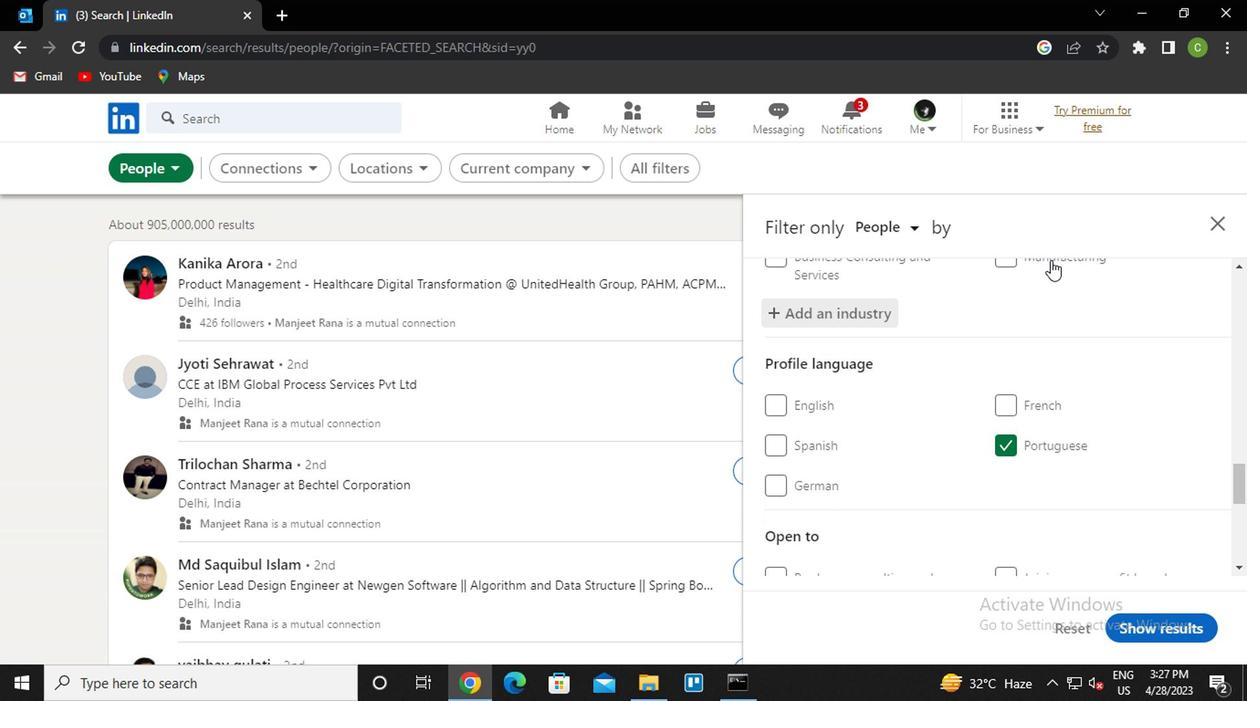 
Action: Mouse moved to (1028, 271)
Screenshot: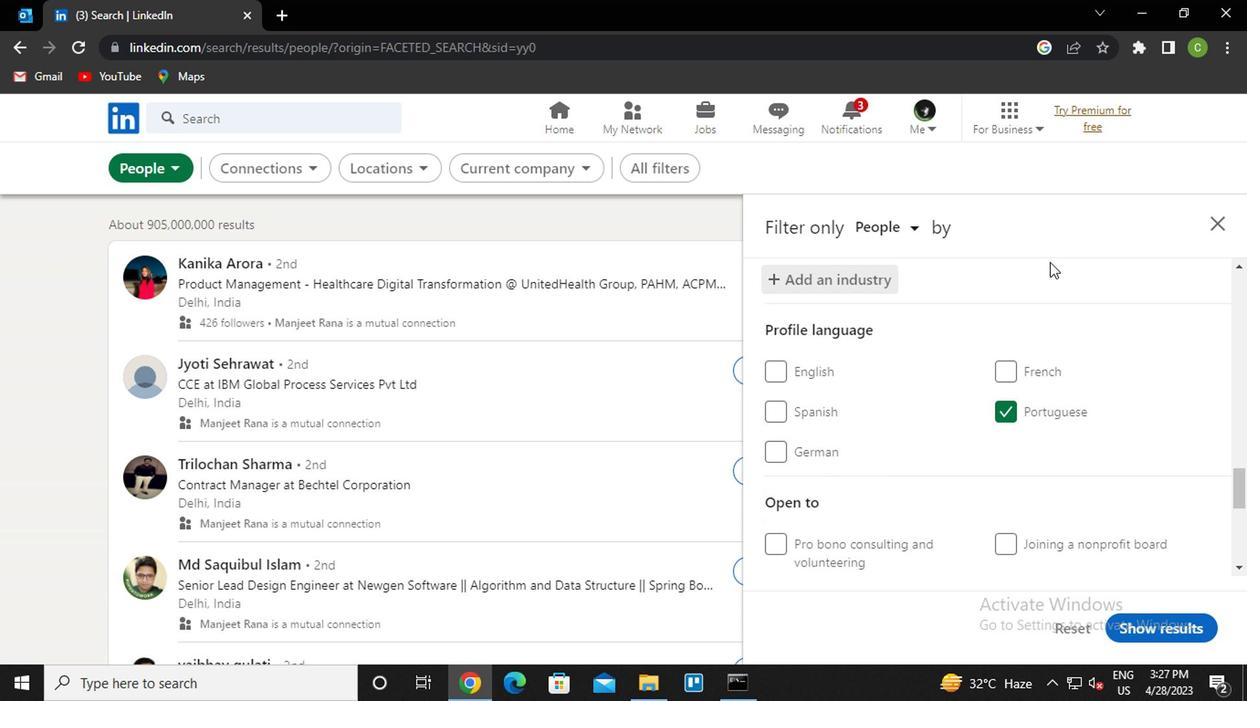 
Action: Mouse scrolled (1028, 270) with delta (0, -1)
Screenshot: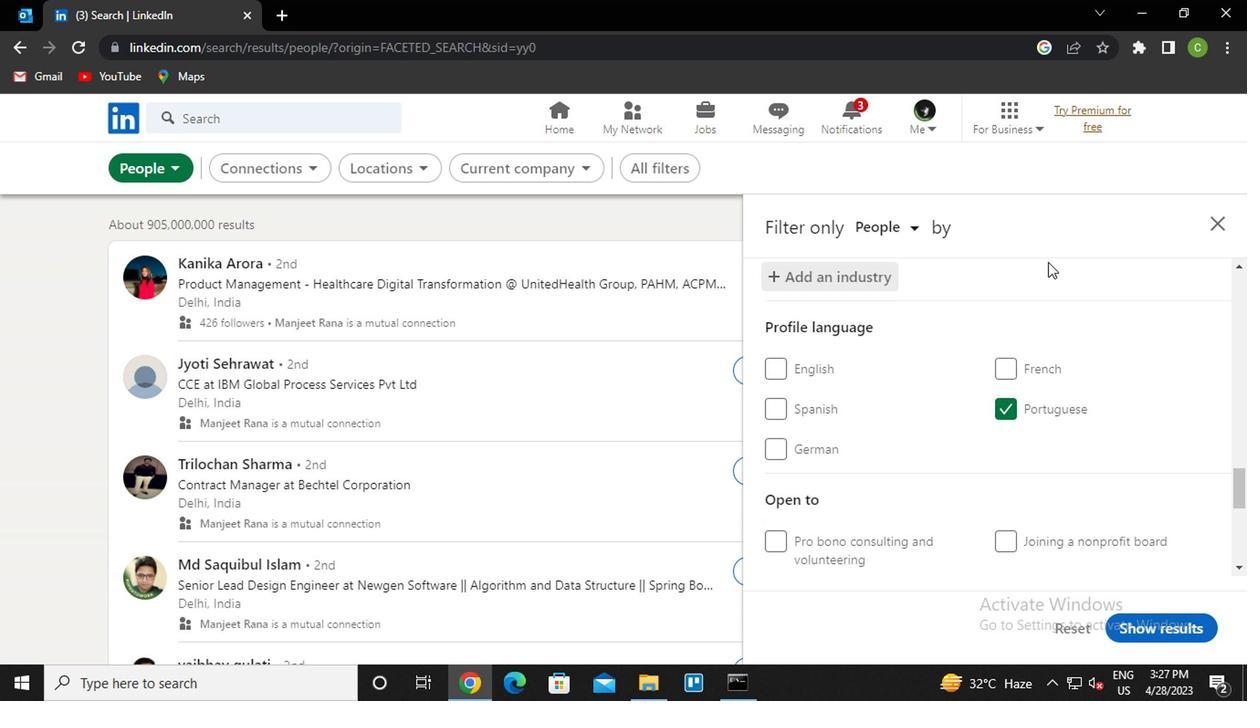 
Action: Mouse moved to (1024, 277)
Screenshot: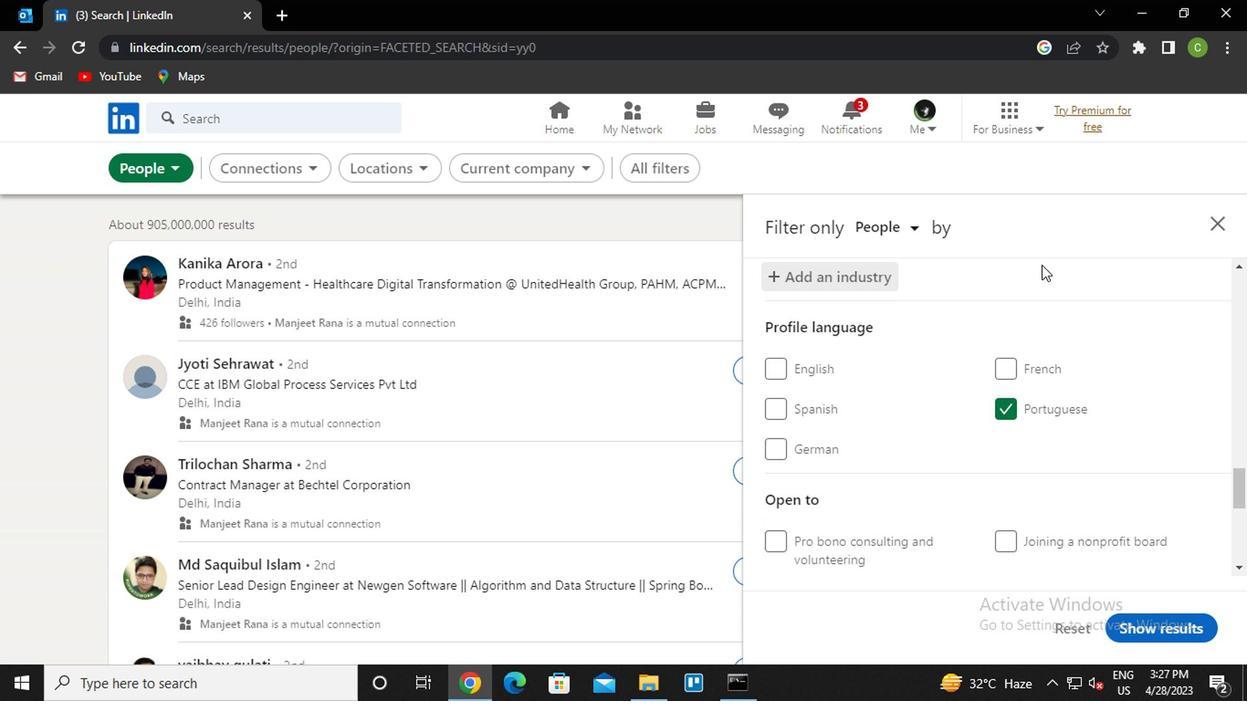 
Action: Mouse scrolled (1024, 276) with delta (0, 0)
Screenshot: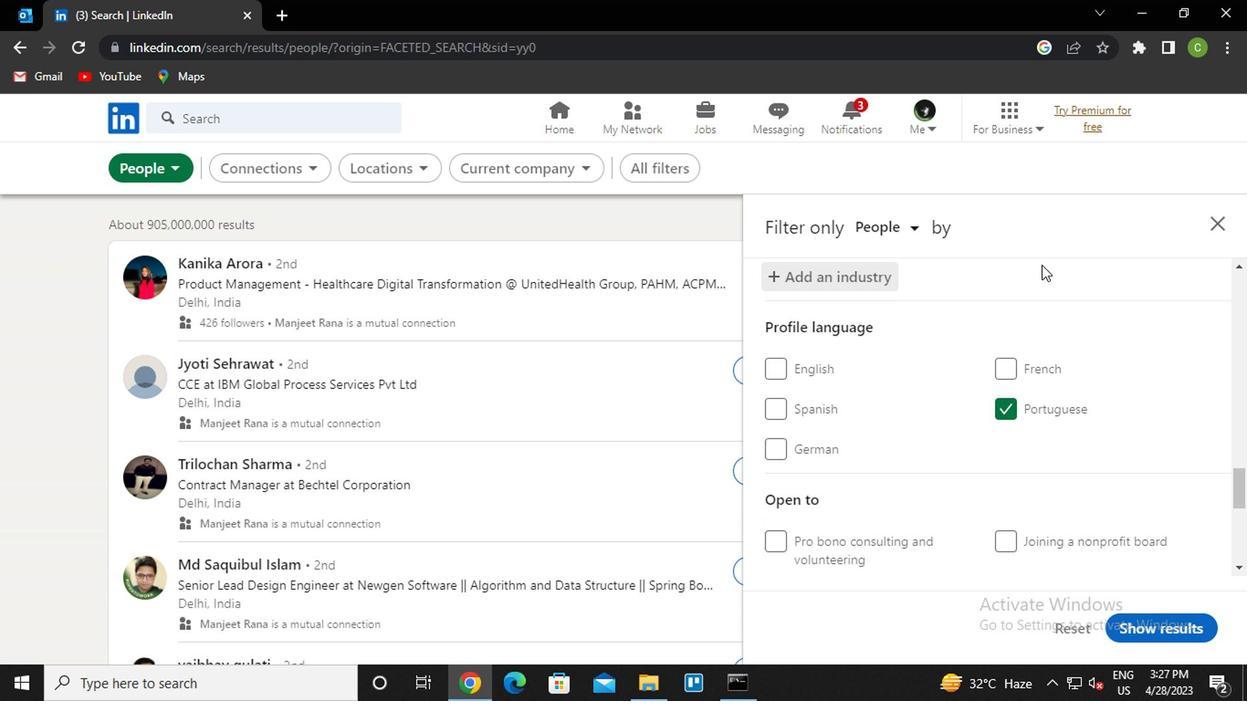 
Action: Mouse moved to (1000, 323)
Screenshot: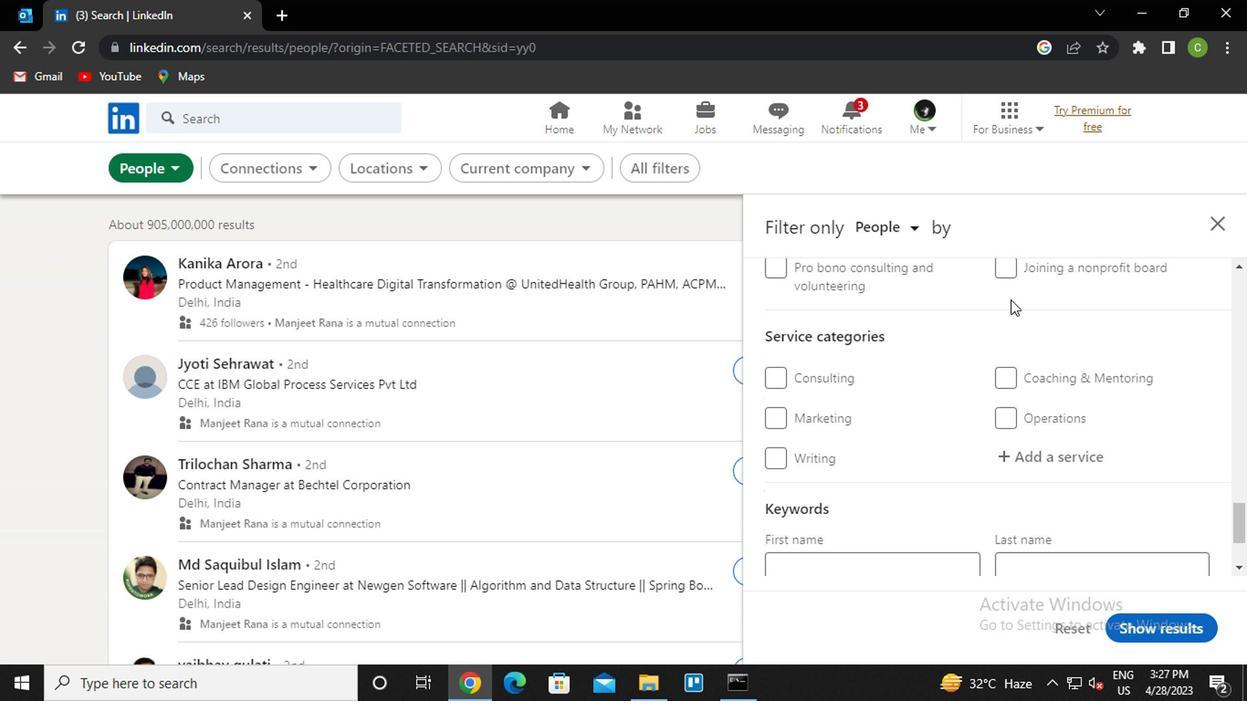 
Action: Mouse scrolled (1000, 324) with delta (0, 1)
Screenshot: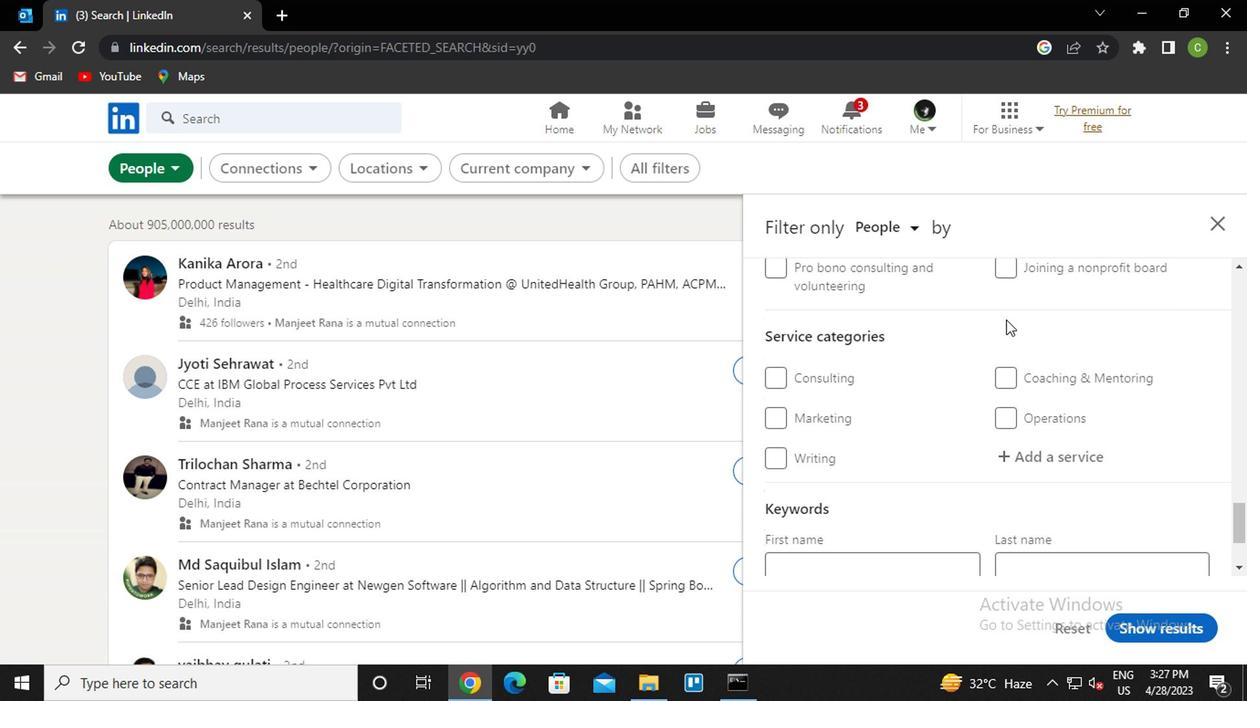 
Action: Mouse moved to (1002, 332)
Screenshot: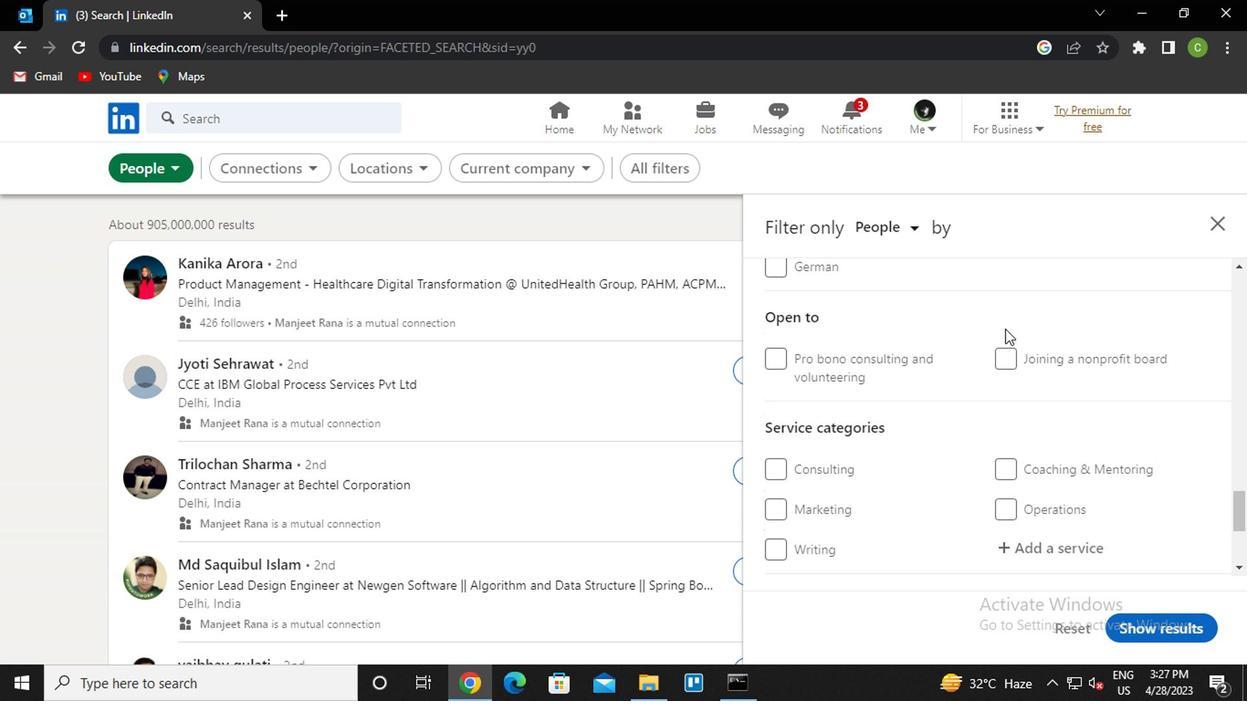 
Action: Mouse scrolled (1002, 331) with delta (0, 0)
Screenshot: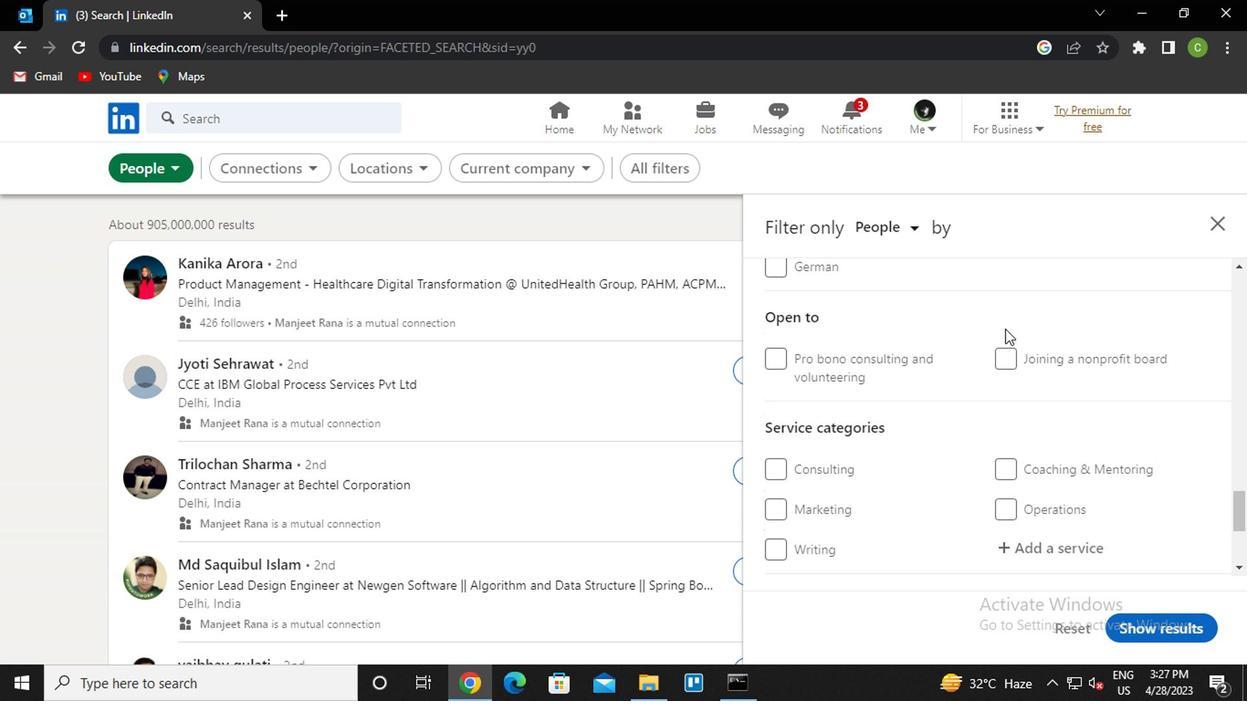 
Action: Mouse moved to (1004, 332)
Screenshot: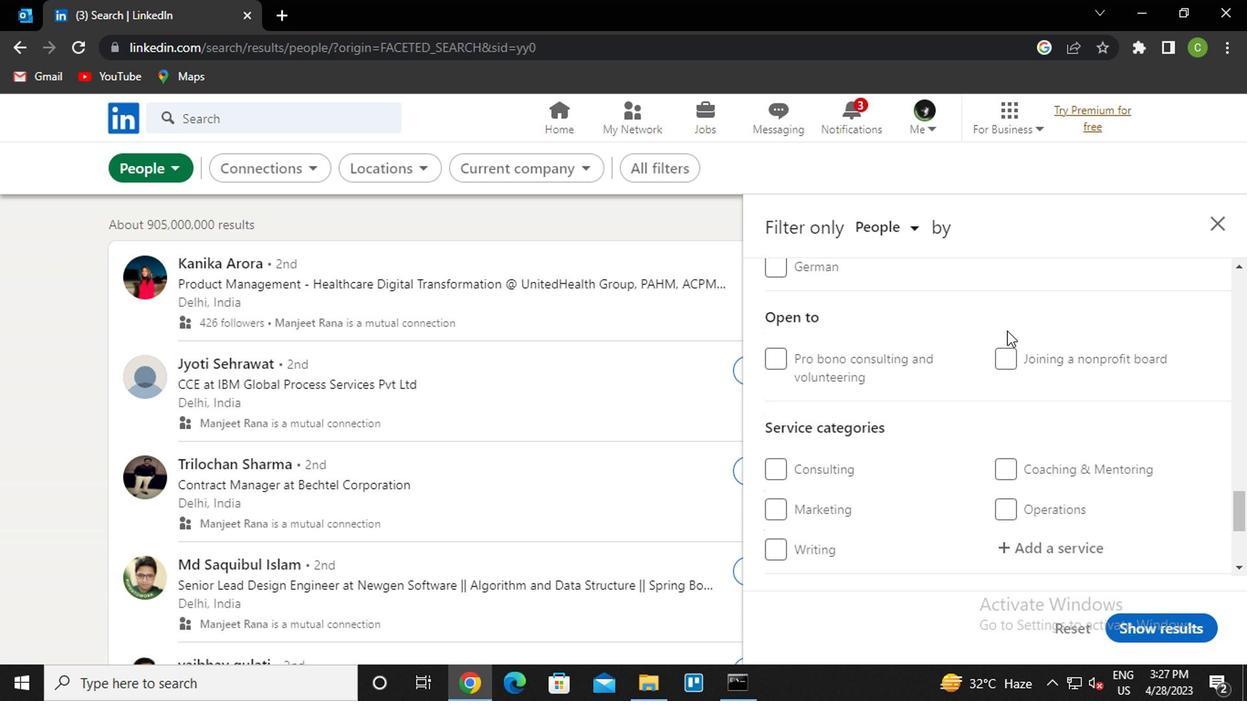 
Action: Mouse scrolled (1004, 331) with delta (0, 0)
Screenshot: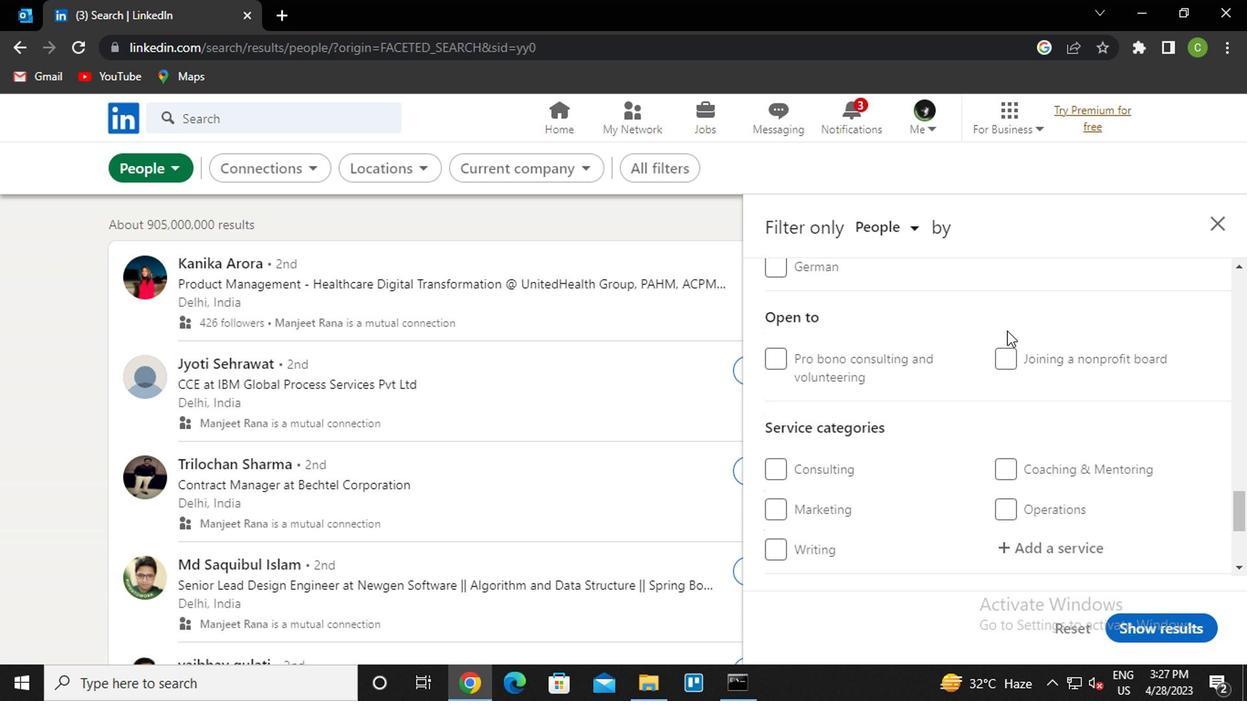 
Action: Mouse moved to (1033, 366)
Screenshot: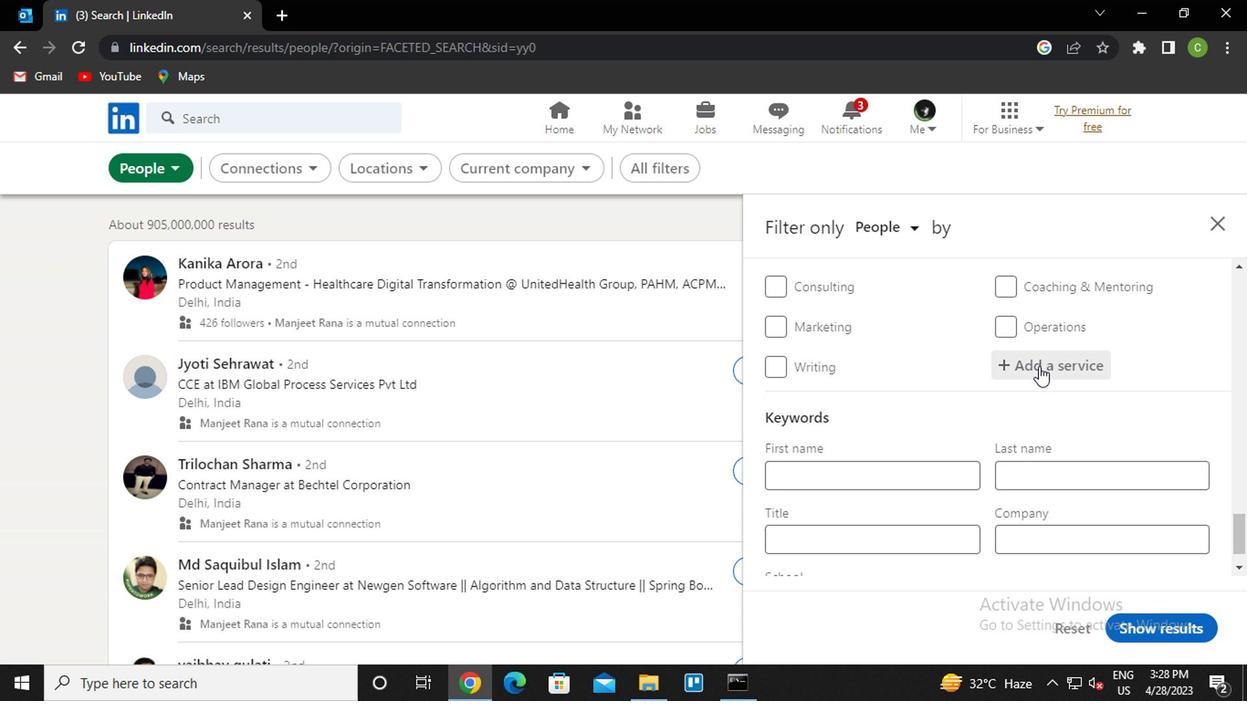 
Action: Mouse pressed left at (1033, 366)
Screenshot: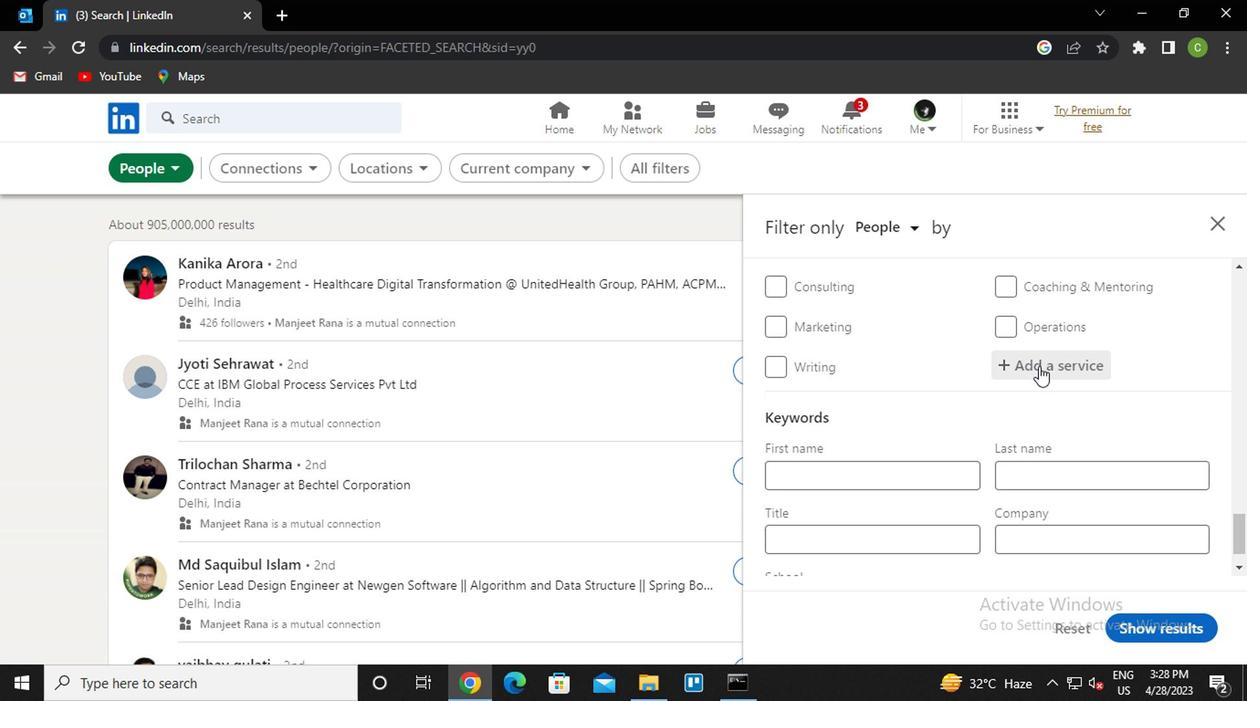
Action: Key pressed <Key.caps_lock>p<Key.caps_lock>ublic<Key.space><Key.caps_lock>s<Key.caps_lock>peaking<Key.down><Key.enter>
Screenshot: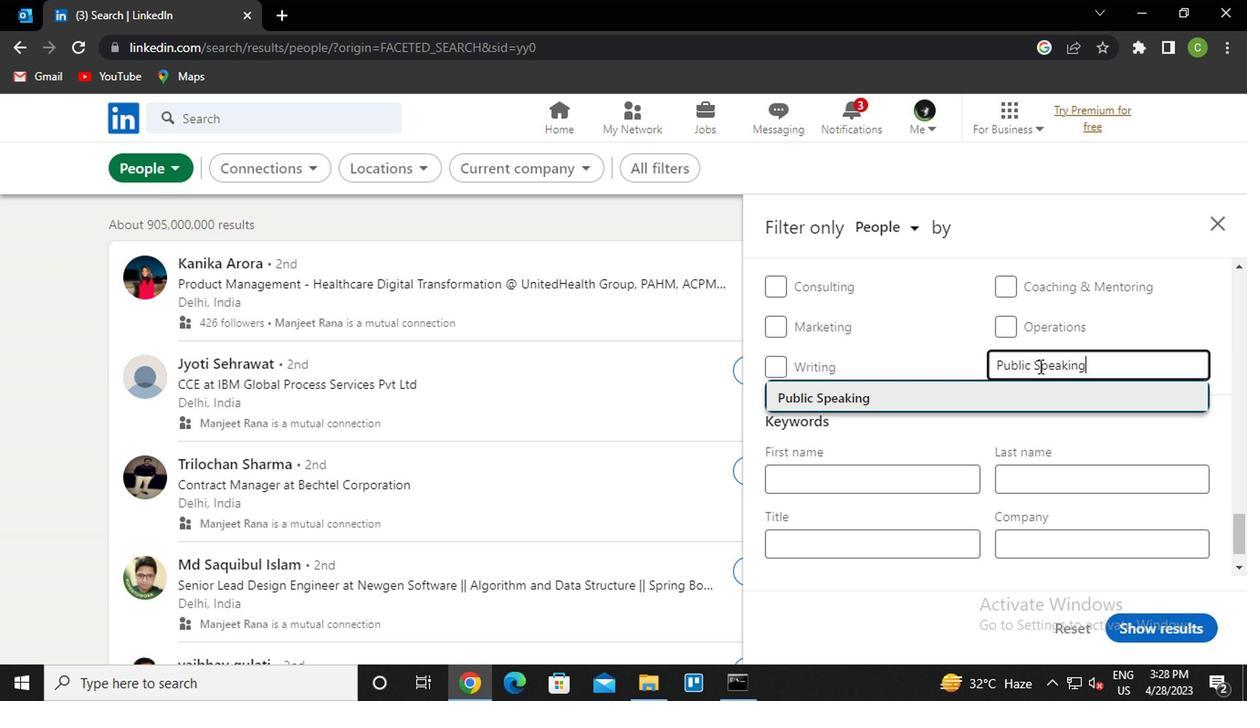 
Action: Mouse moved to (1007, 358)
Screenshot: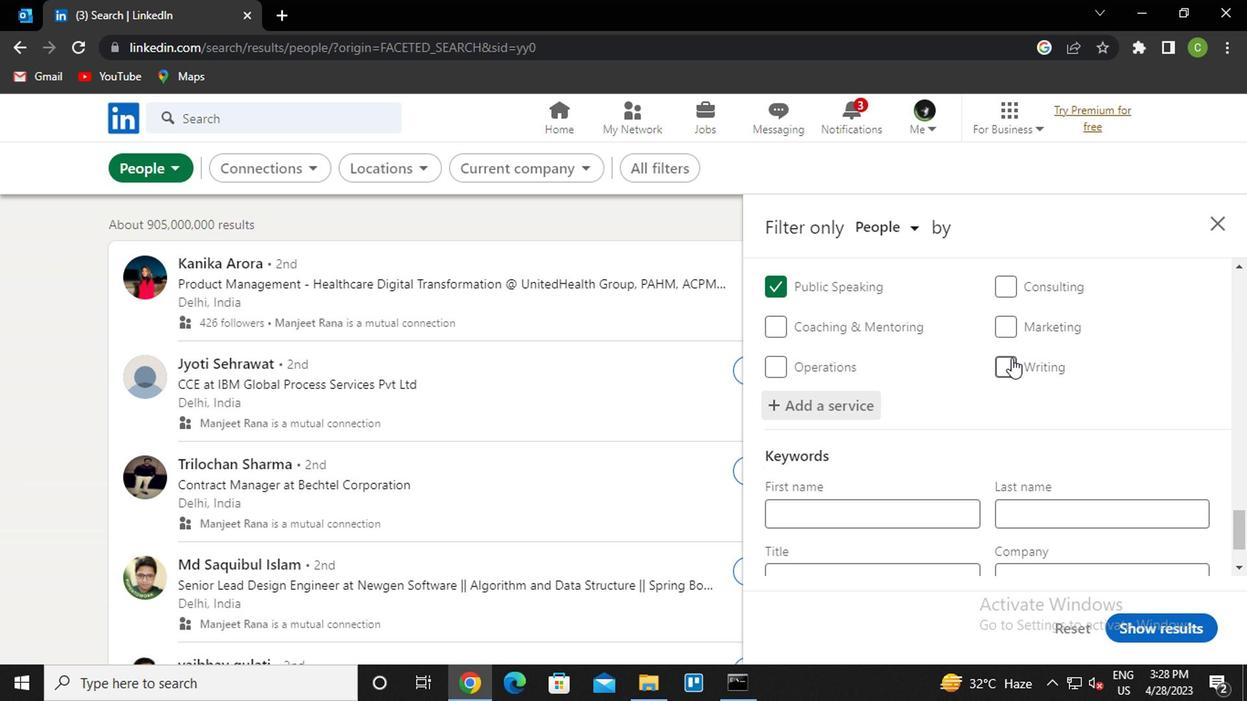 
Action: Mouse scrolled (1007, 357) with delta (0, 0)
Screenshot: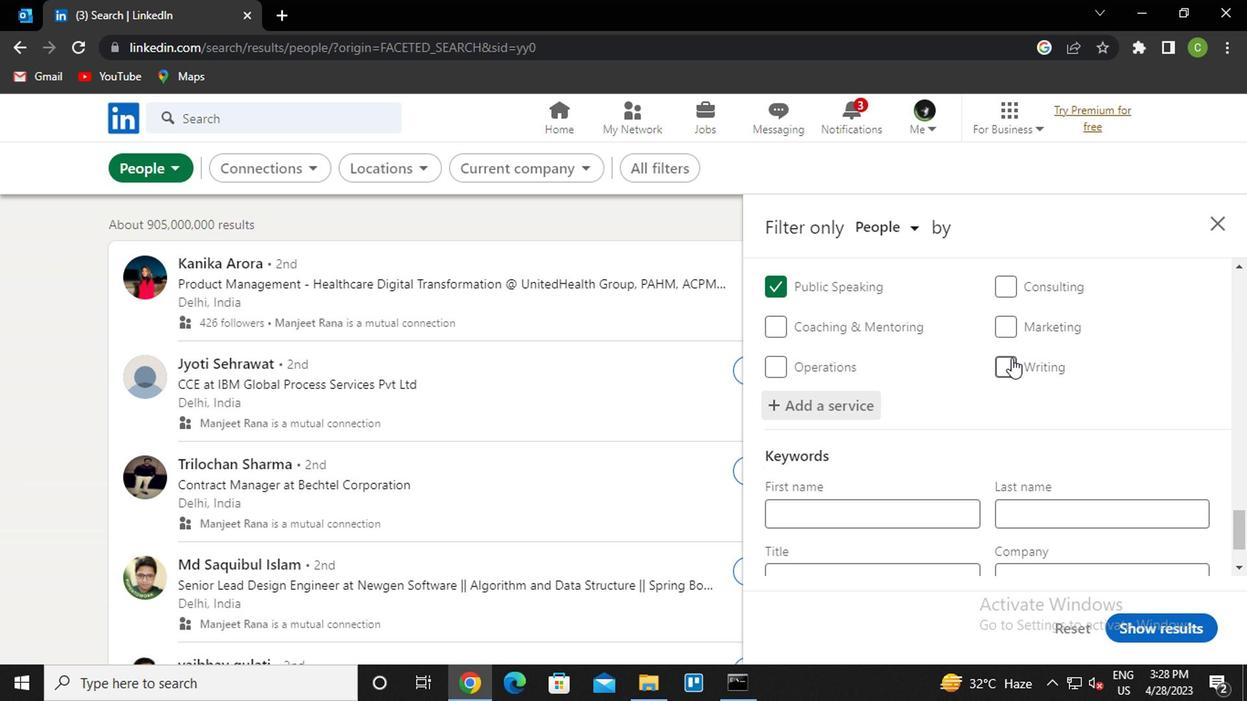 
Action: Mouse moved to (1007, 359)
Screenshot: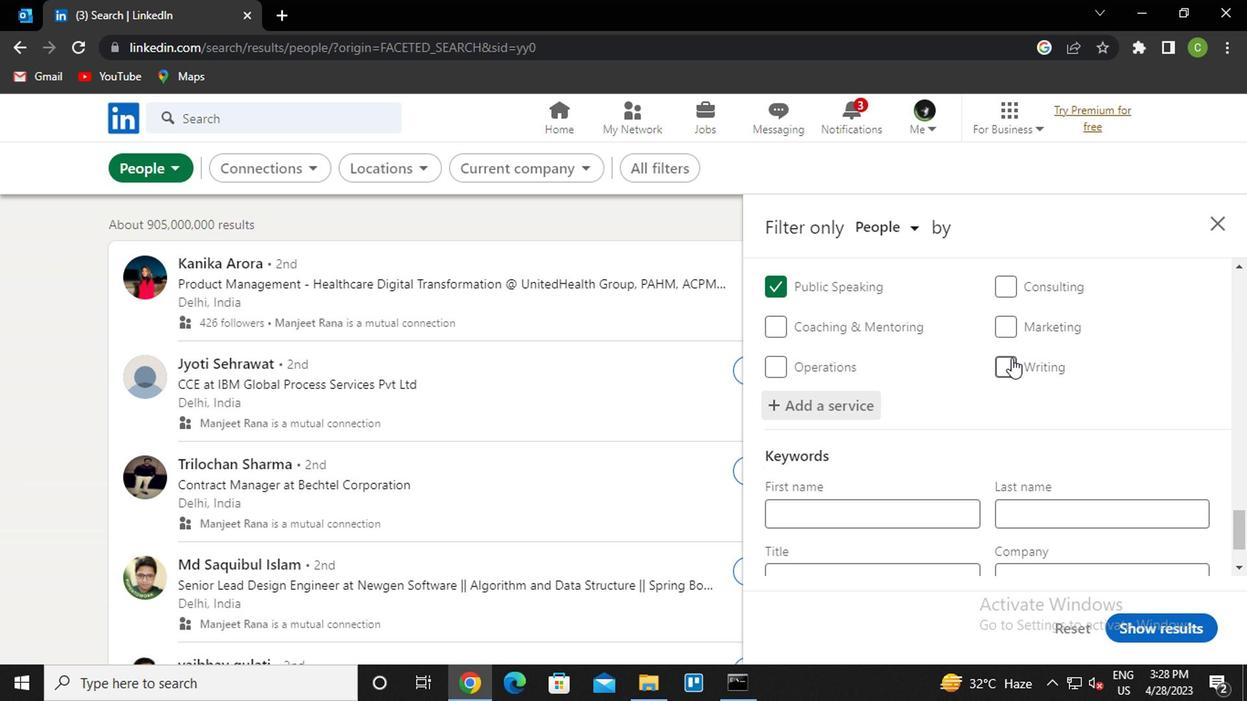 
Action: Mouse scrolled (1007, 358) with delta (0, -1)
Screenshot: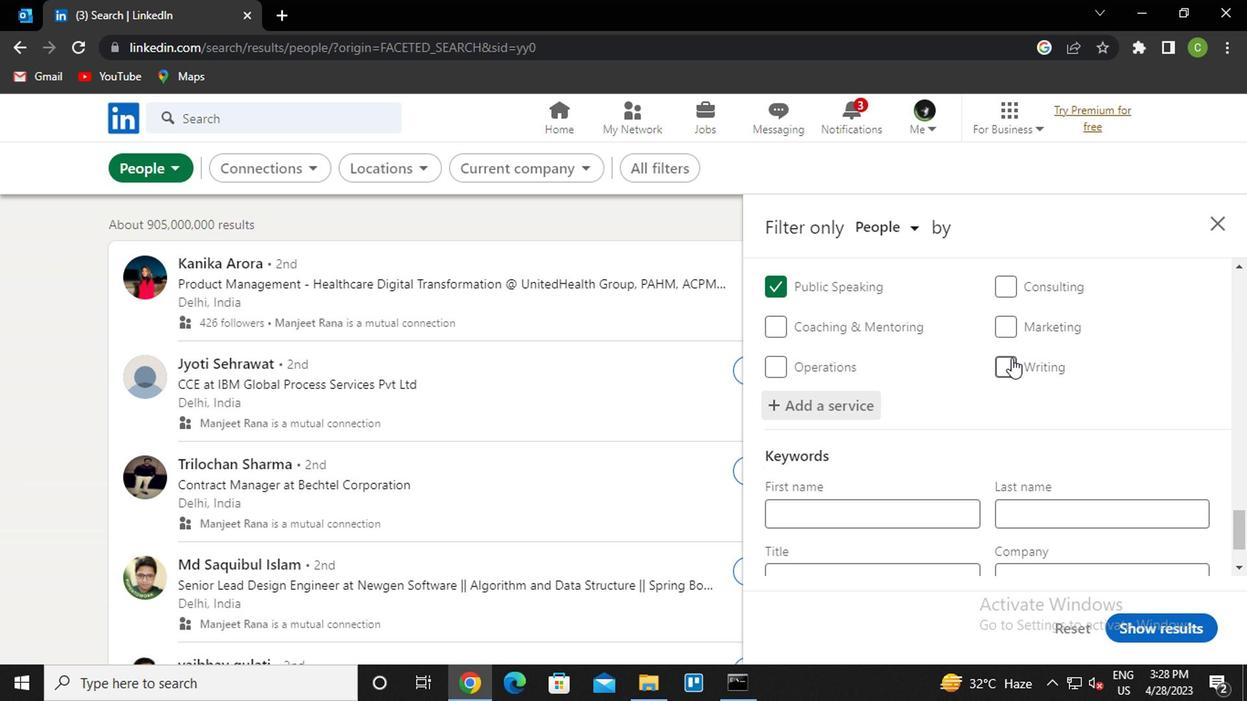 
Action: Mouse moved to (995, 373)
Screenshot: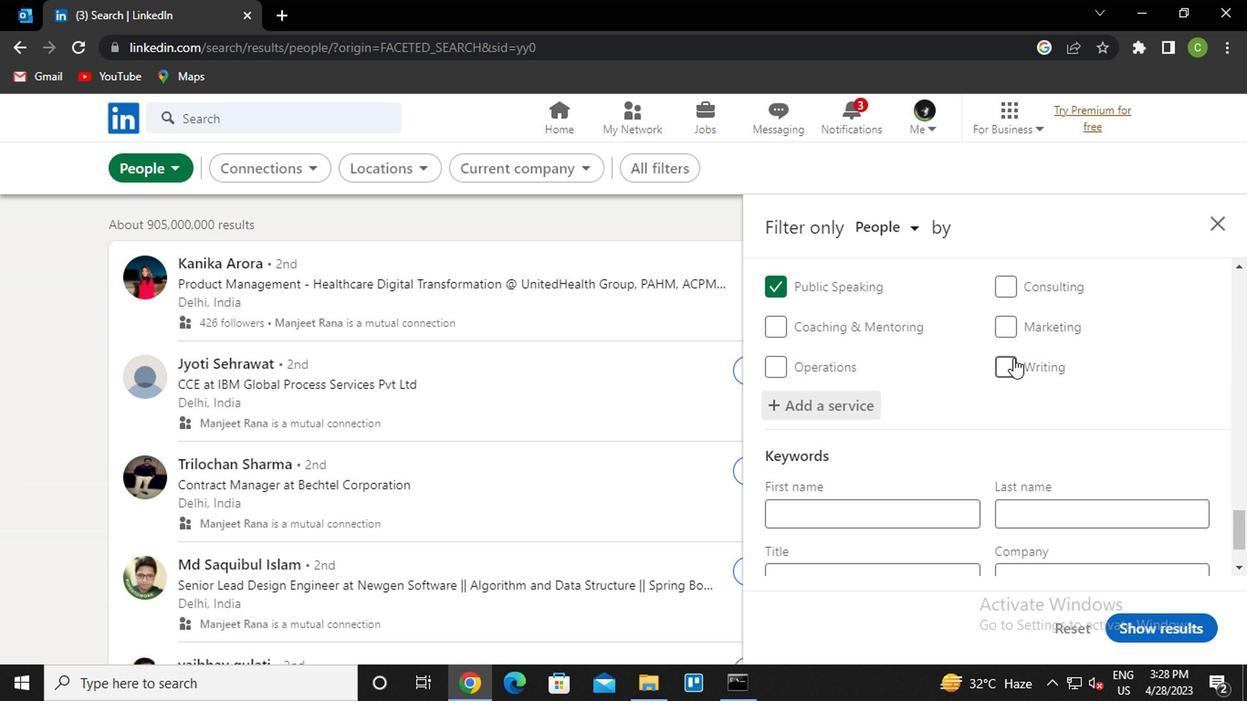 
Action: Mouse scrolled (995, 371) with delta (0, -1)
Screenshot: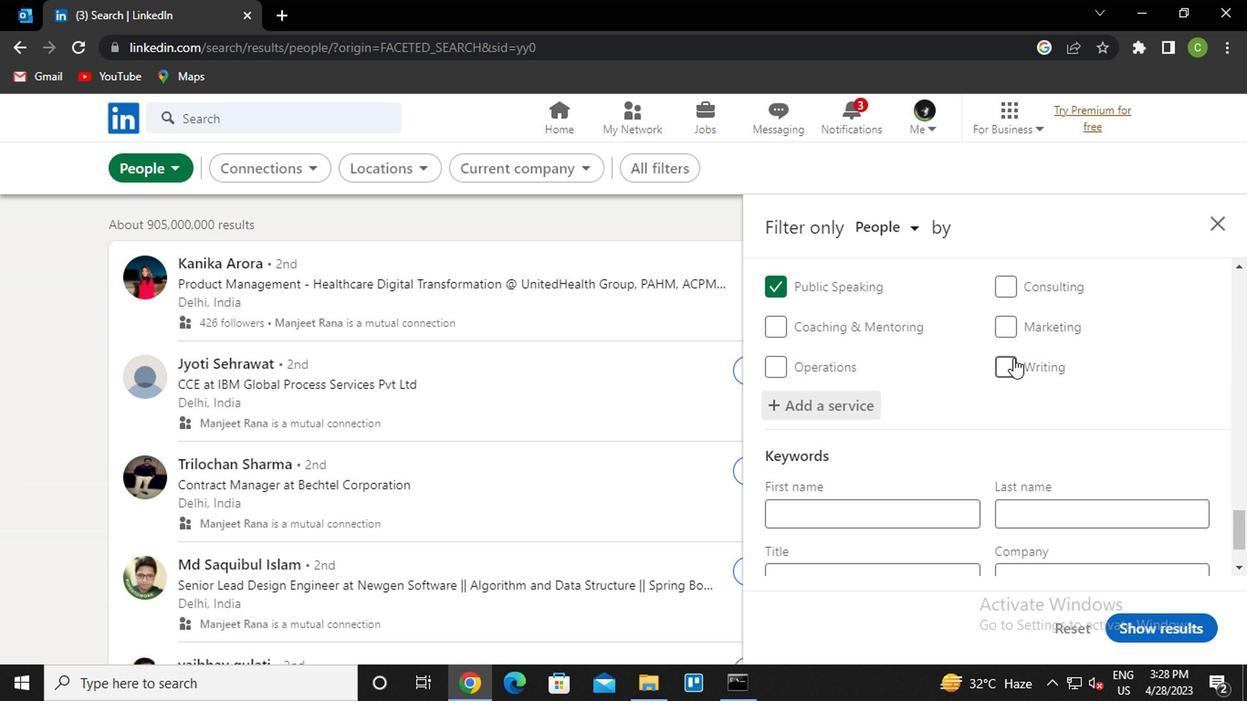 
Action: Mouse moved to (991, 386)
Screenshot: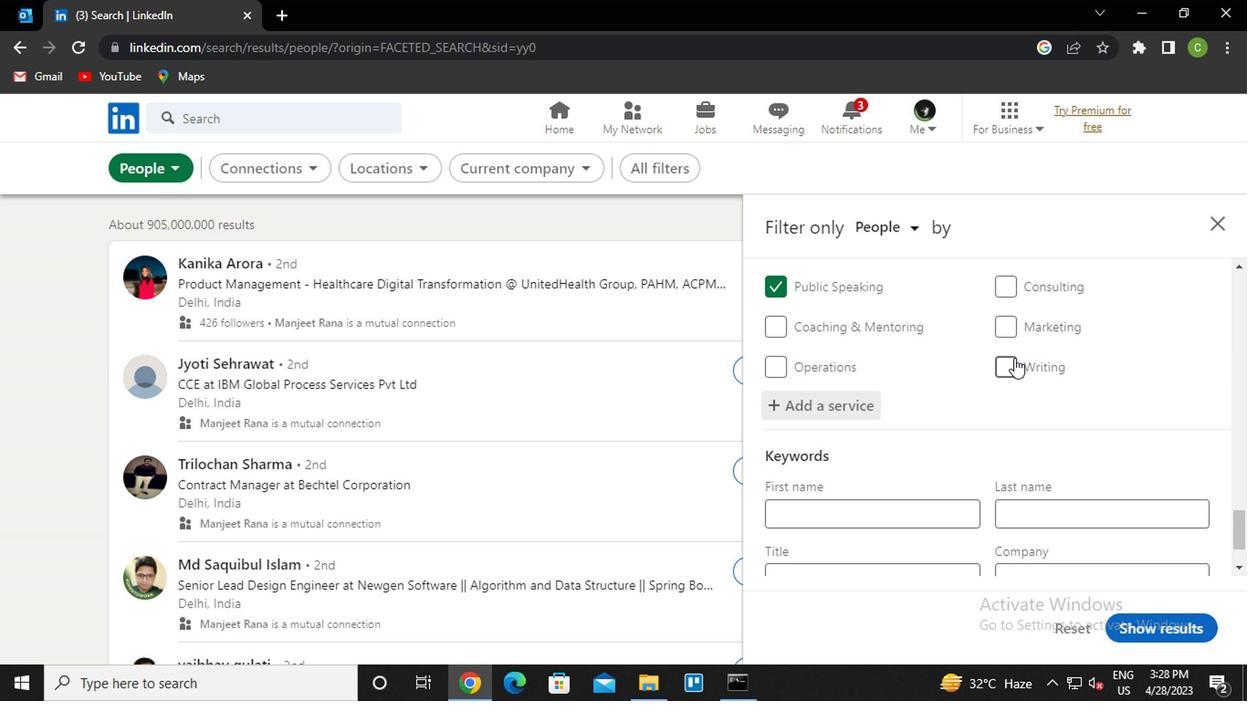 
Action: Mouse scrolled (991, 385) with delta (0, 0)
Screenshot: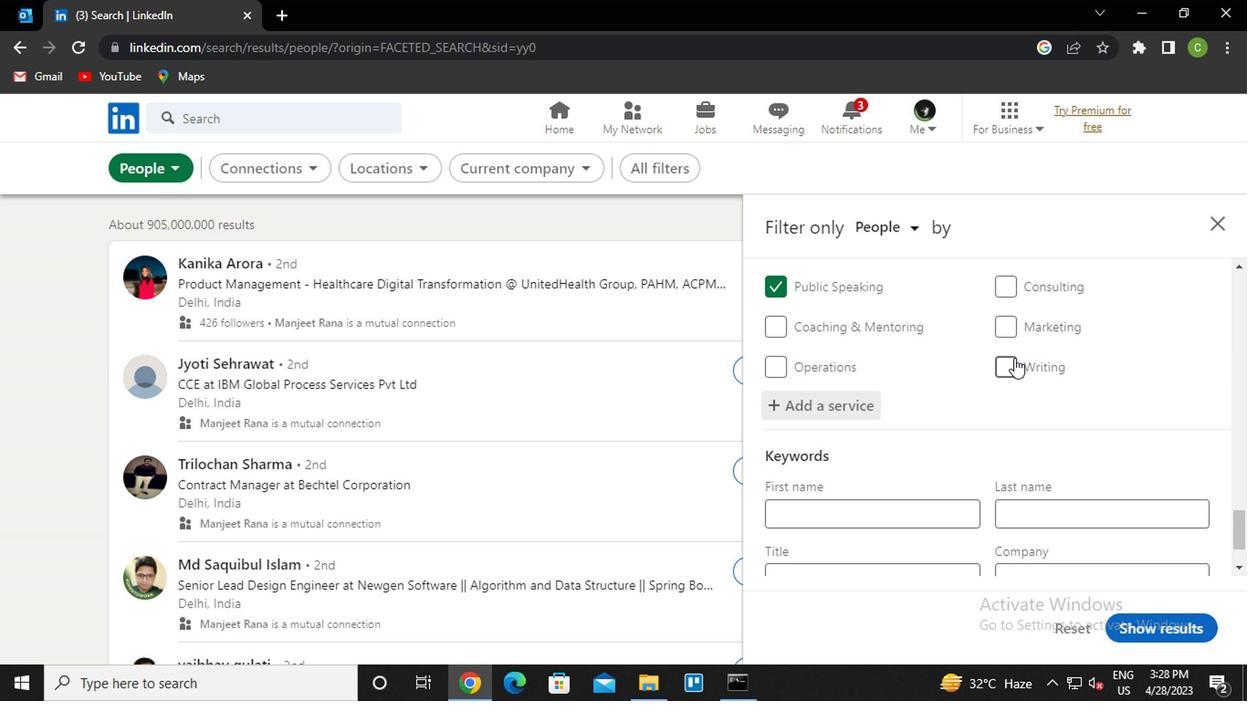 
Action: Mouse moved to (989, 392)
Screenshot: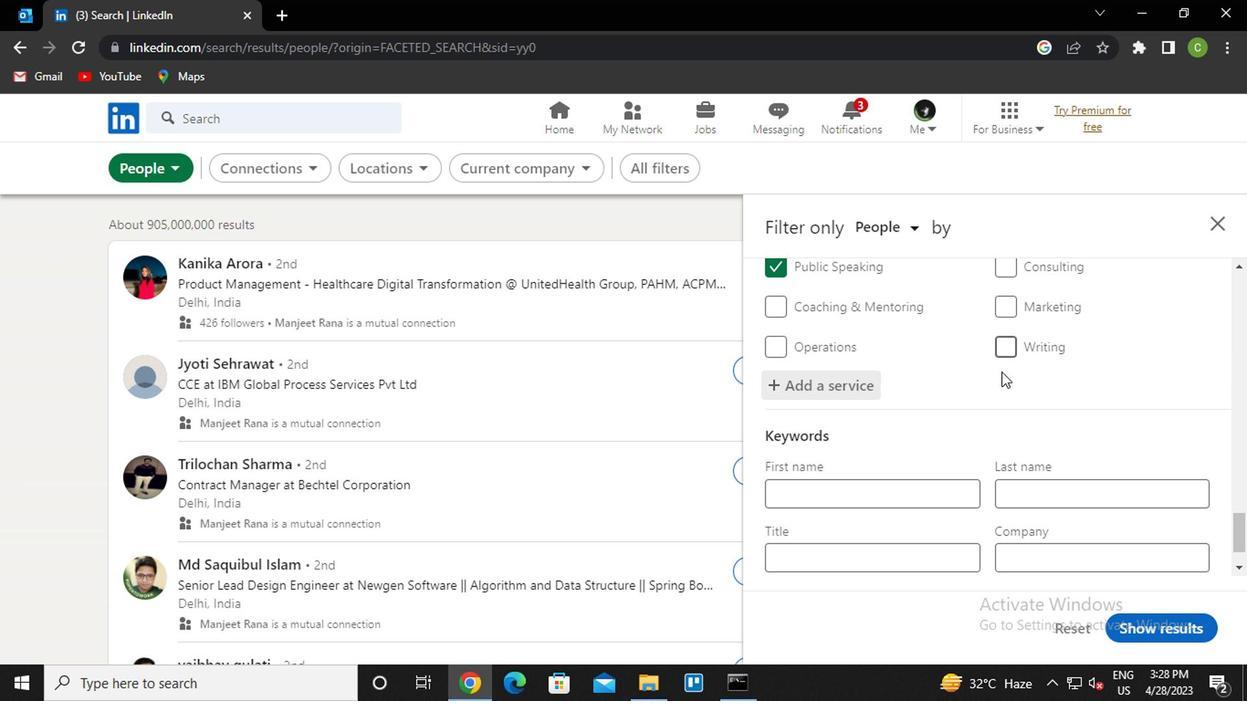 
Action: Mouse scrolled (989, 391) with delta (0, 0)
Screenshot: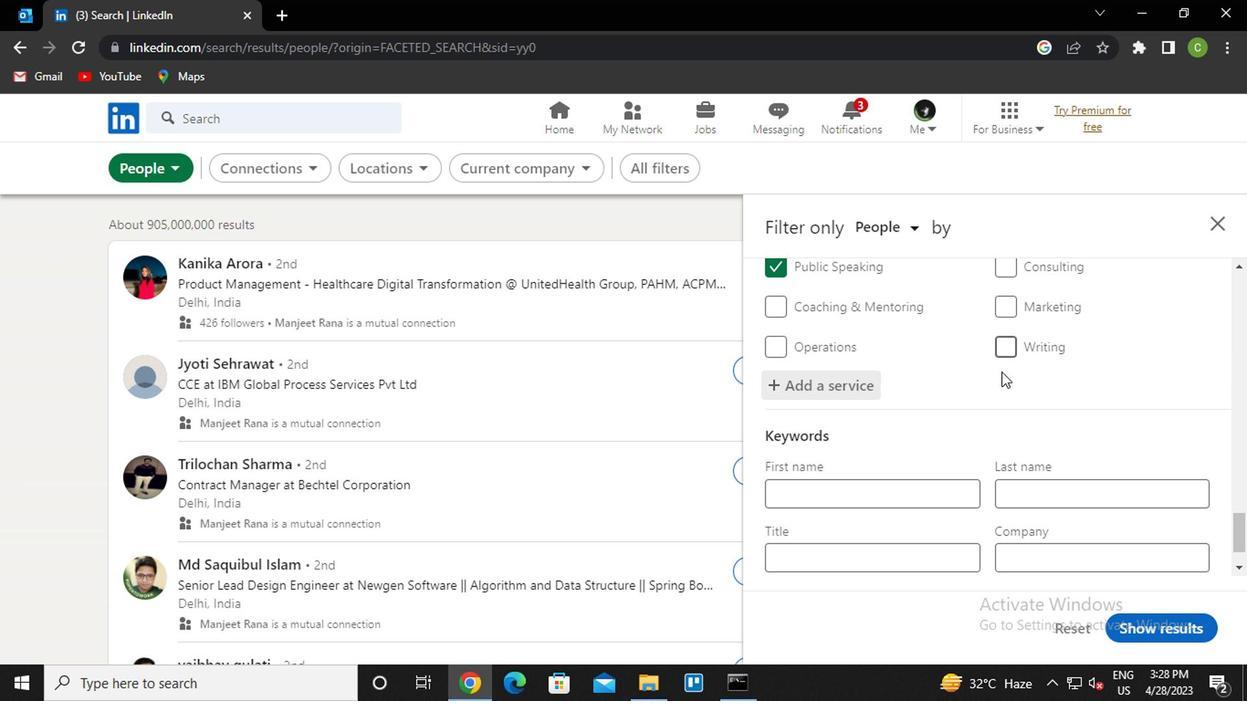 
Action: Mouse moved to (986, 396)
Screenshot: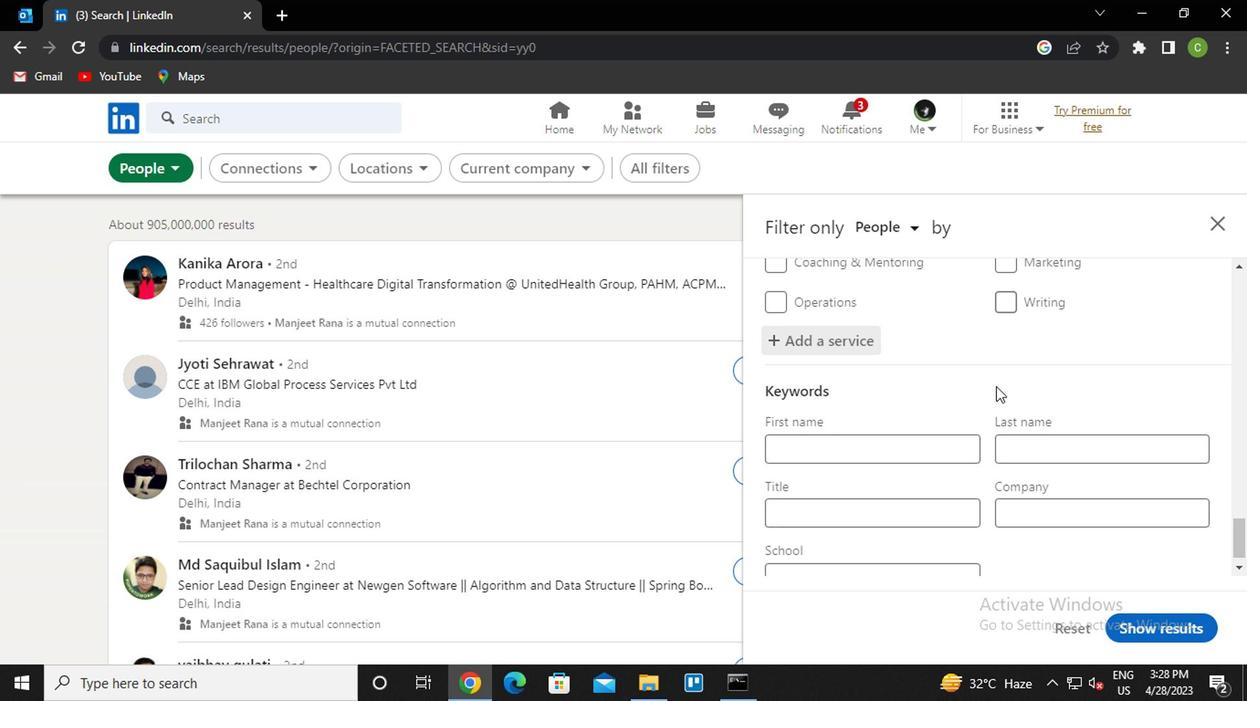 
Action: Mouse scrolled (986, 395) with delta (0, -1)
Screenshot: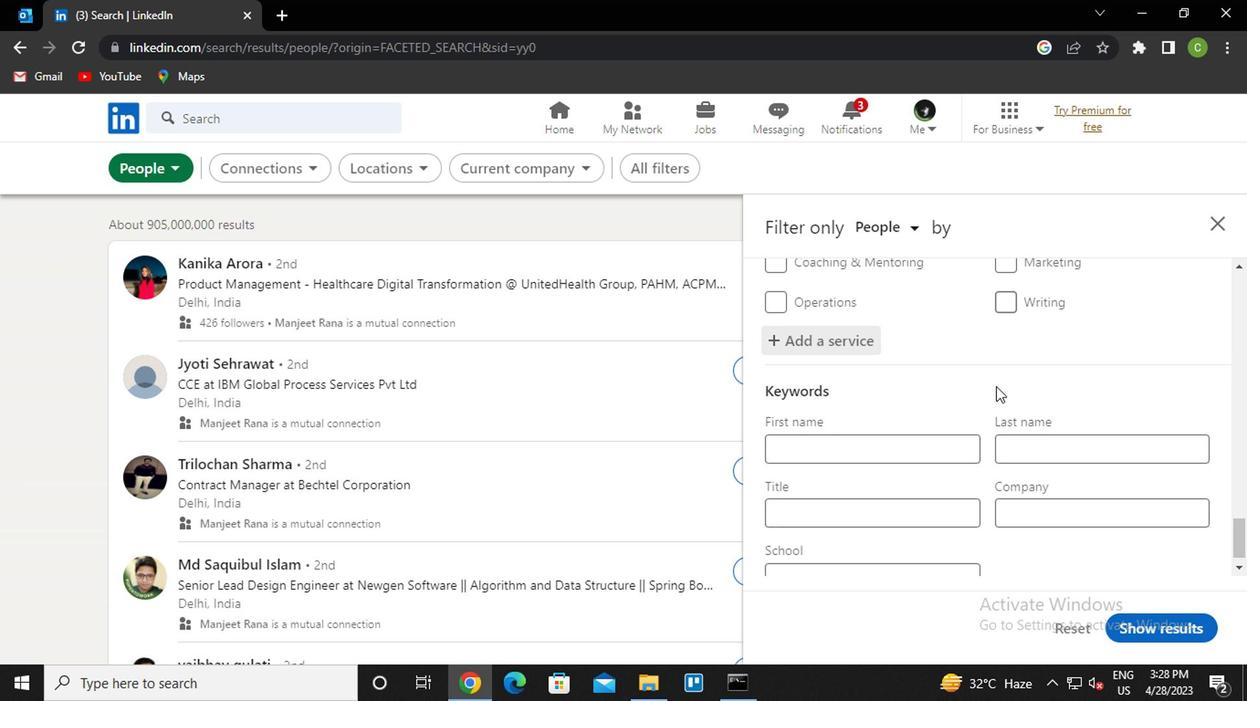 
Action: Mouse moved to (984, 398)
Screenshot: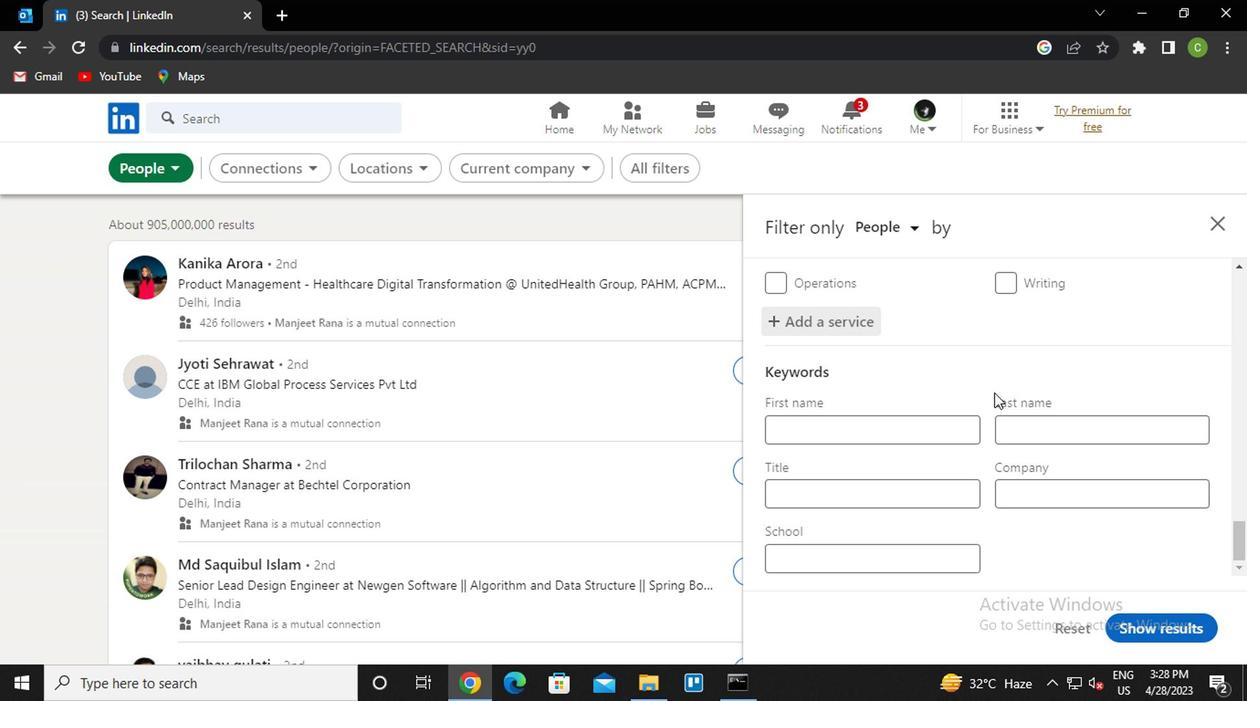 
Action: Mouse scrolled (984, 397) with delta (0, -1)
Screenshot: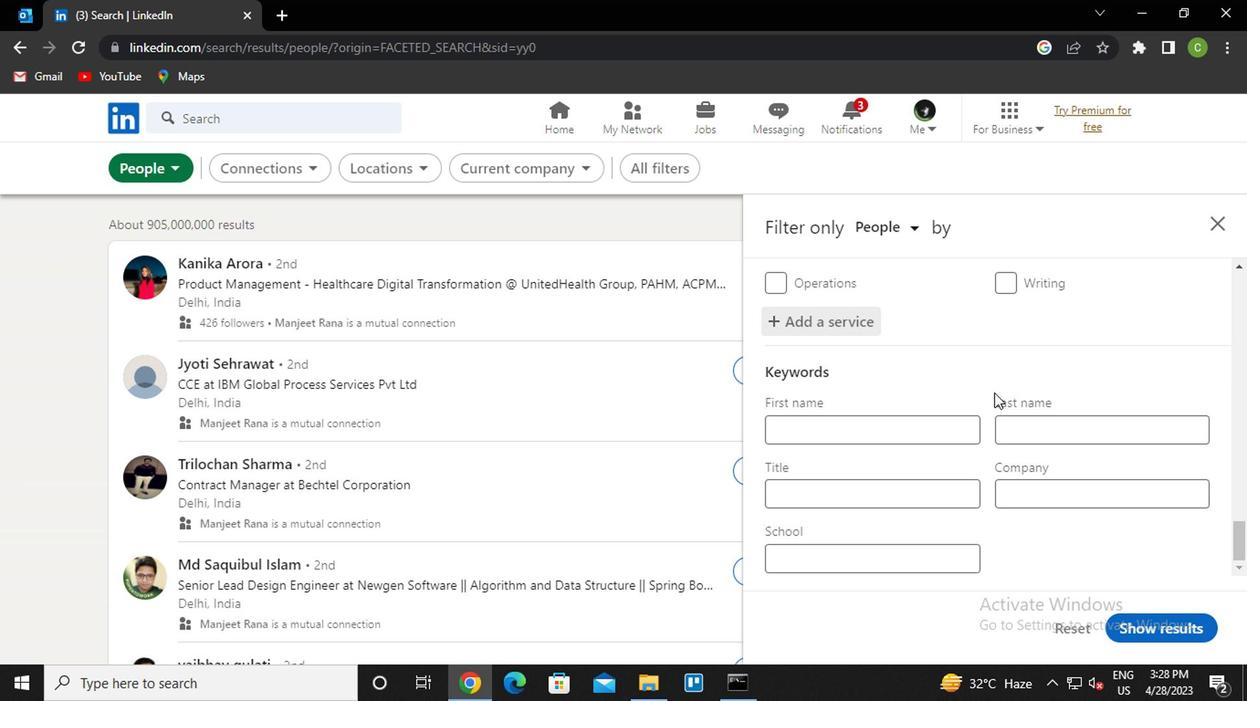 
Action: Mouse moved to (868, 494)
Screenshot: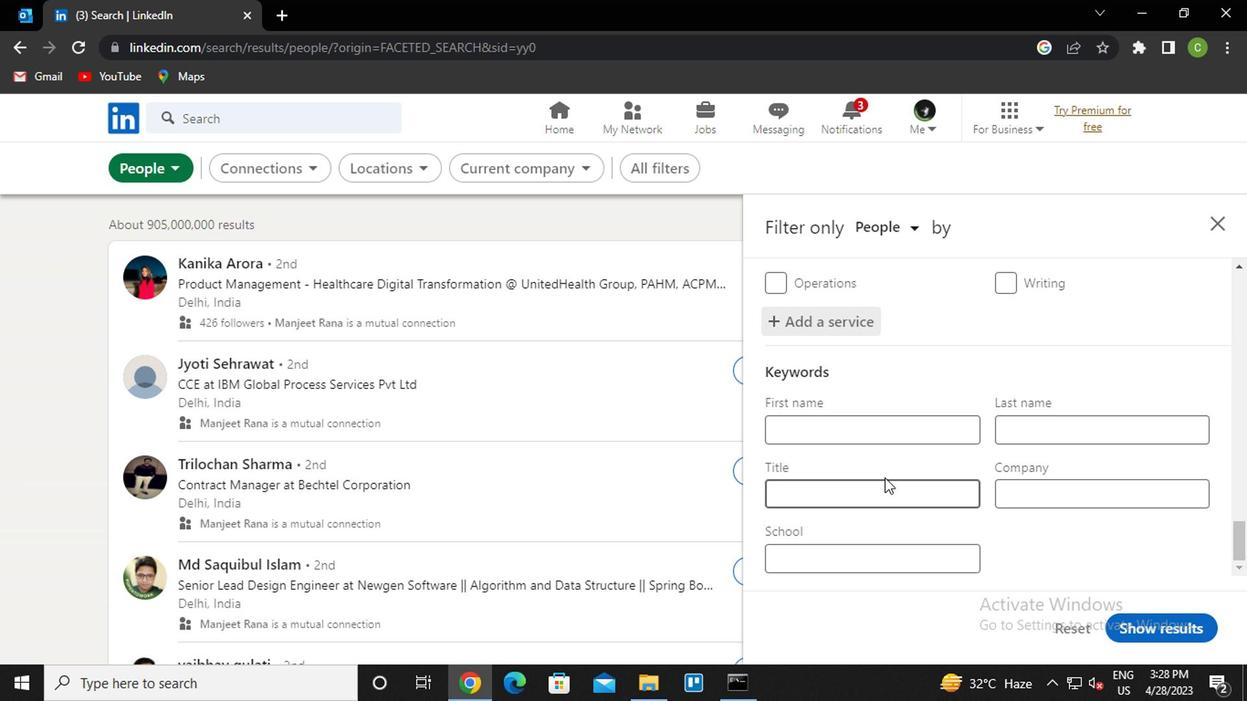 
Action: Mouse pressed left at (868, 494)
Screenshot: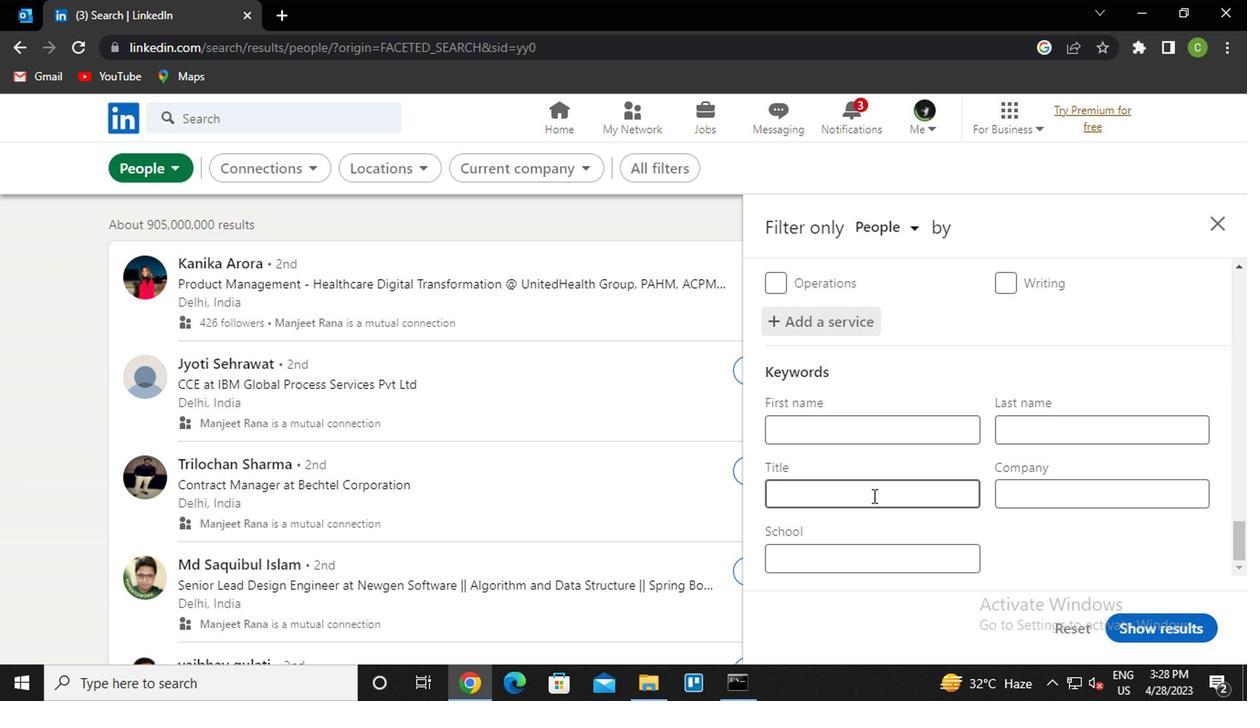 
Action: Mouse moved to (868, 494)
Screenshot: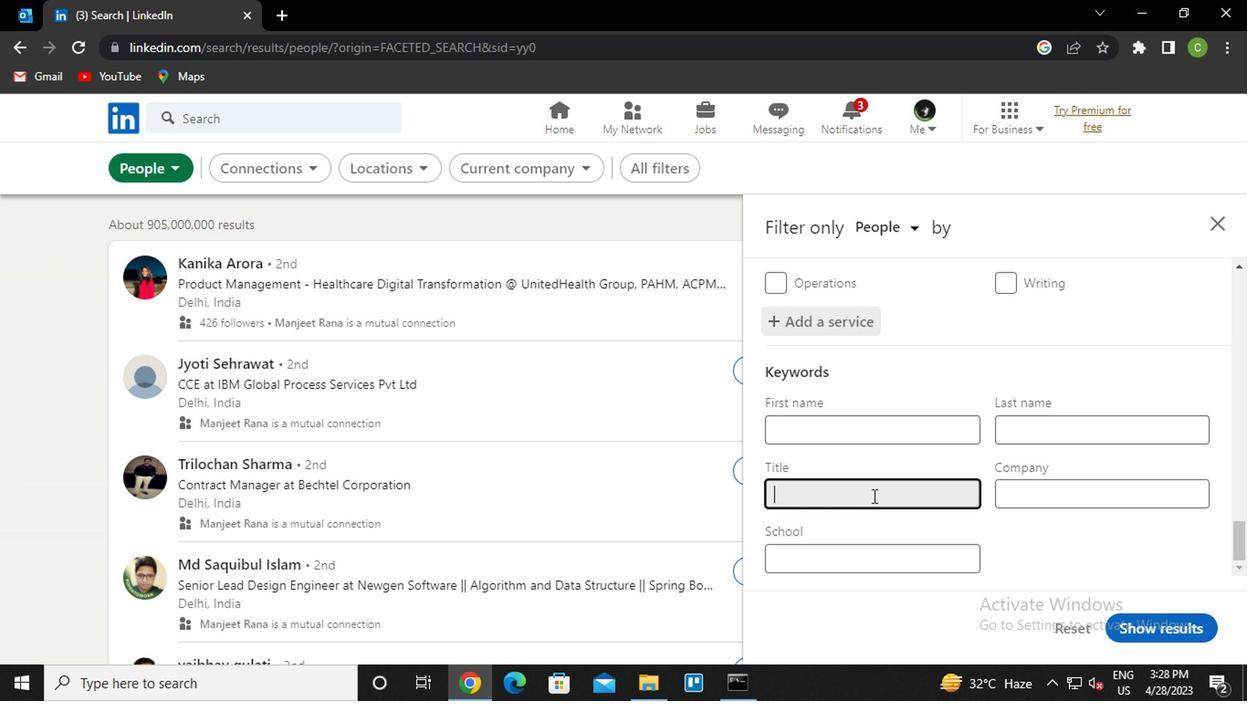 
Action: Key pressed <Key.caps_lock>s<Key.caps_lock>uicide<Key.space><Key.caps_lock>h<Key.caps_lock>otline<Key.space><Key.caps_lock>v<Key.caps_lock>olunteer
Screenshot: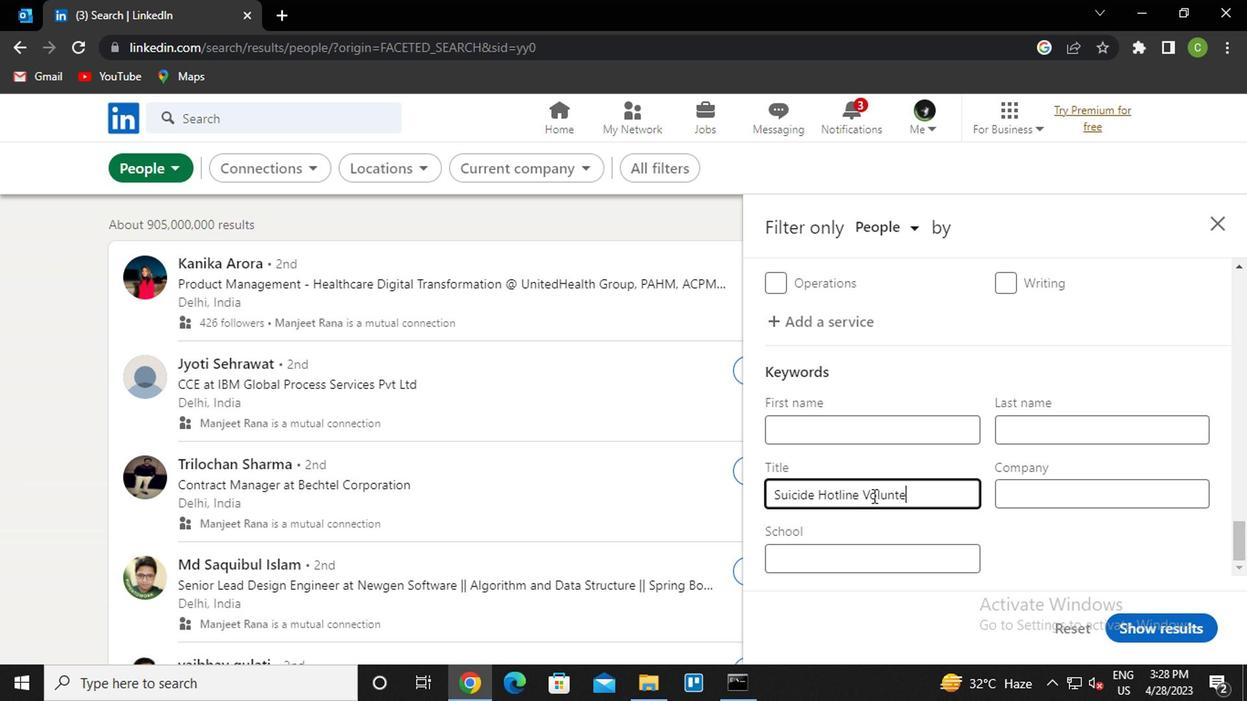 
Action: Mouse moved to (1191, 618)
Screenshot: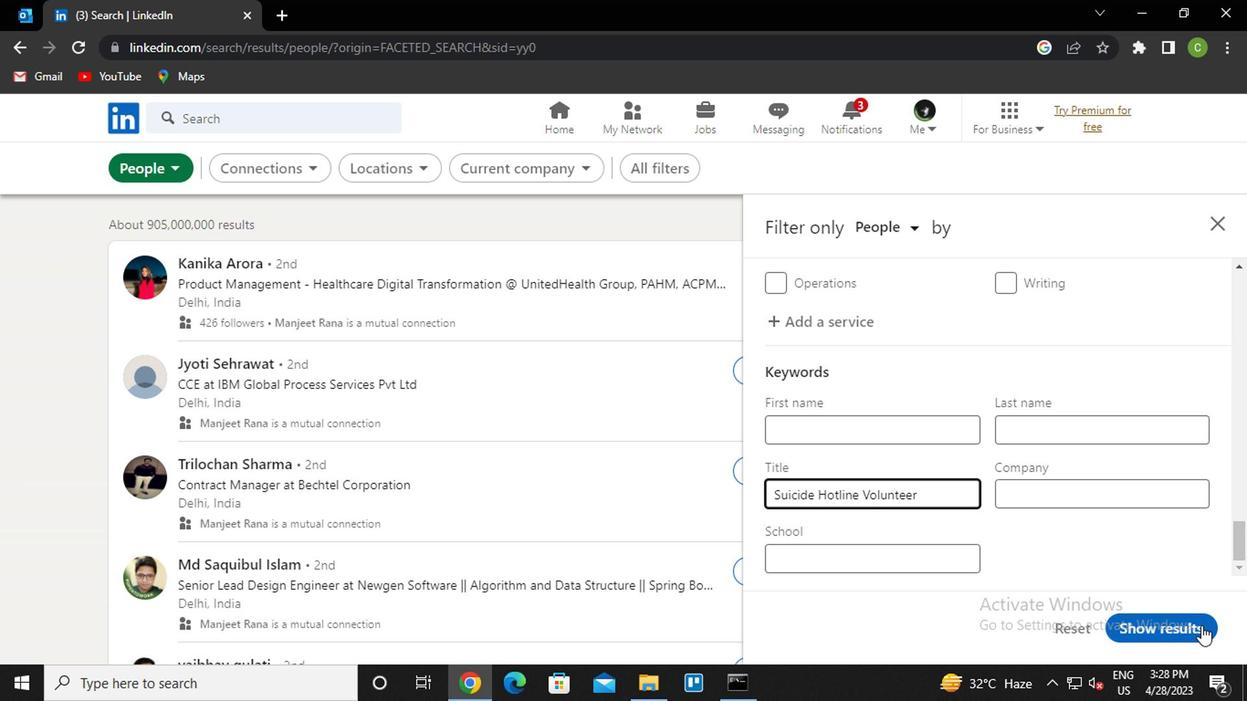
Action: Mouse pressed left at (1191, 618)
Screenshot: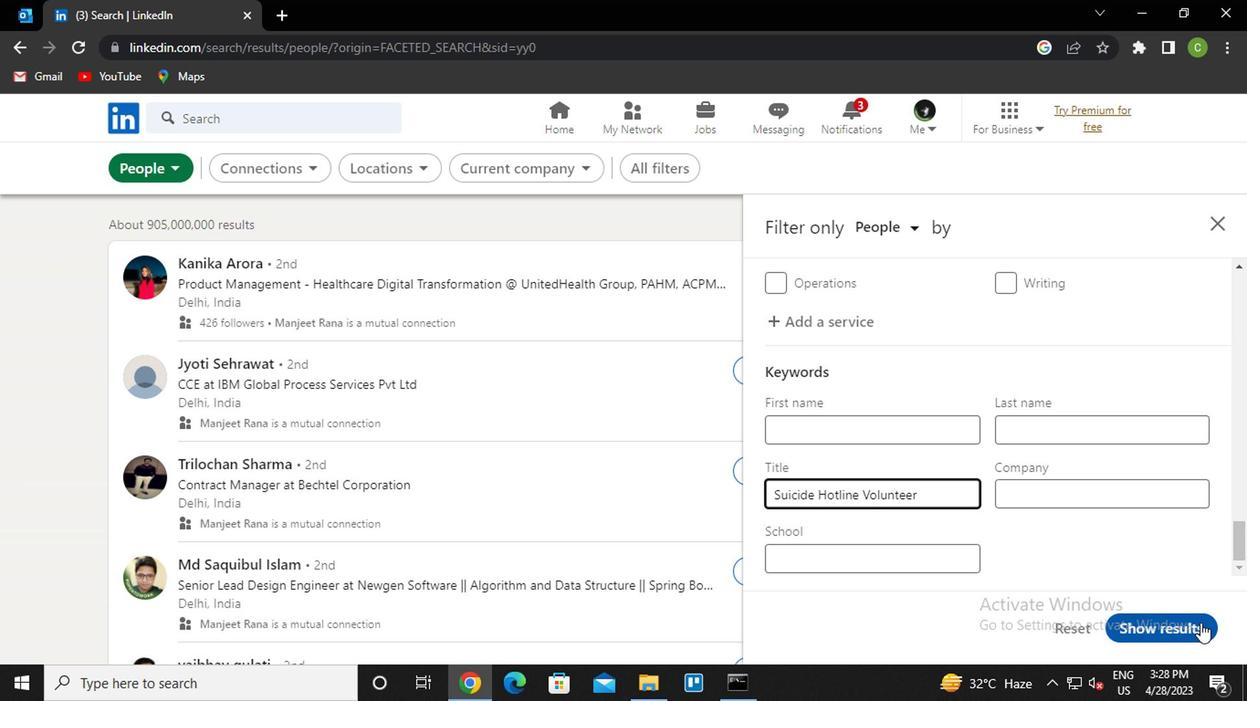
Action: Mouse moved to (610, 571)
Screenshot: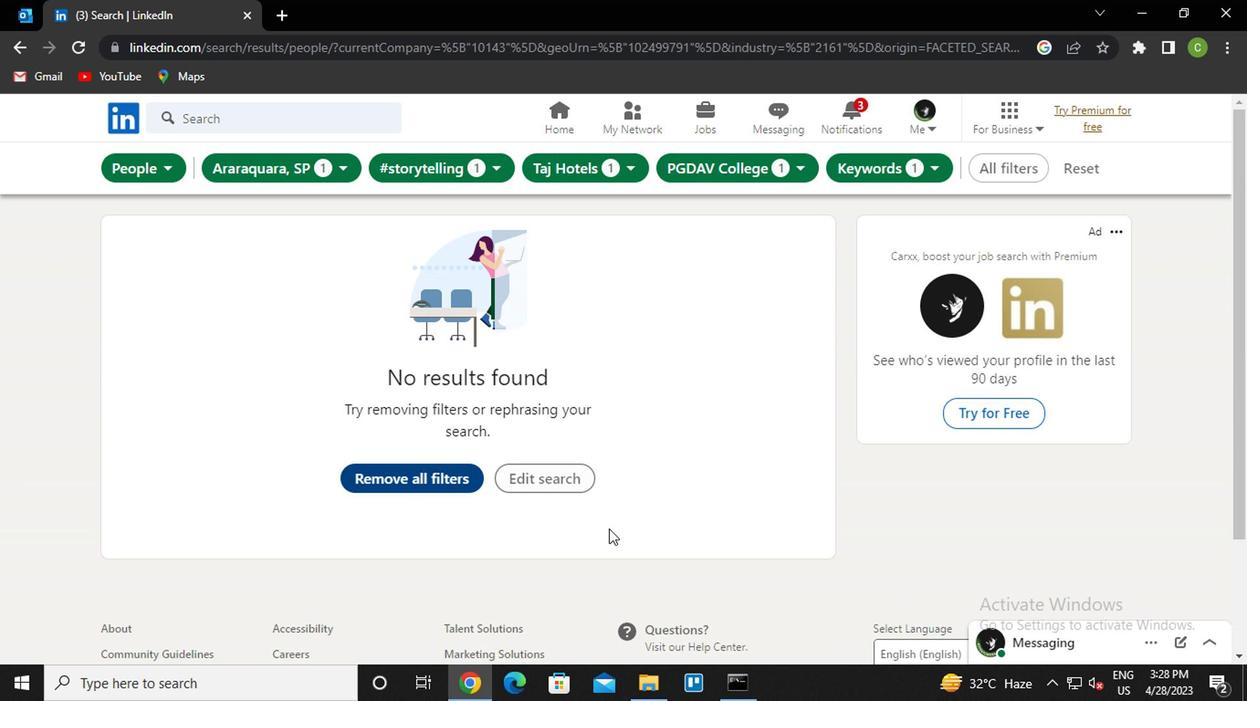 
